 Task: Find connections with filter location Tebesbest with filter topic #healthylifestyle with filter profile language Potuguese with filter current company Arthur D. Little with filter school Chaitanya Bharathi Institute Of Technology with filter industry Retail Florists with filter service category Demand Generation with filter keywords title Help Desk Worker/Desktop Support
Action: Mouse moved to (584, 78)
Screenshot: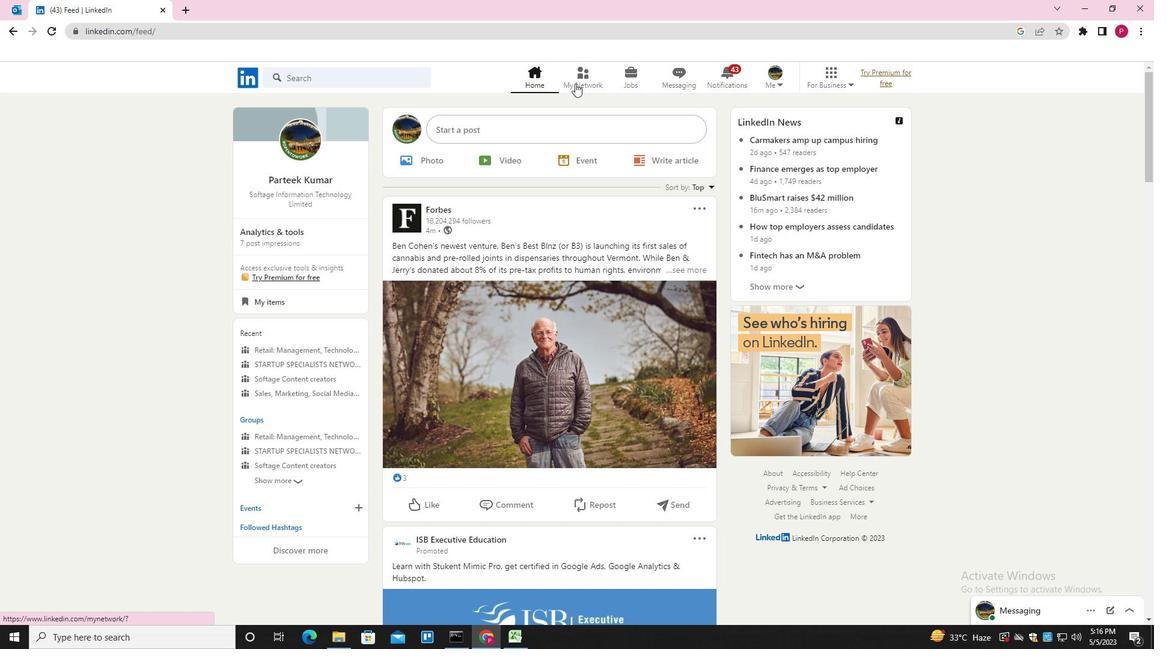 
Action: Mouse pressed left at (584, 78)
Screenshot: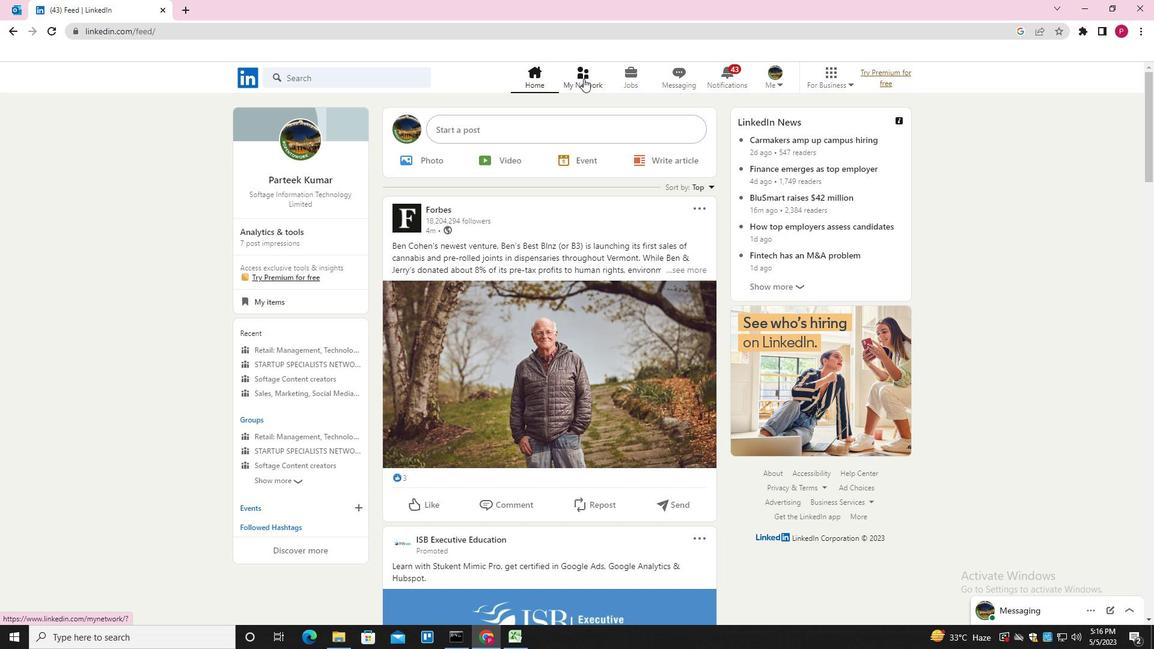 
Action: Mouse moved to (367, 144)
Screenshot: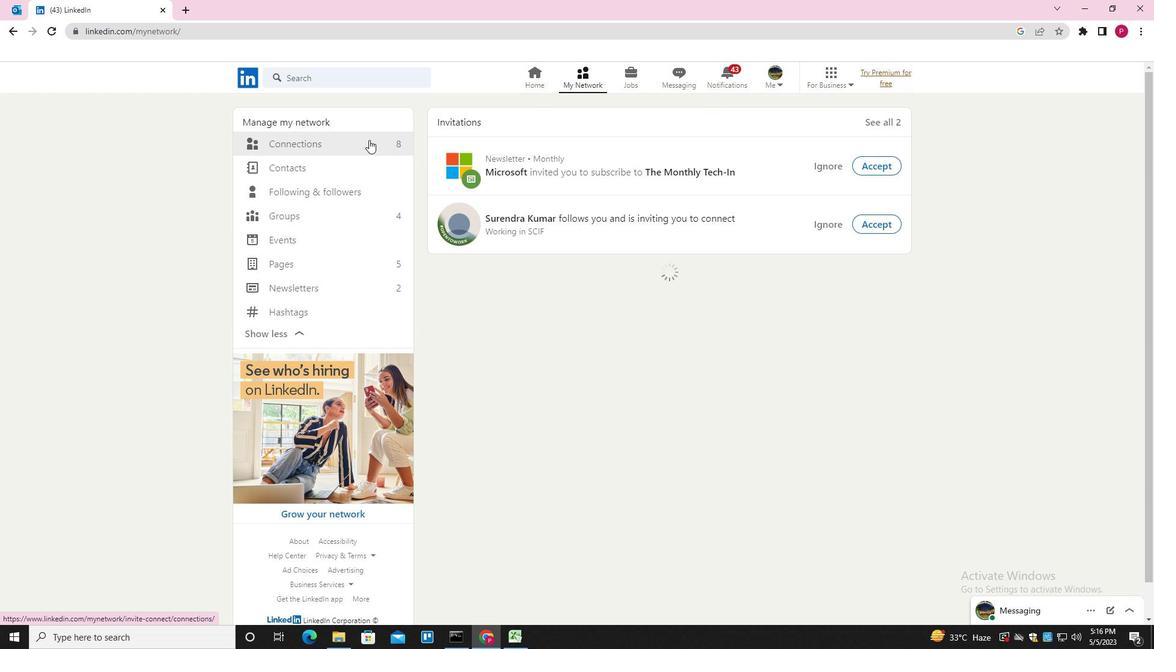 
Action: Mouse pressed left at (367, 144)
Screenshot: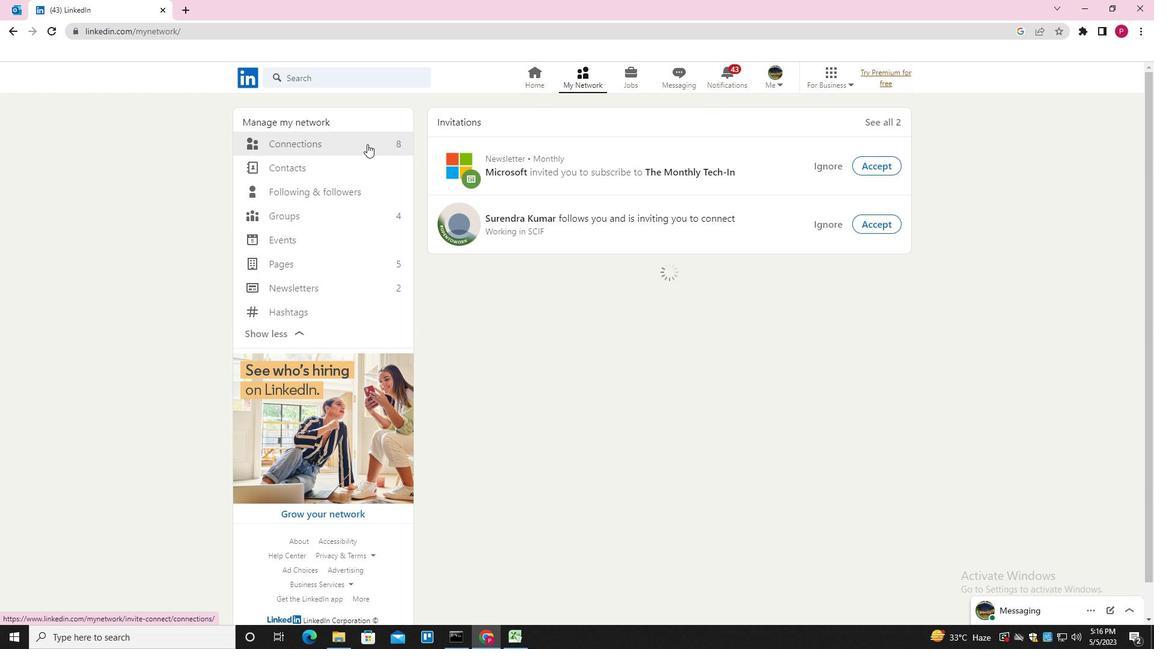 
Action: Mouse moved to (660, 143)
Screenshot: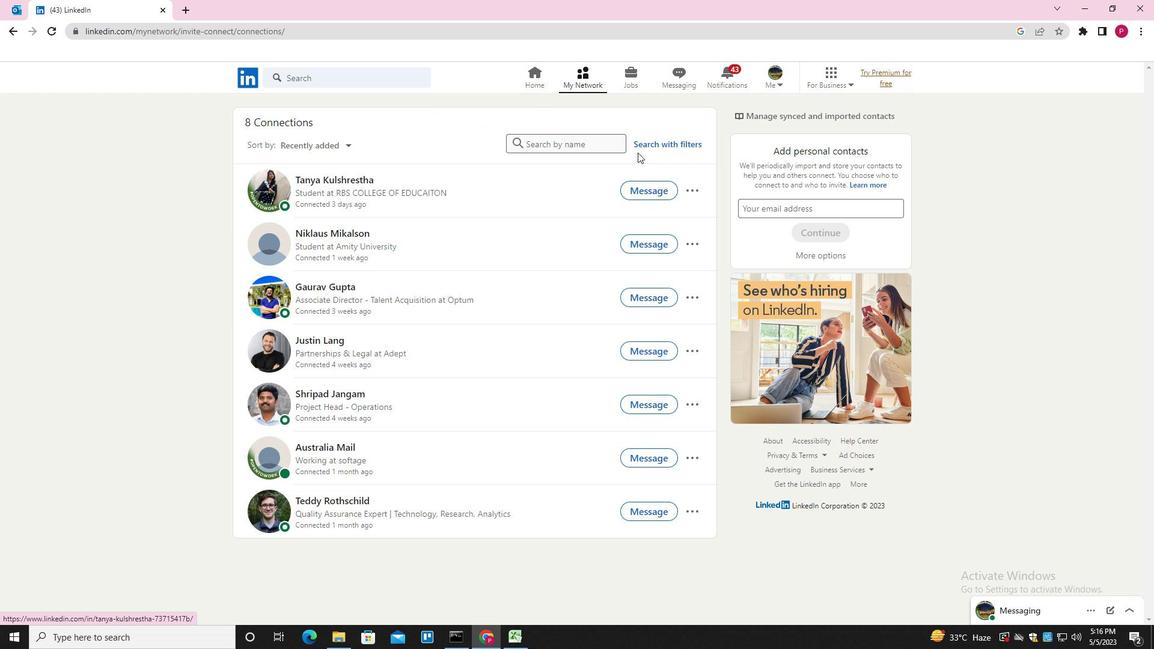 
Action: Mouse pressed left at (660, 143)
Screenshot: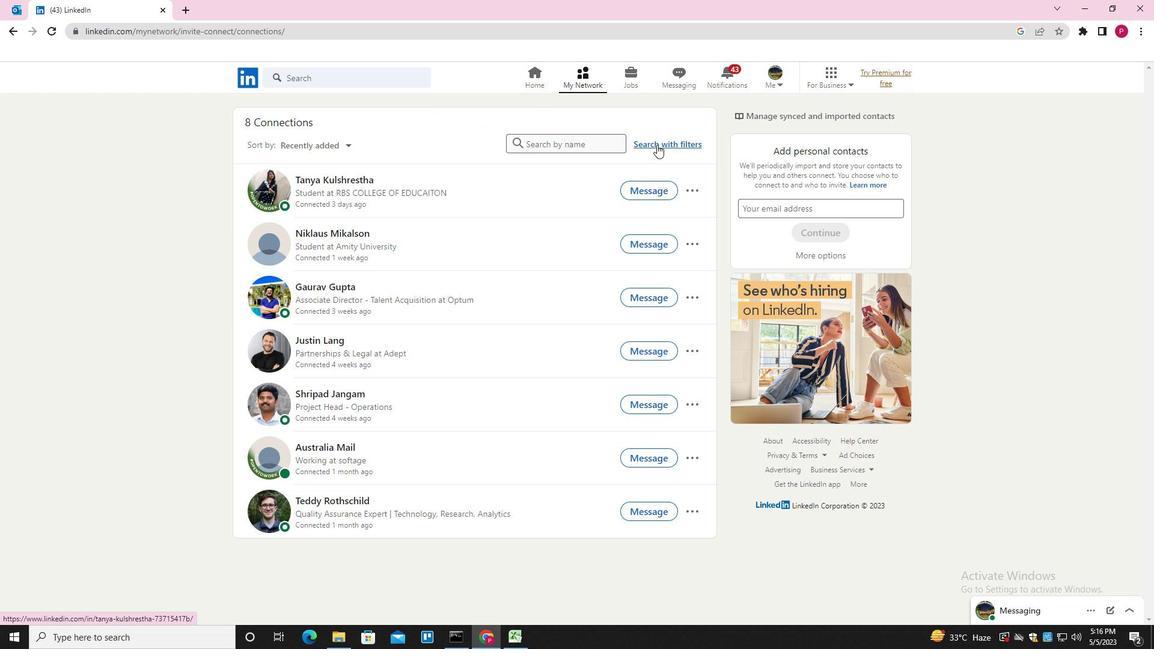 
Action: Mouse moved to (614, 110)
Screenshot: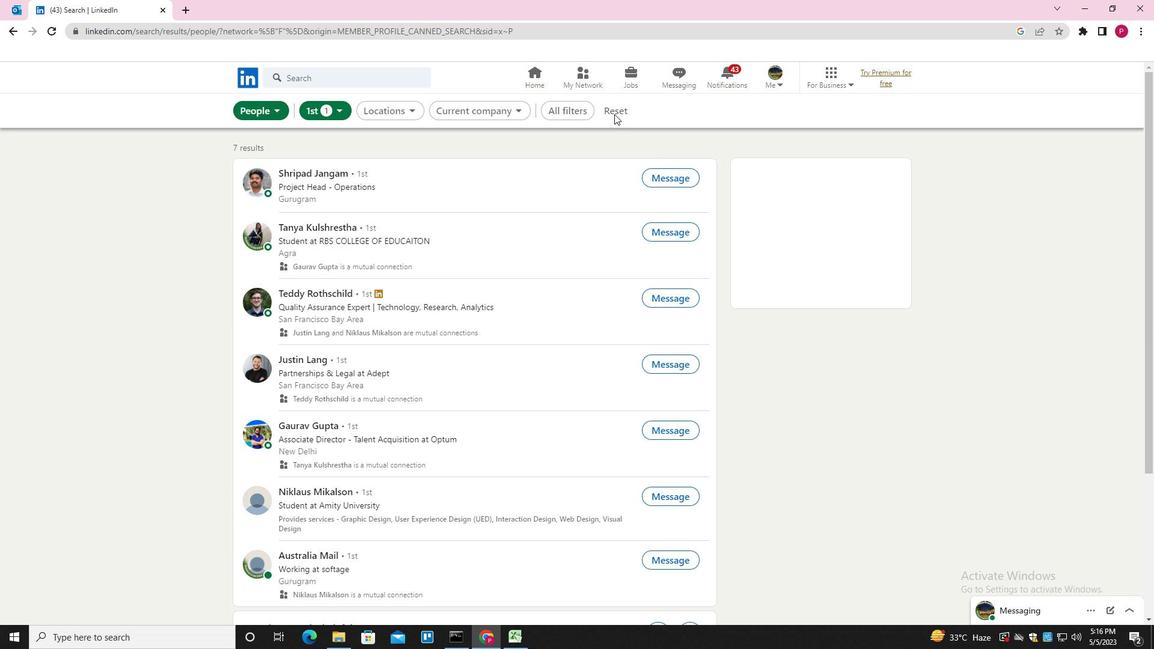
Action: Mouse pressed left at (614, 110)
Screenshot: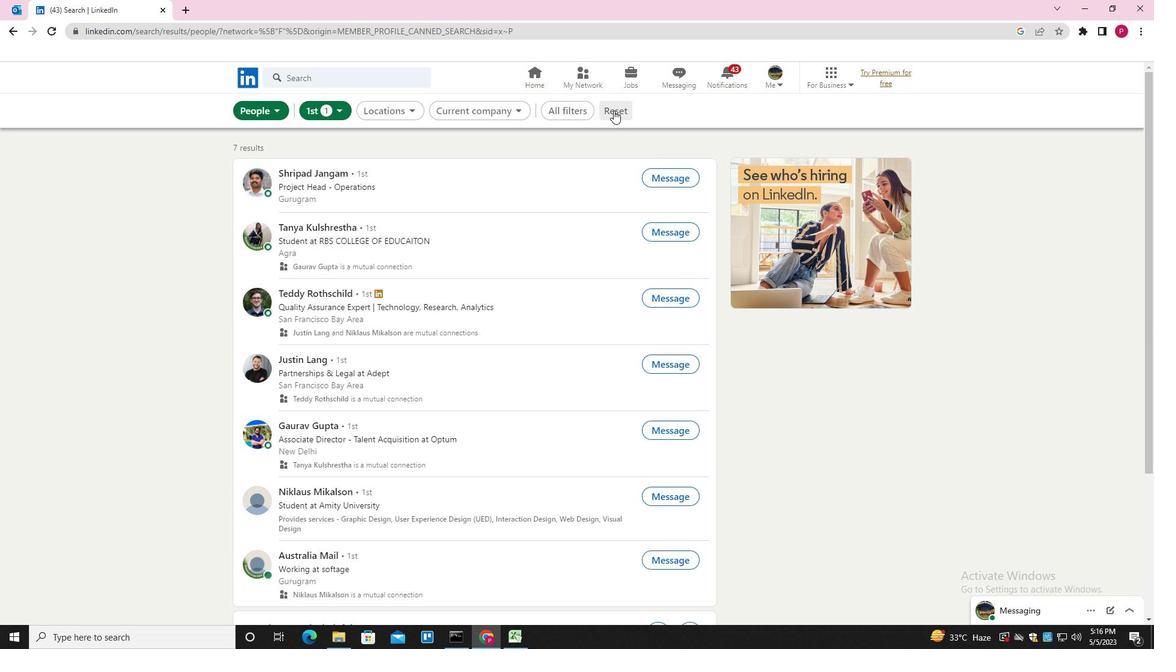 
Action: Mouse moved to (588, 111)
Screenshot: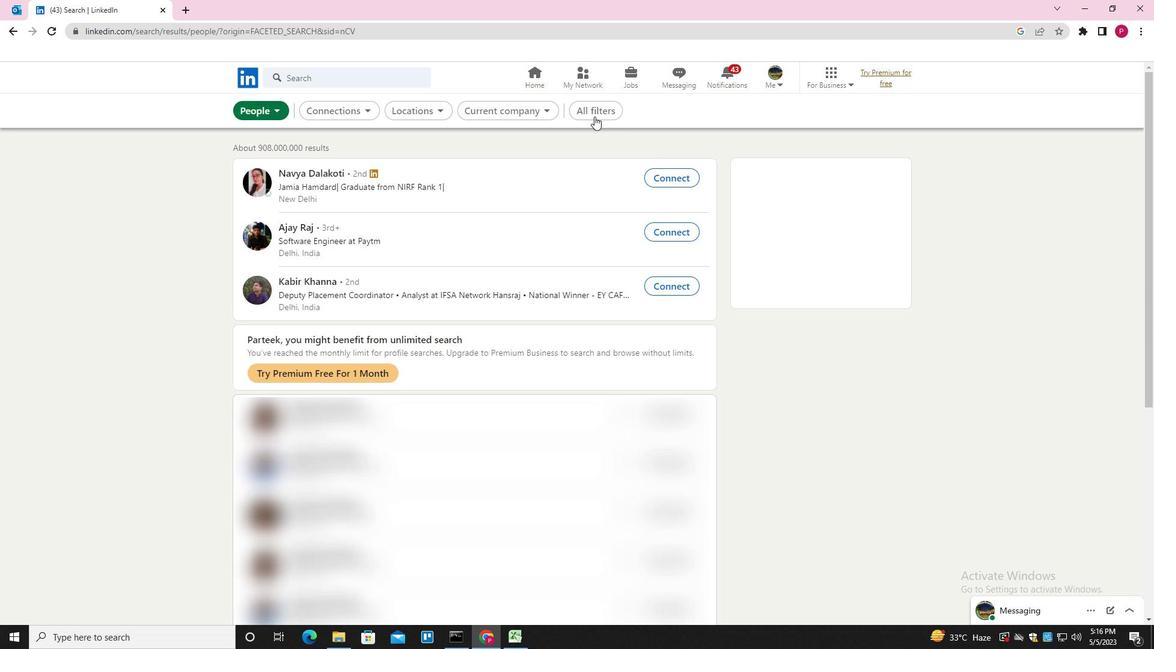 
Action: Mouse pressed left at (588, 111)
Screenshot: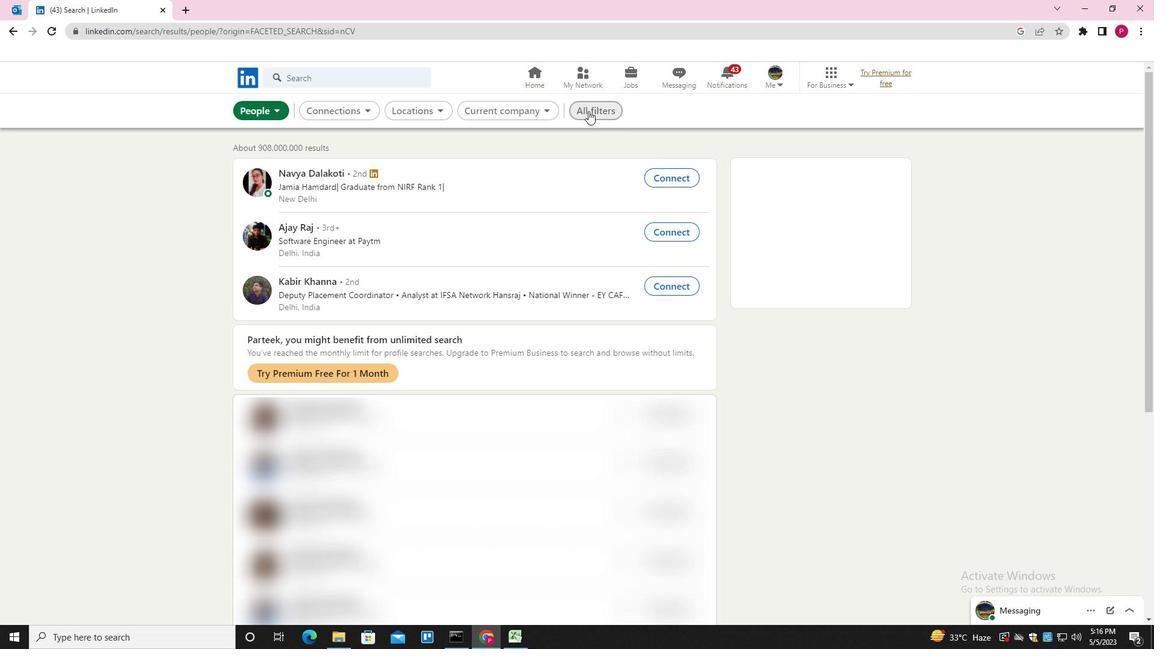 
Action: Mouse moved to (1008, 356)
Screenshot: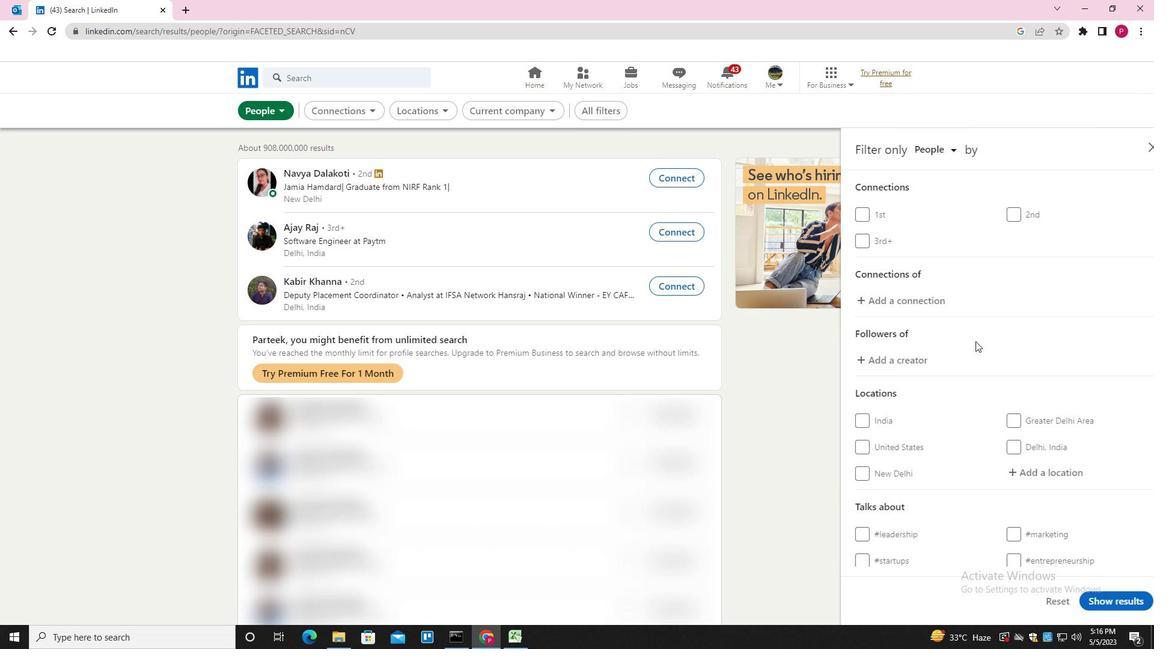 
Action: Mouse scrolled (1008, 355) with delta (0, 0)
Screenshot: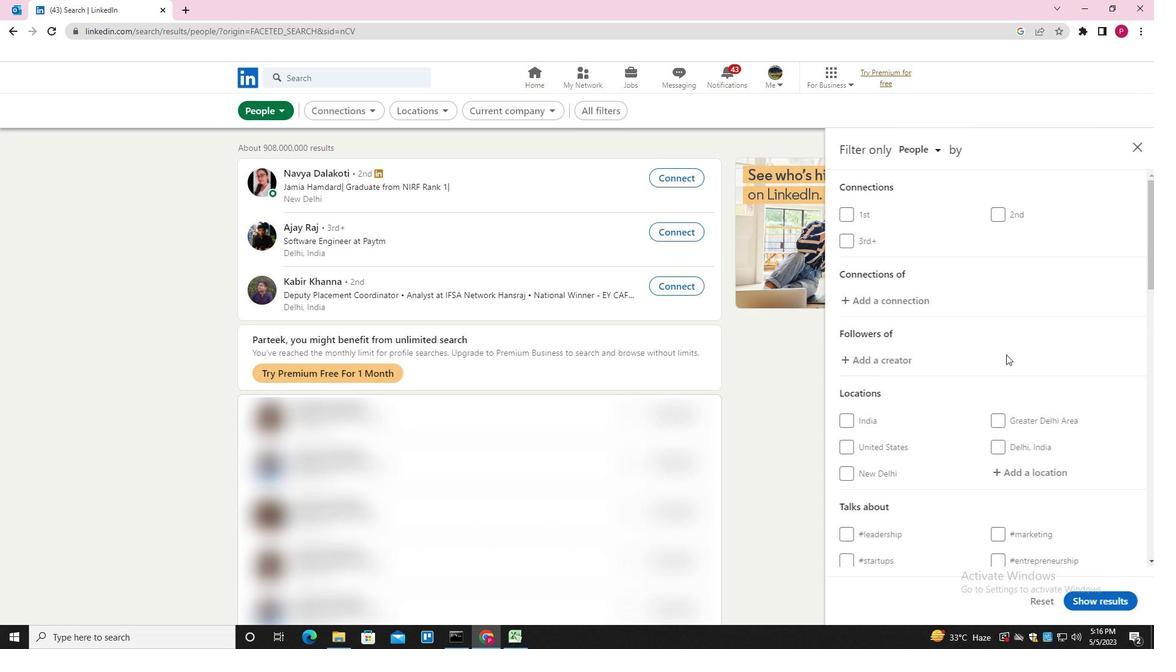
Action: Mouse moved to (1010, 359)
Screenshot: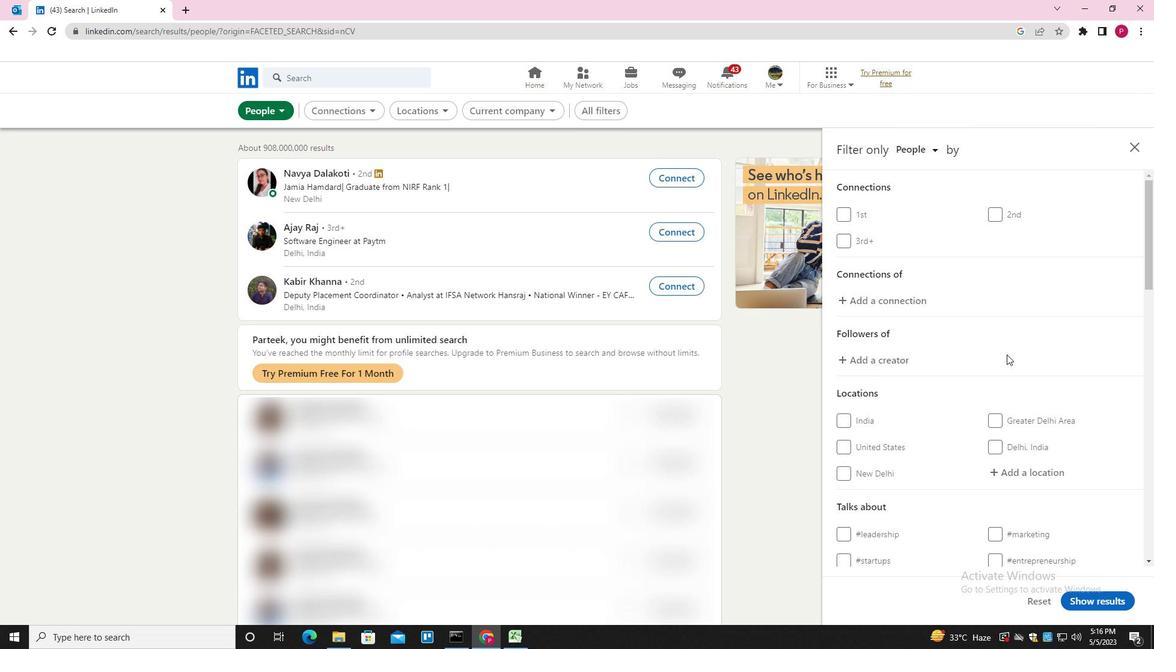 
Action: Mouse scrolled (1010, 359) with delta (0, 0)
Screenshot: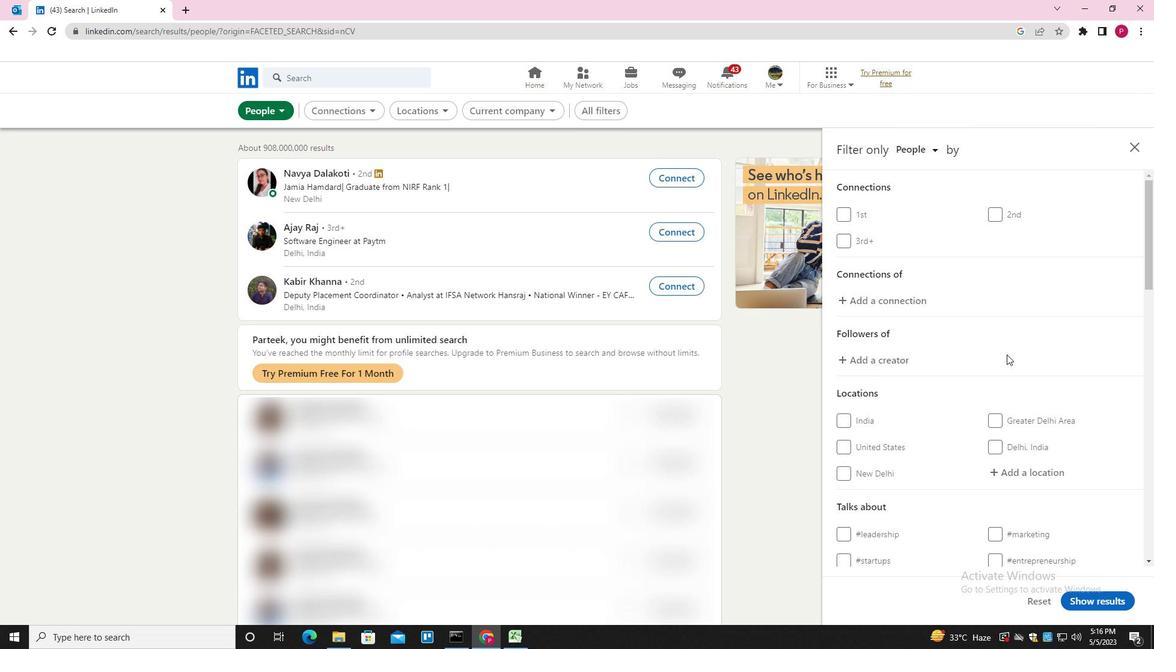 
Action: Mouse moved to (1028, 353)
Screenshot: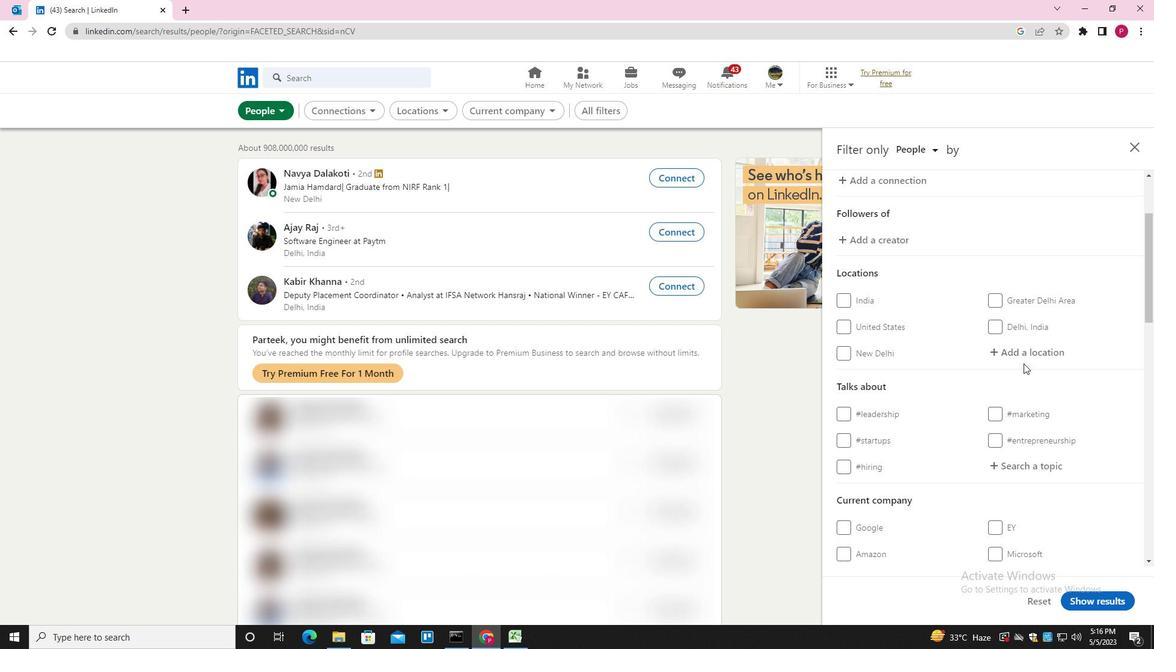 
Action: Mouse pressed left at (1028, 353)
Screenshot: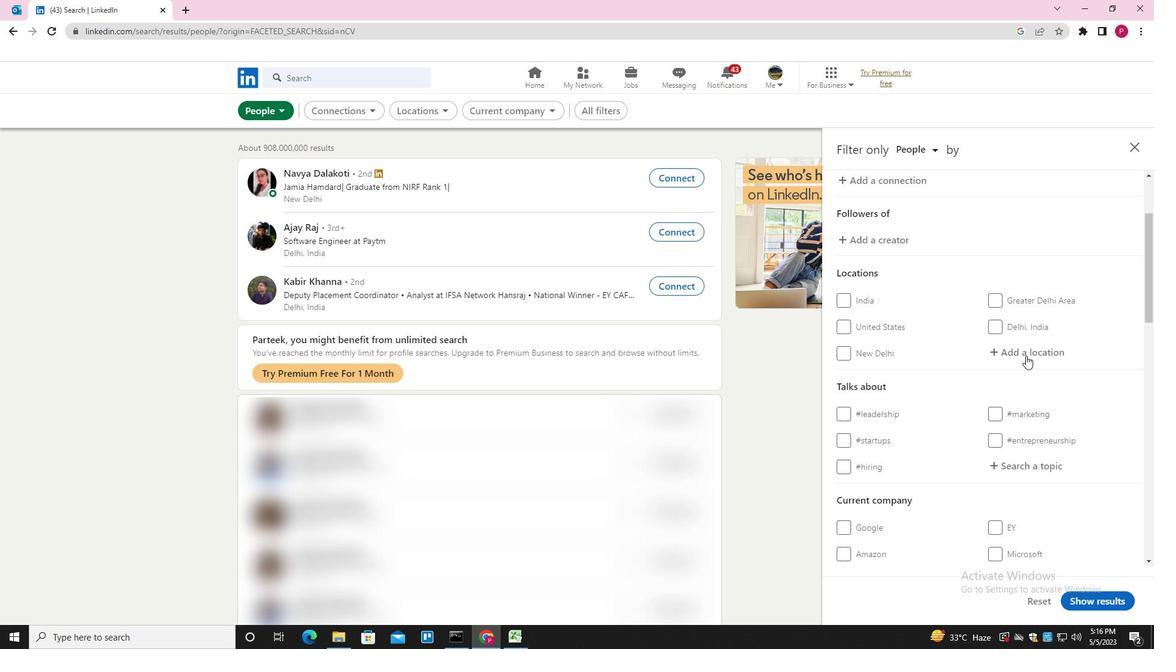 
Action: Mouse moved to (1028, 351)
Screenshot: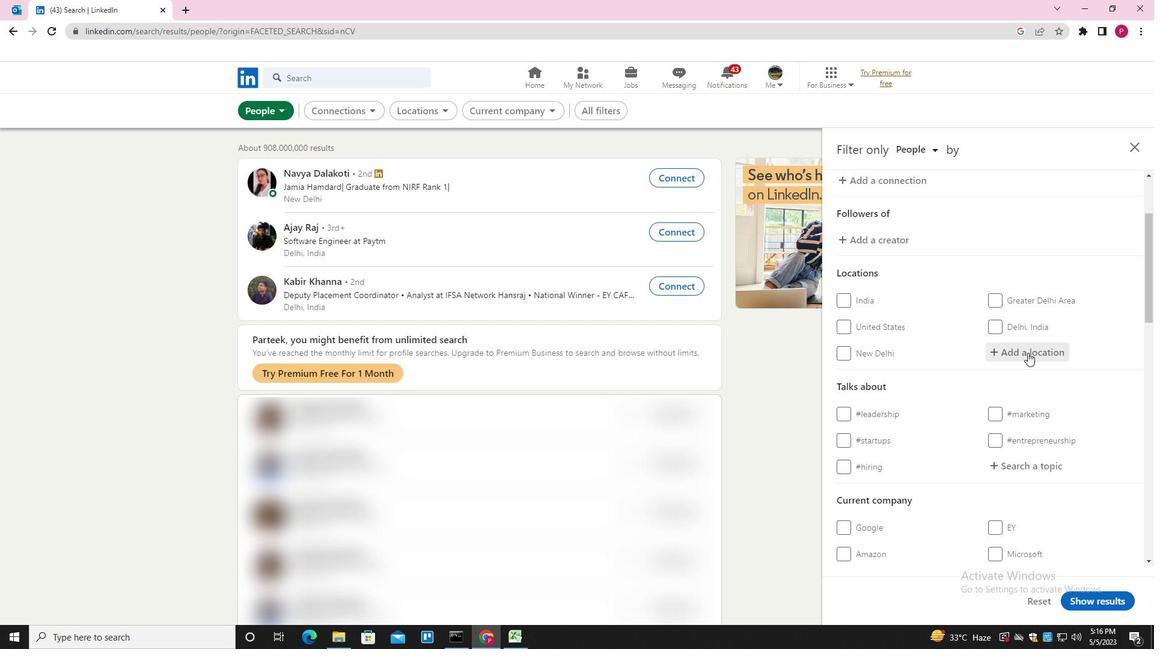 
Action: Key pressed <Key.shift>TEBESBEST<Key.down><Key.enter>
Screenshot: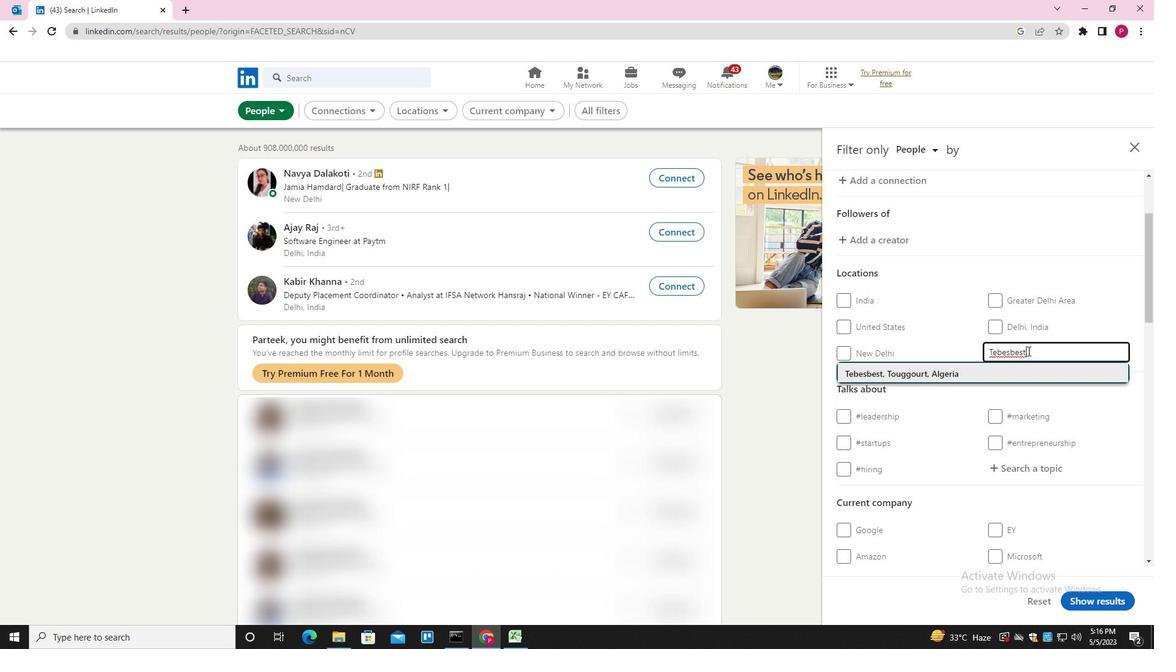 
Action: Mouse moved to (987, 360)
Screenshot: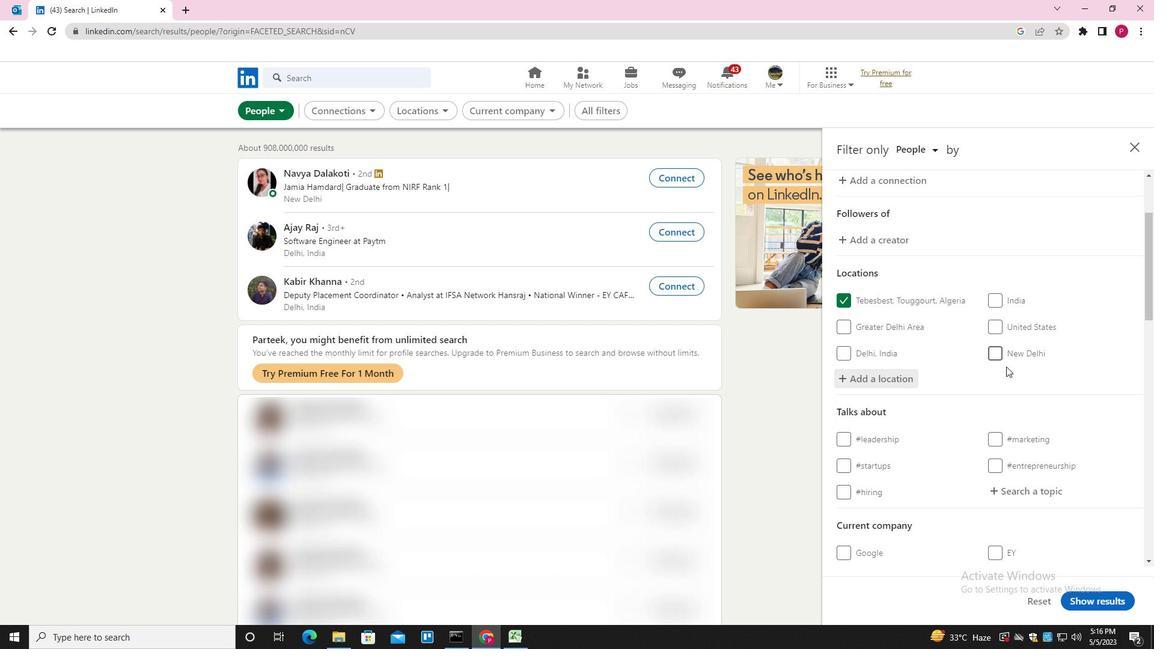 
Action: Mouse scrolled (987, 360) with delta (0, 0)
Screenshot: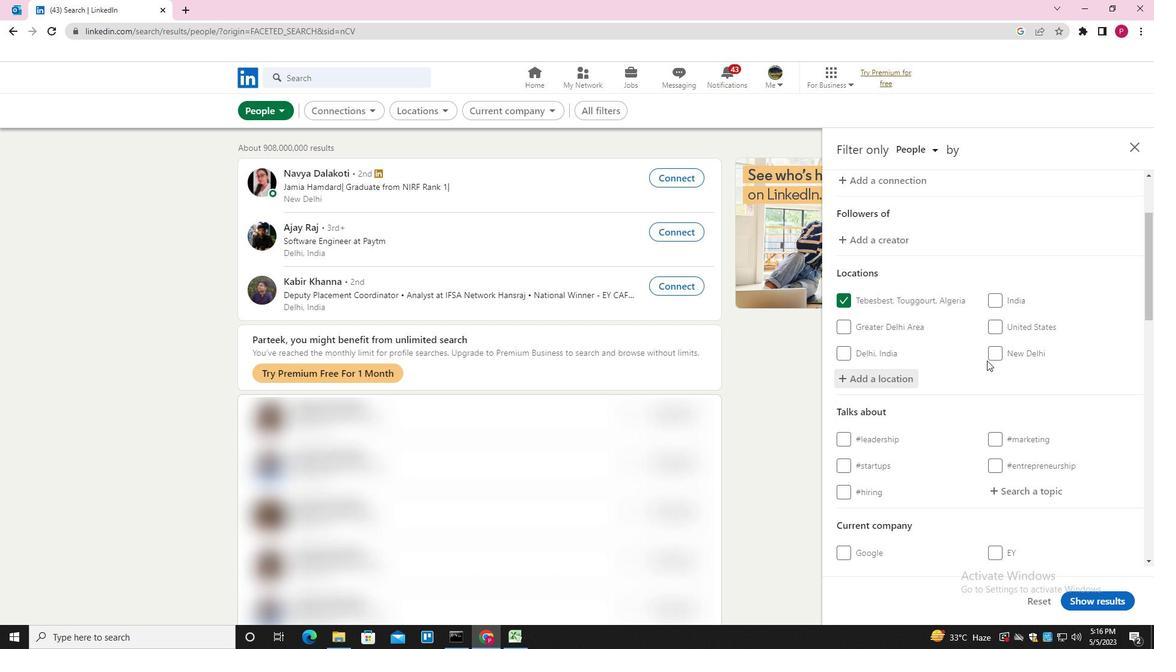 
Action: Mouse scrolled (987, 360) with delta (0, 0)
Screenshot: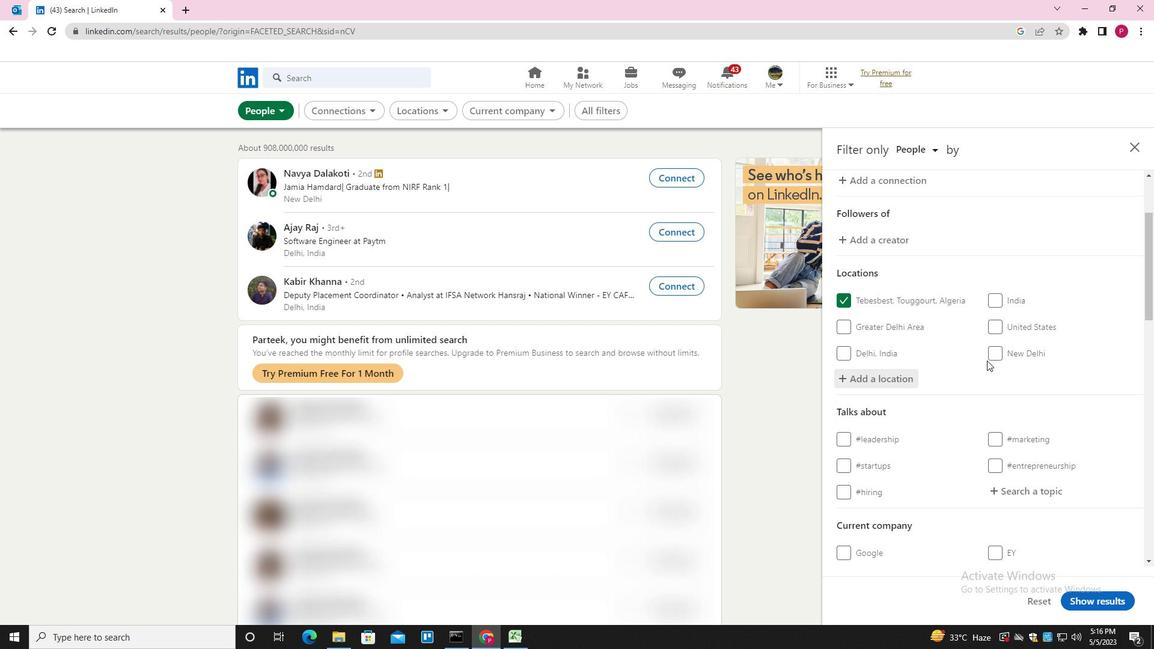 
Action: Mouse scrolled (987, 360) with delta (0, 0)
Screenshot: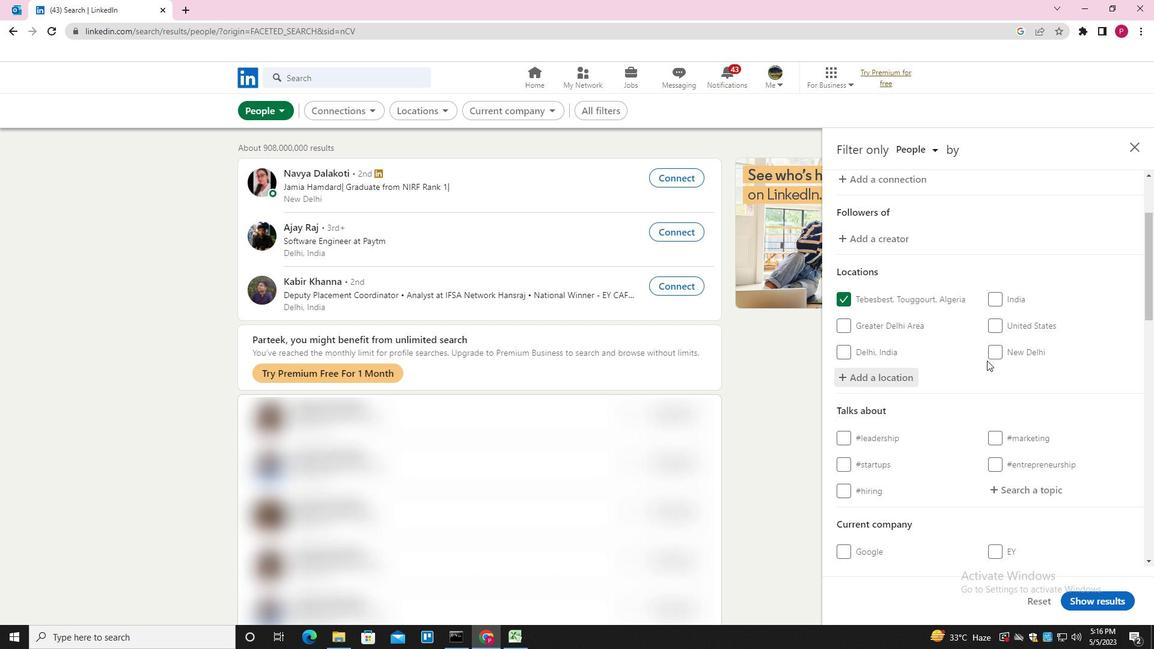
Action: Mouse moved to (1027, 310)
Screenshot: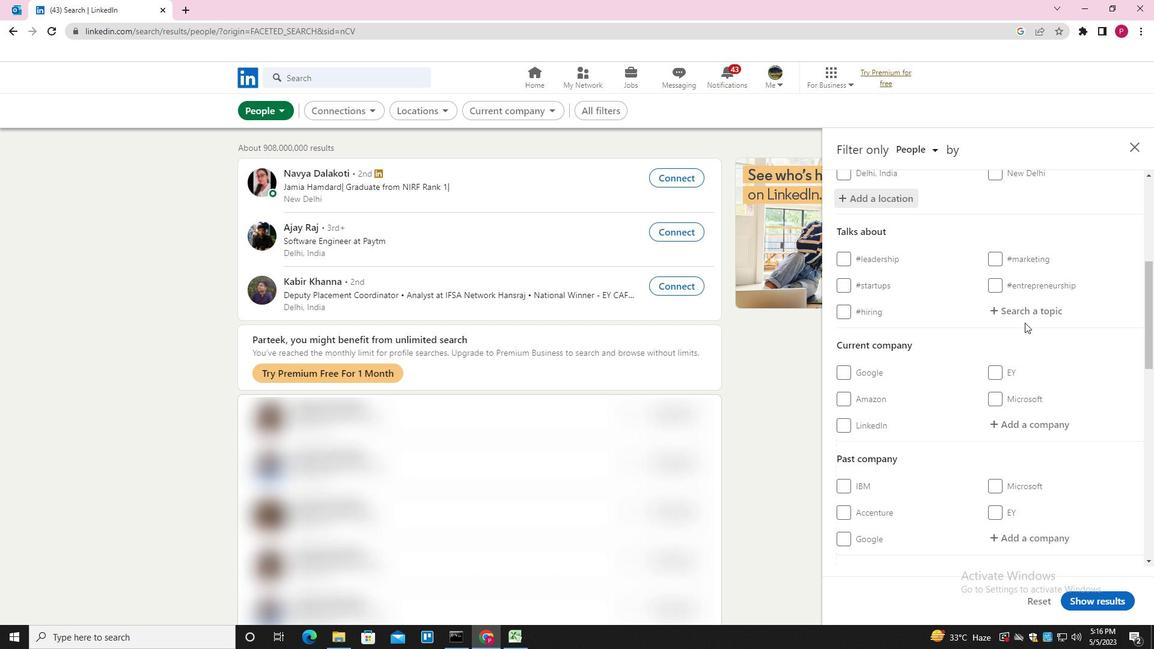 
Action: Mouse pressed left at (1027, 310)
Screenshot: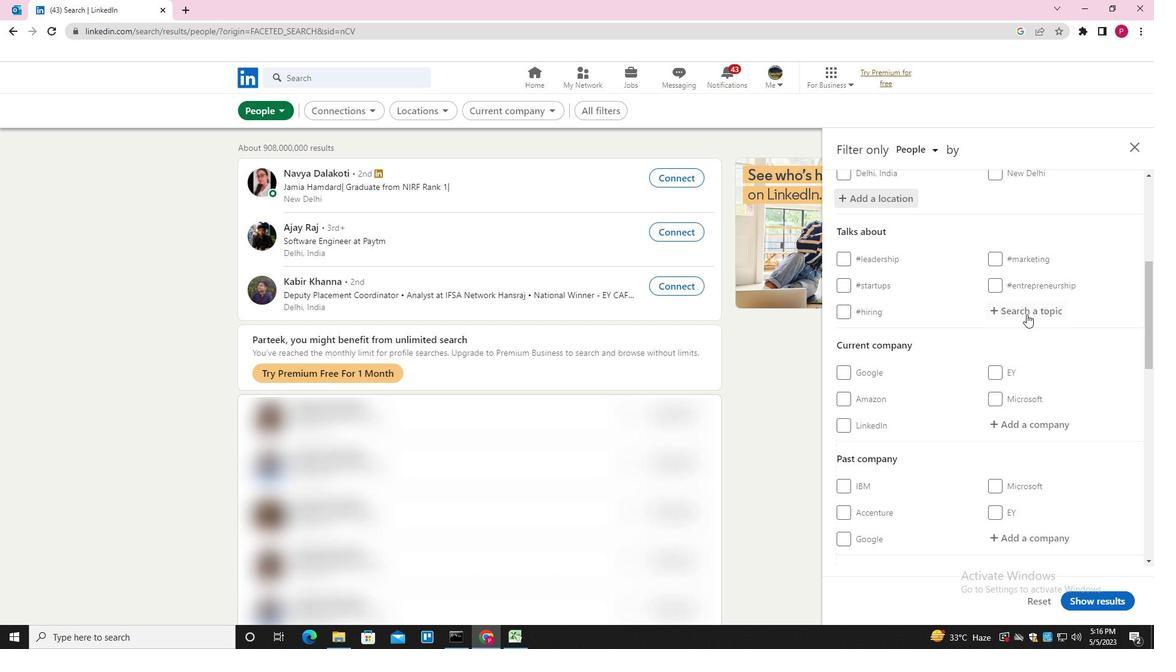 
Action: Key pressed HEALTHYLIFESTYLE<Key.down><Key.enter>
Screenshot: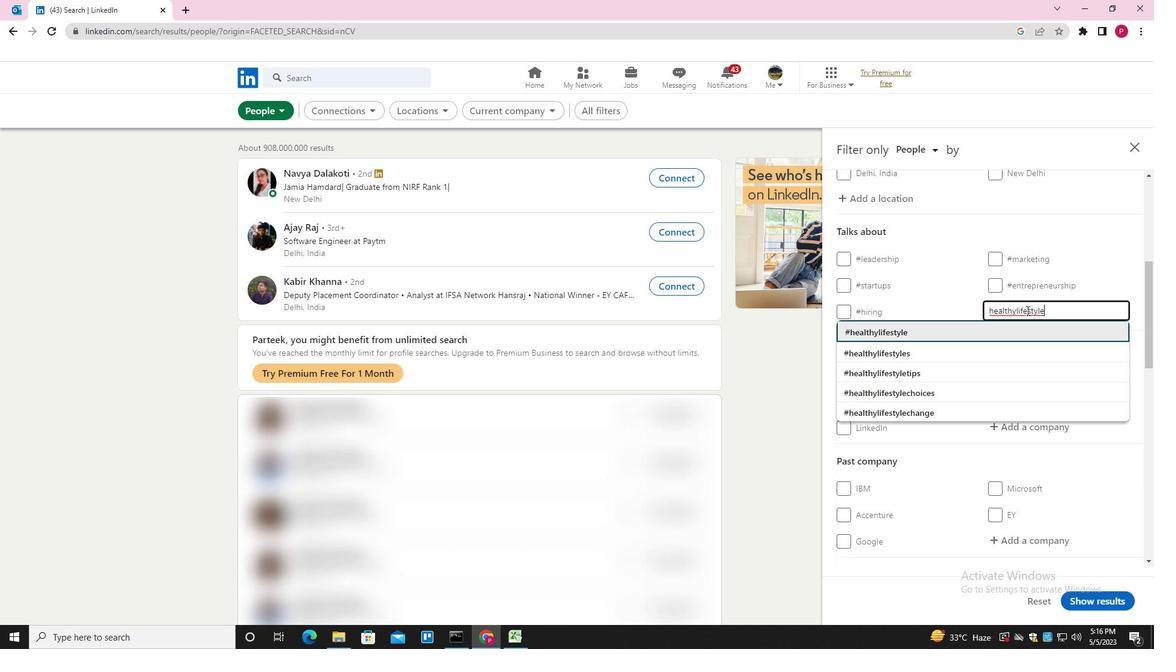 
Action: Mouse moved to (964, 354)
Screenshot: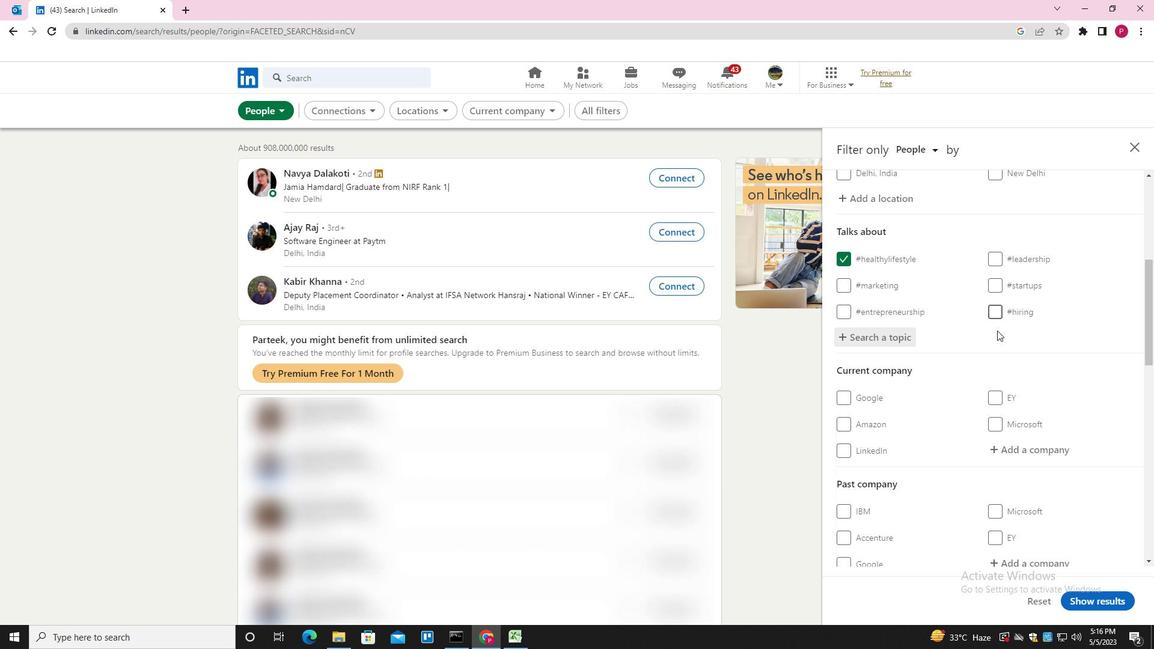 
Action: Mouse scrolled (964, 353) with delta (0, 0)
Screenshot: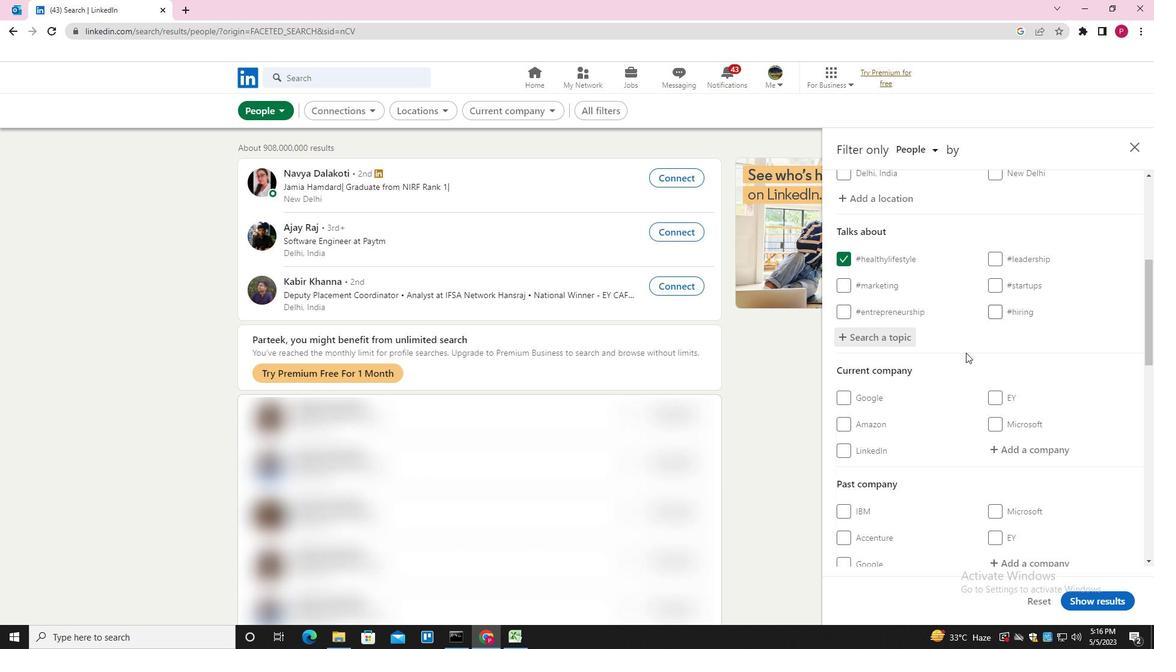 
Action: Mouse scrolled (964, 353) with delta (0, 0)
Screenshot: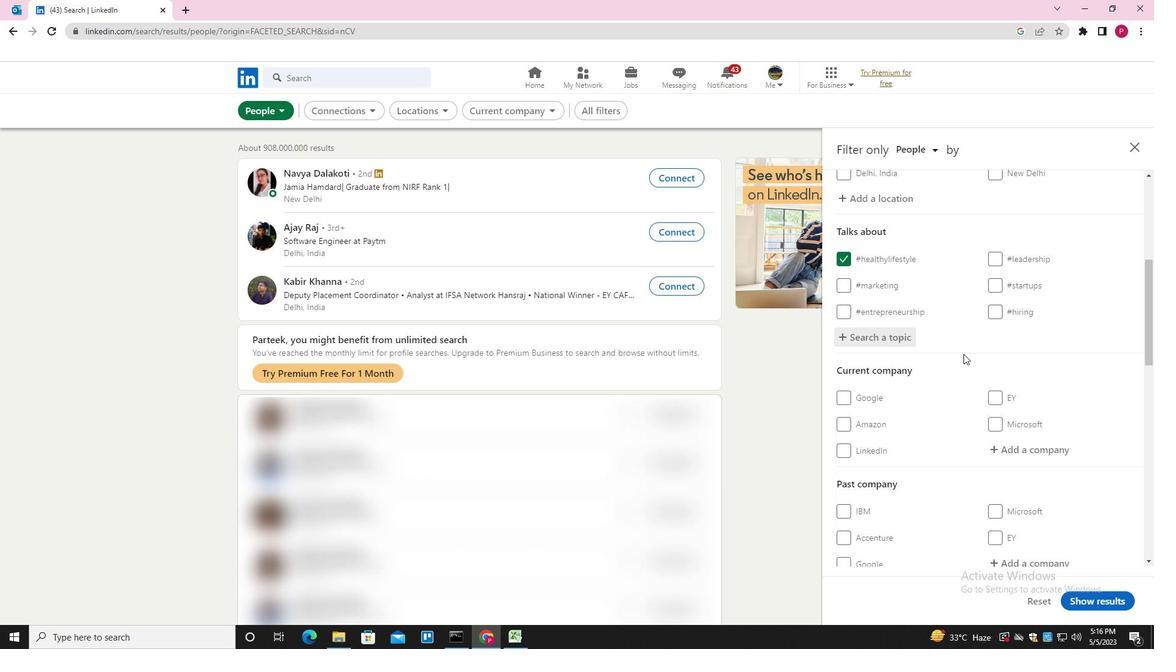 
Action: Mouse scrolled (964, 353) with delta (0, 0)
Screenshot: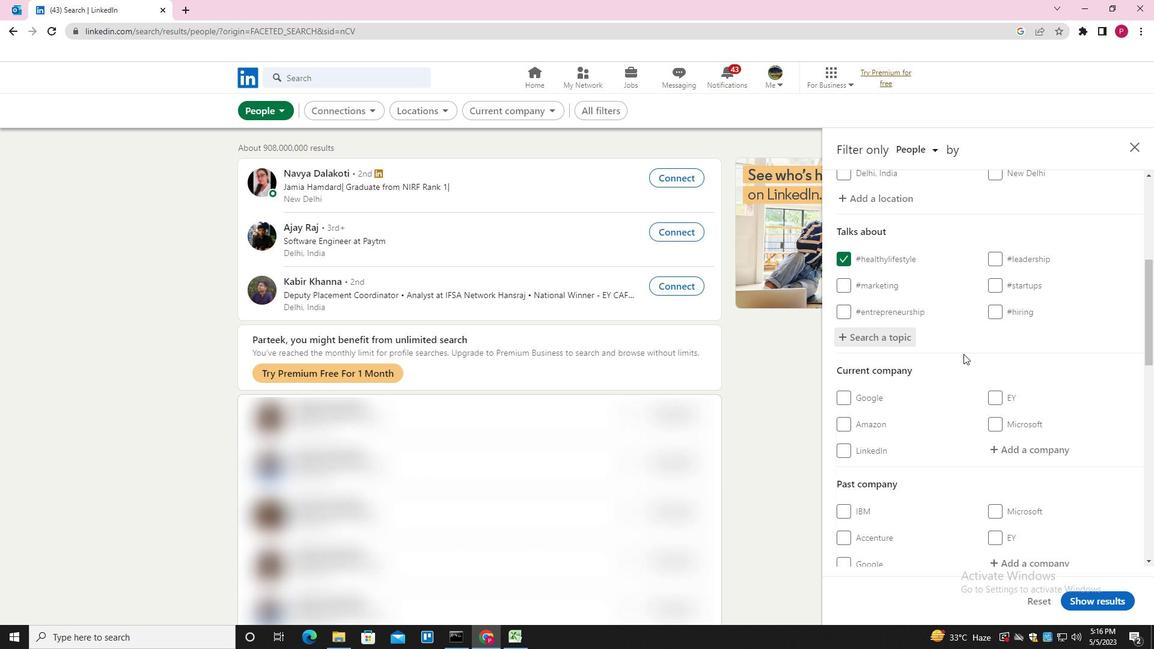 
Action: Mouse moved to (959, 368)
Screenshot: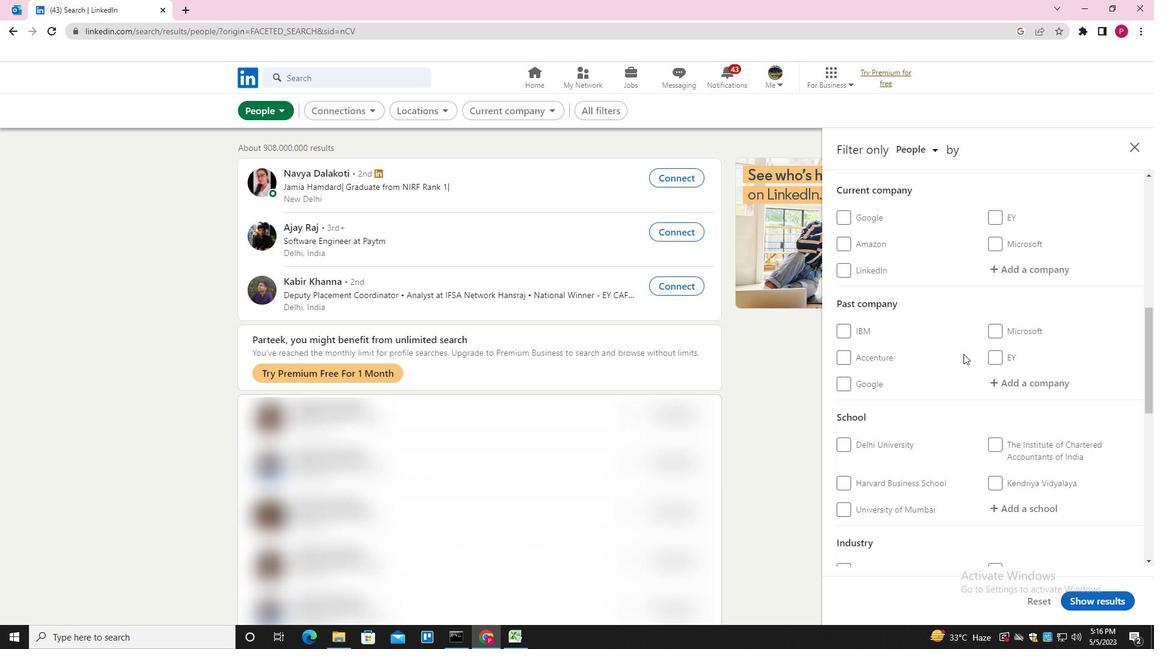 
Action: Mouse scrolled (959, 368) with delta (0, 0)
Screenshot: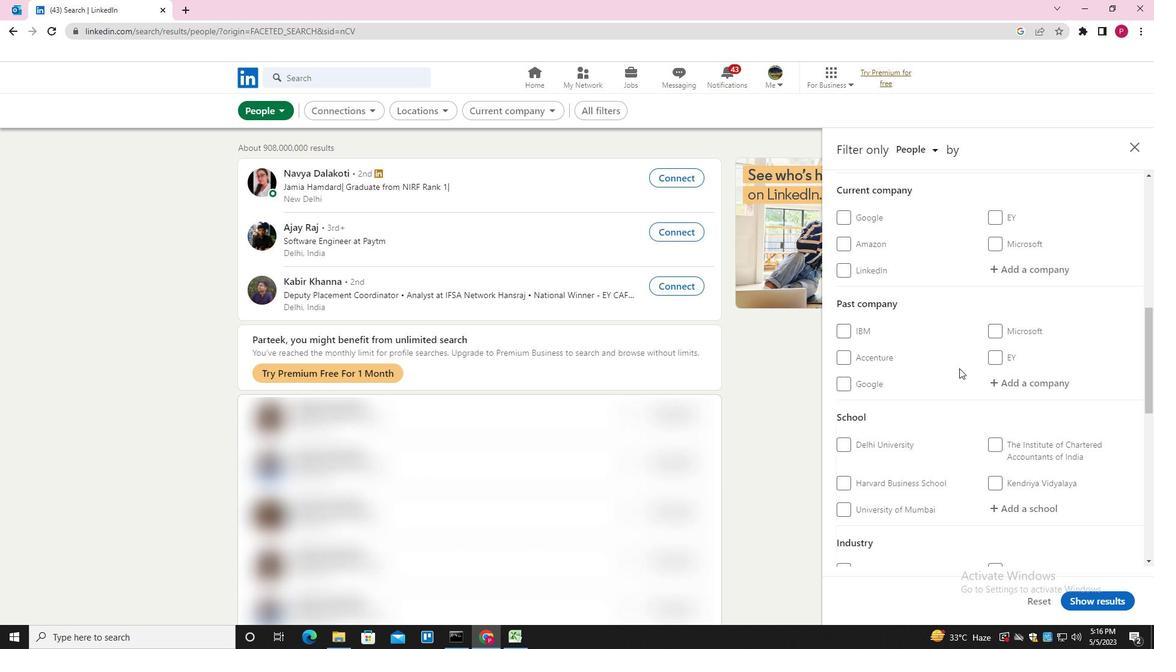
Action: Mouse scrolled (959, 368) with delta (0, 0)
Screenshot: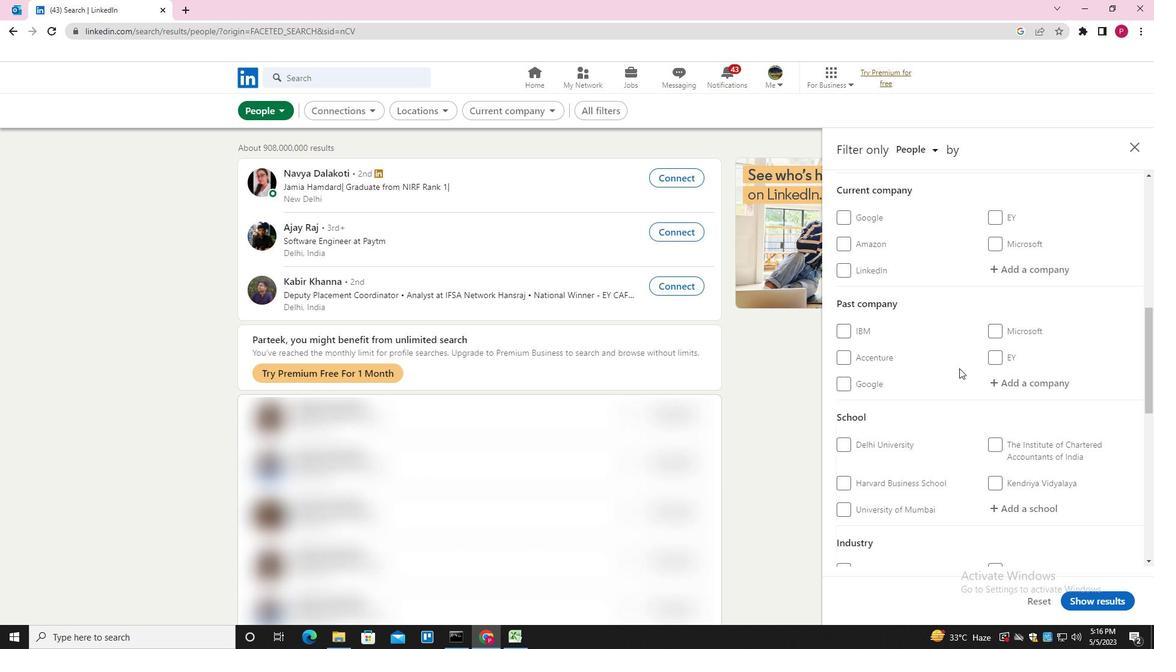 
Action: Mouse moved to (996, 375)
Screenshot: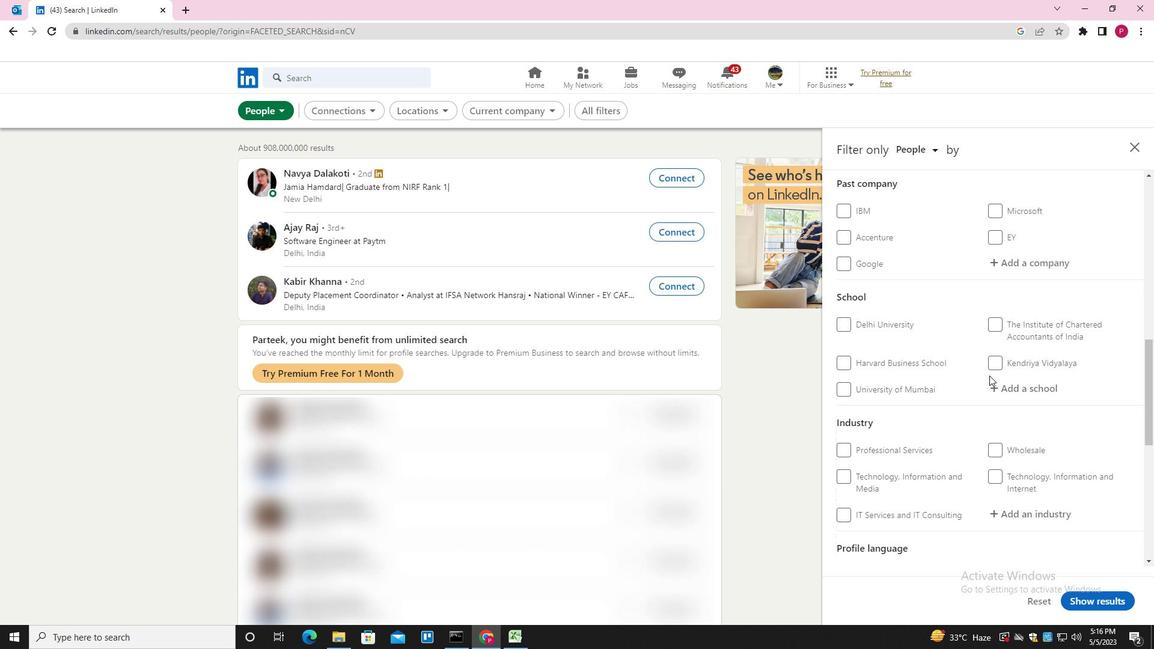 
Action: Mouse scrolled (996, 374) with delta (0, 0)
Screenshot: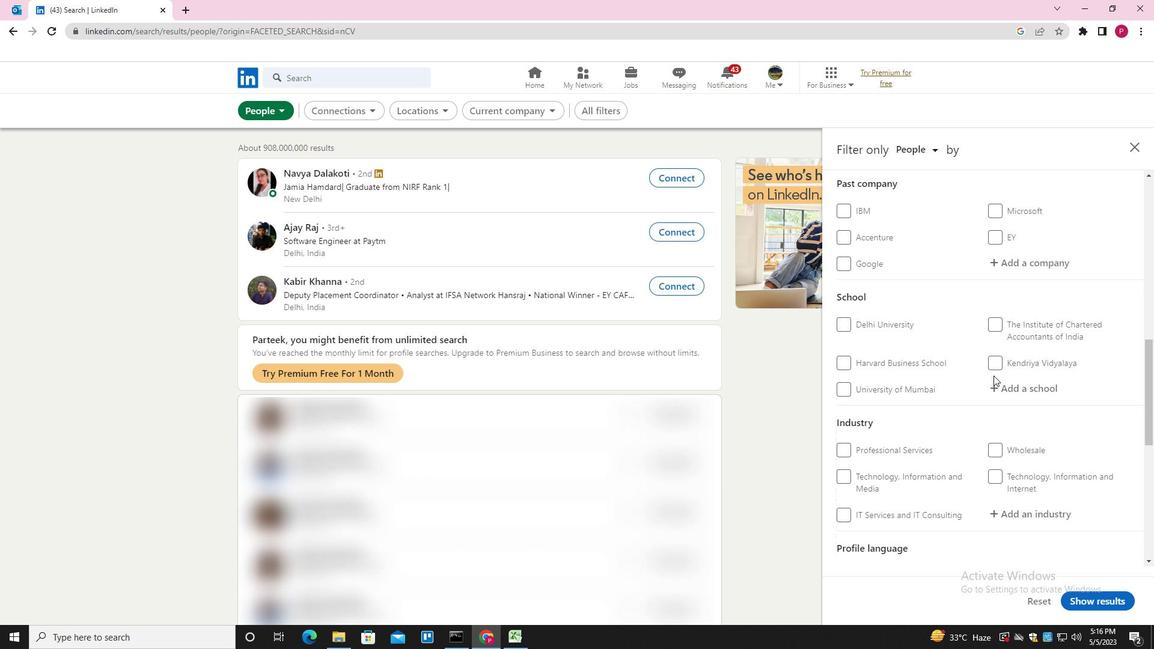 
Action: Mouse scrolled (996, 374) with delta (0, 0)
Screenshot: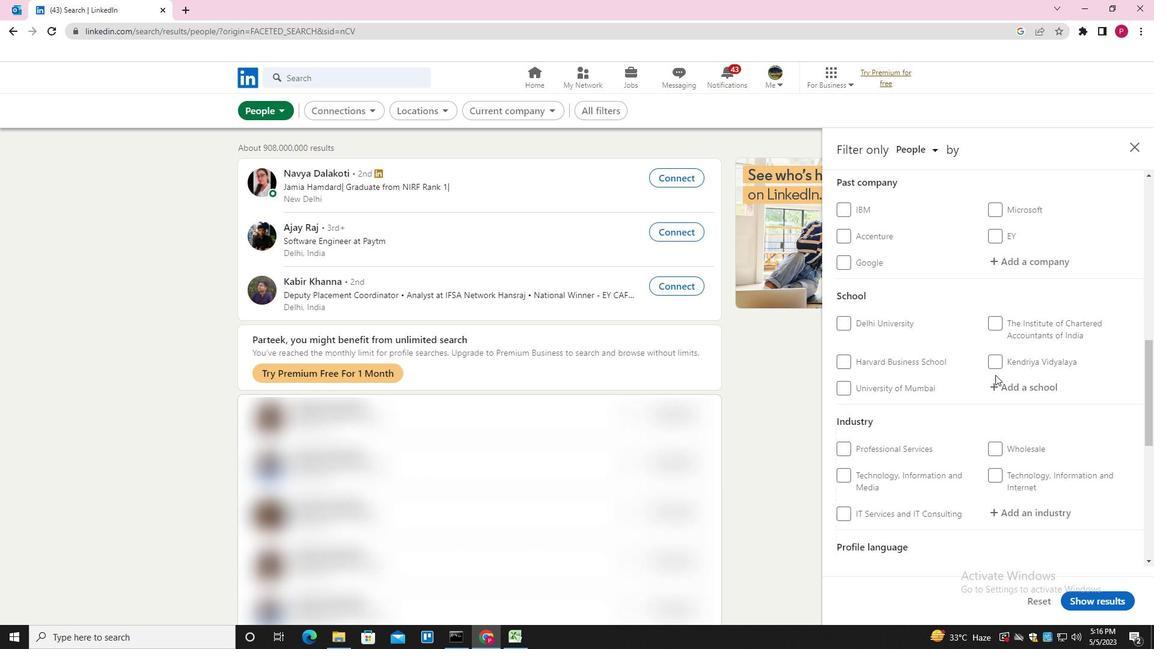 
Action: Mouse scrolled (996, 374) with delta (0, 0)
Screenshot: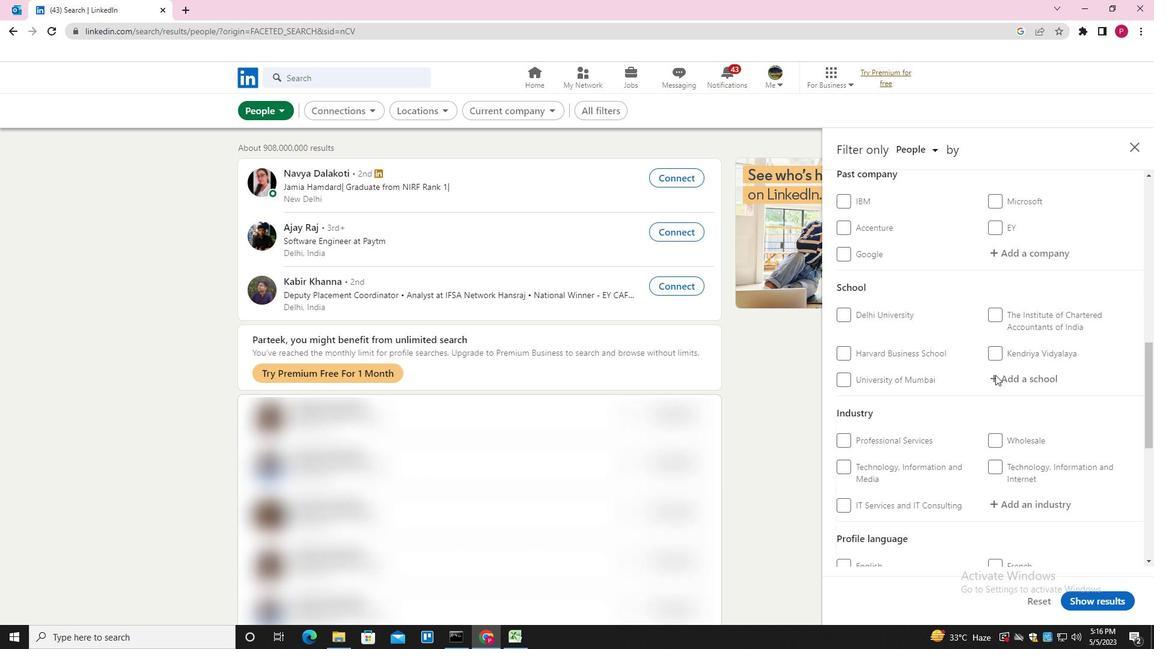 
Action: Mouse scrolled (996, 374) with delta (0, 0)
Screenshot: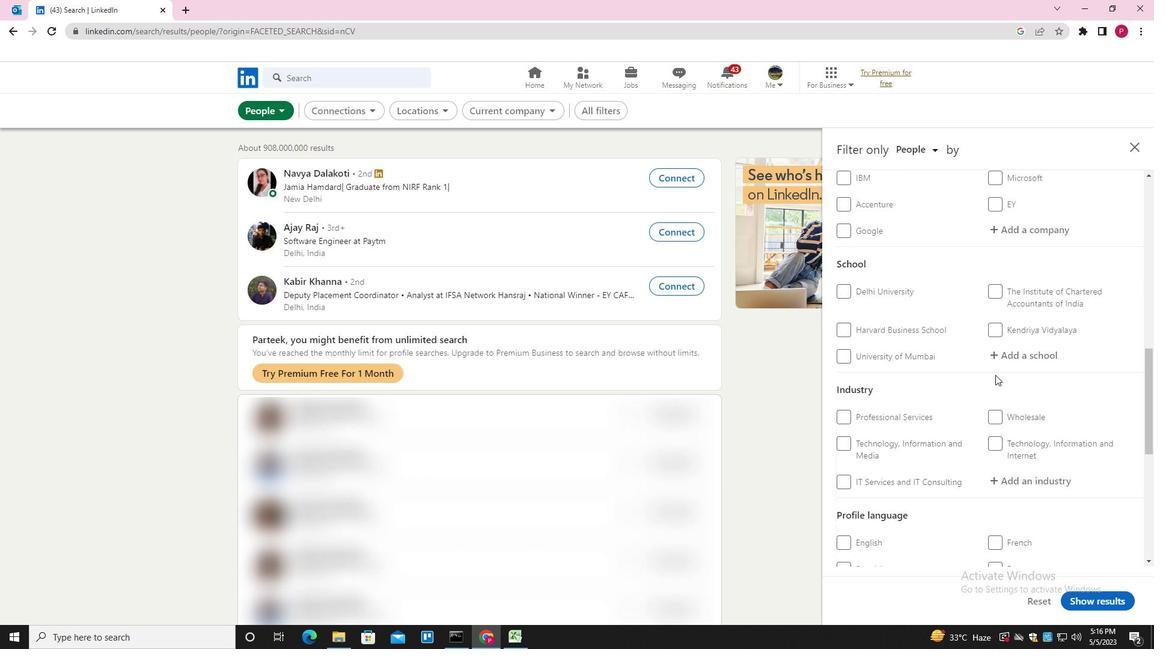 
Action: Mouse moved to (990, 365)
Screenshot: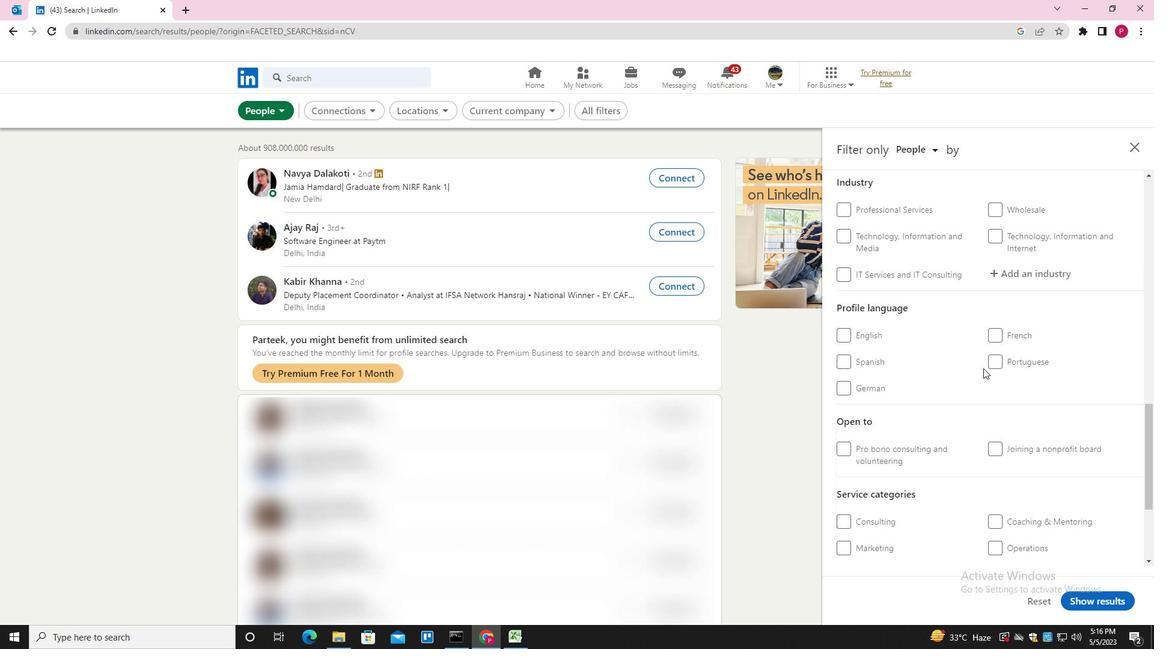 
Action: Mouse pressed left at (990, 365)
Screenshot: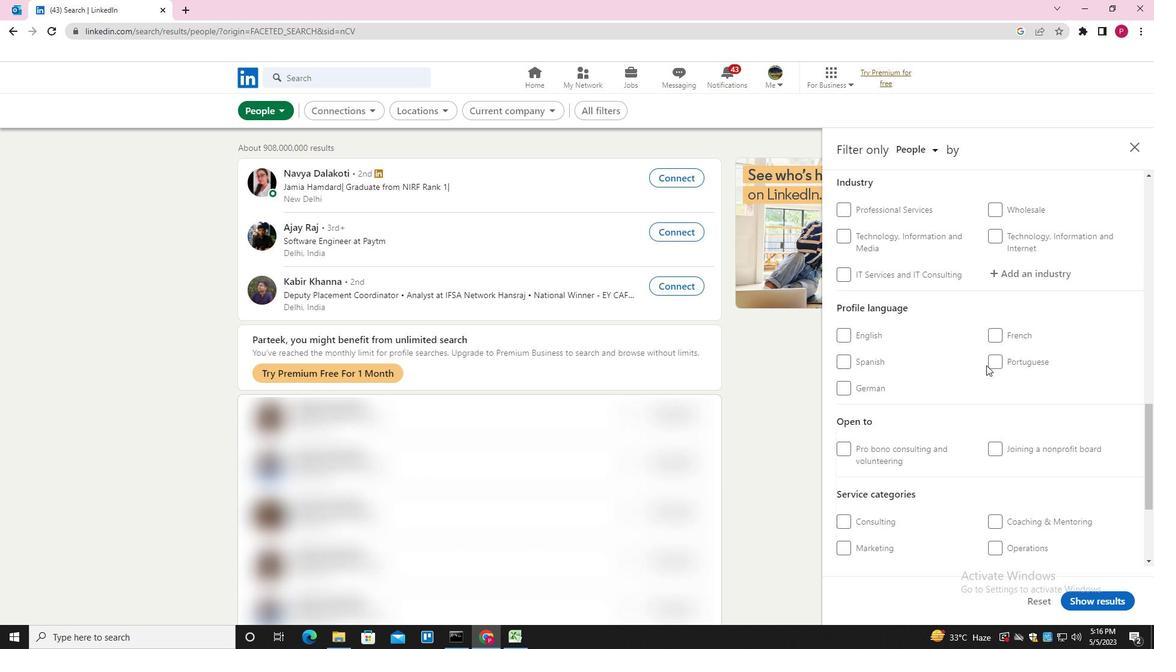 
Action: Mouse moved to (940, 401)
Screenshot: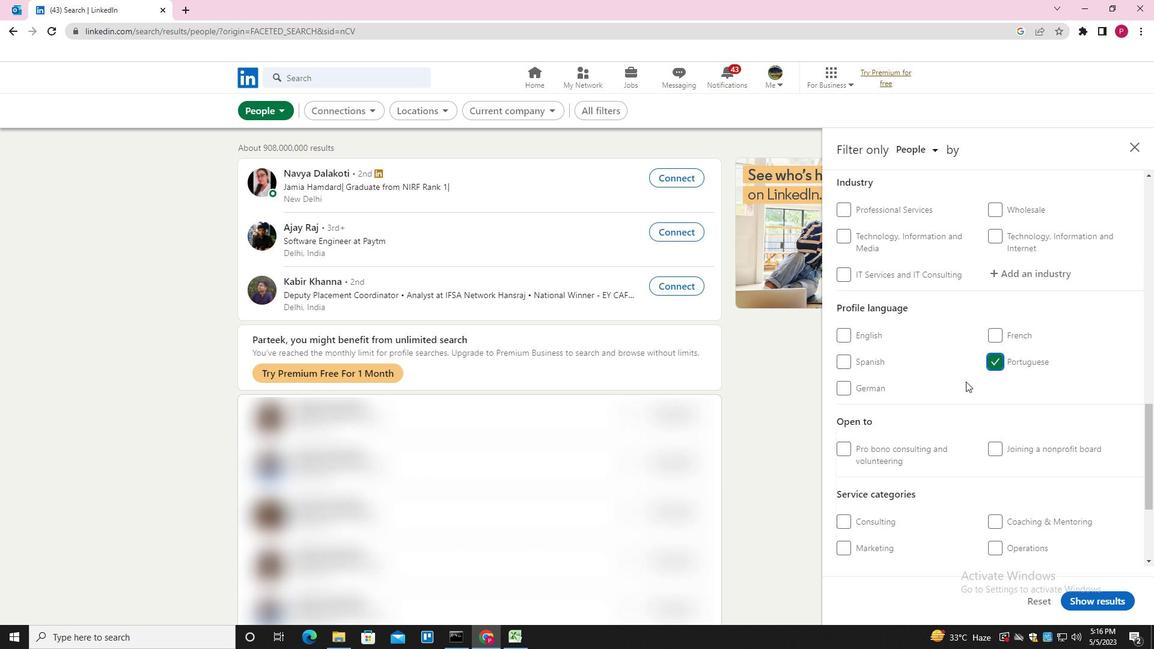 
Action: Mouse scrolled (940, 402) with delta (0, 0)
Screenshot: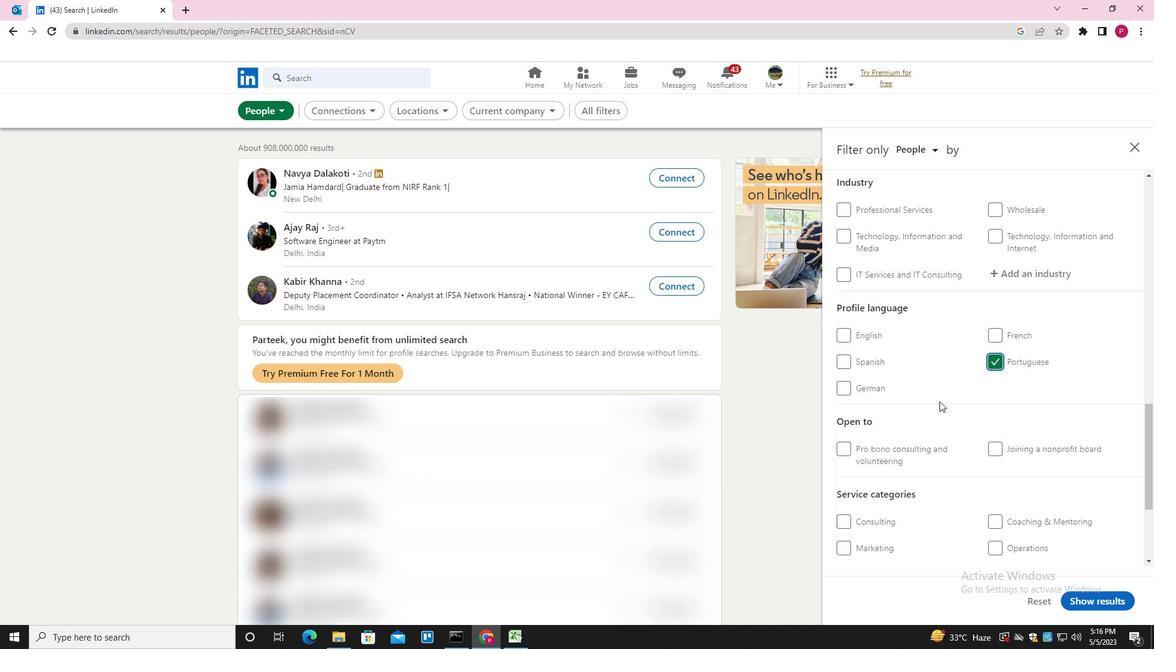 
Action: Mouse scrolled (940, 402) with delta (0, 0)
Screenshot: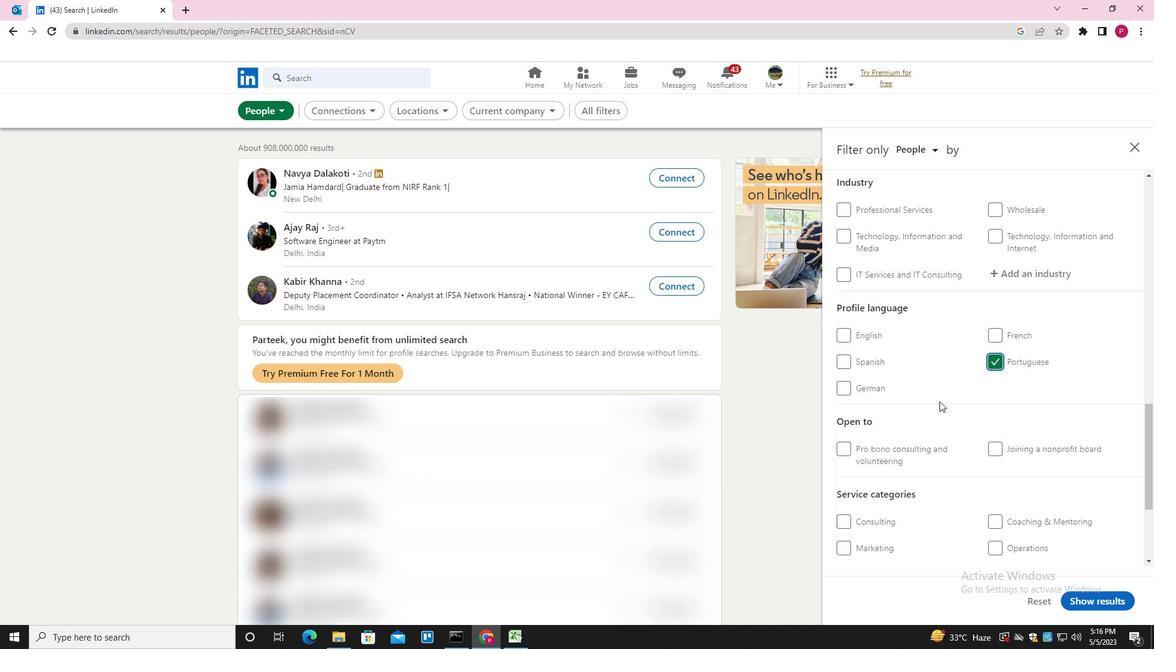 
Action: Mouse scrolled (940, 402) with delta (0, 0)
Screenshot: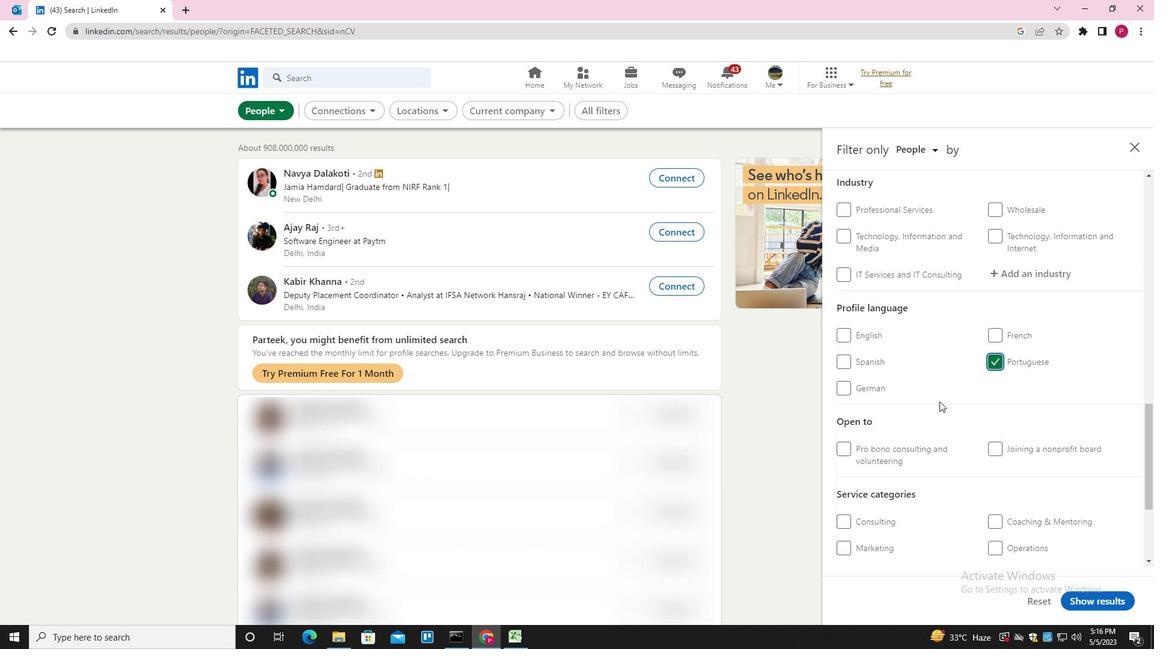 
Action: Mouse scrolled (940, 402) with delta (0, 0)
Screenshot: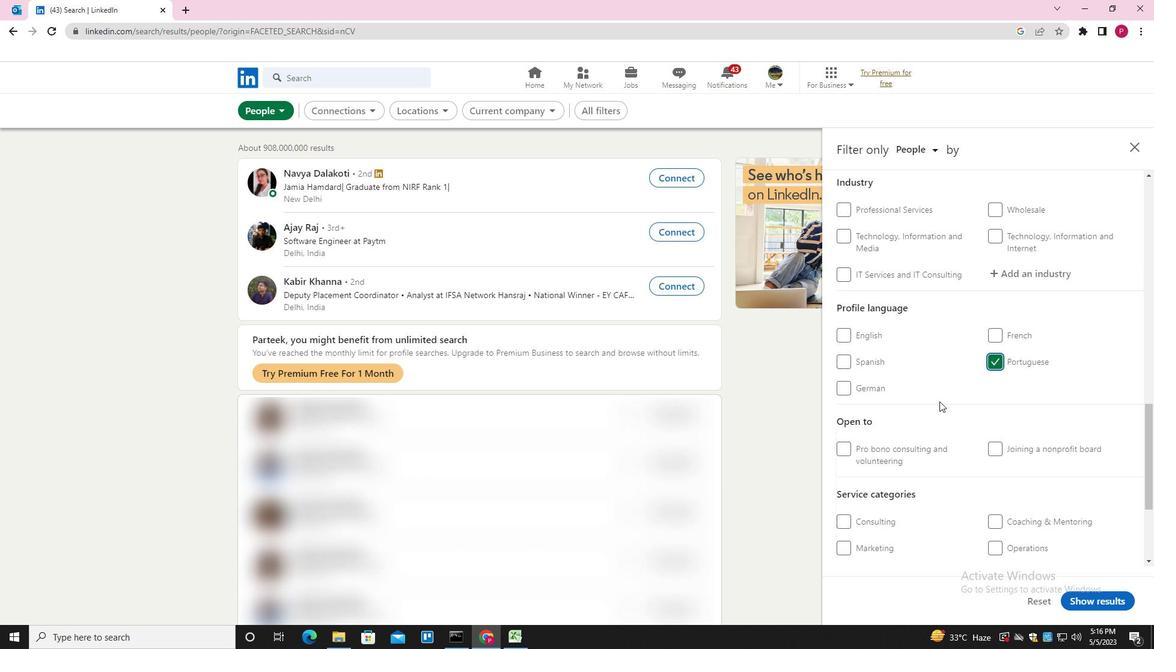 
Action: Mouse scrolled (940, 402) with delta (0, 0)
Screenshot: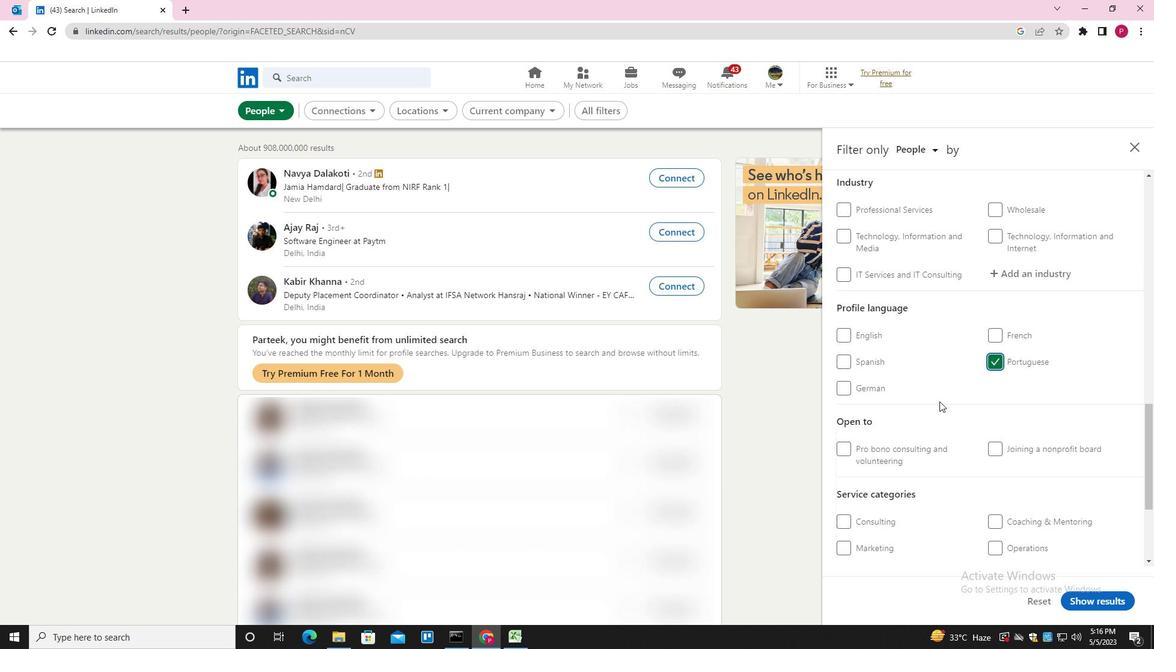 
Action: Mouse scrolled (940, 402) with delta (0, 0)
Screenshot: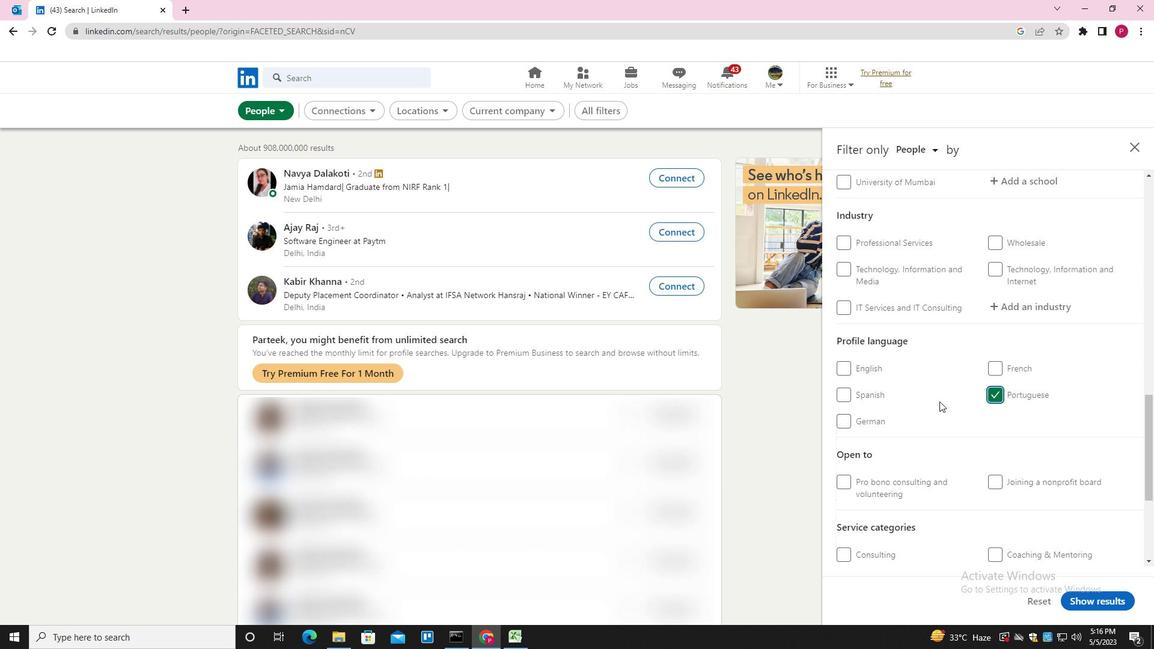 
Action: Mouse moved to (1053, 270)
Screenshot: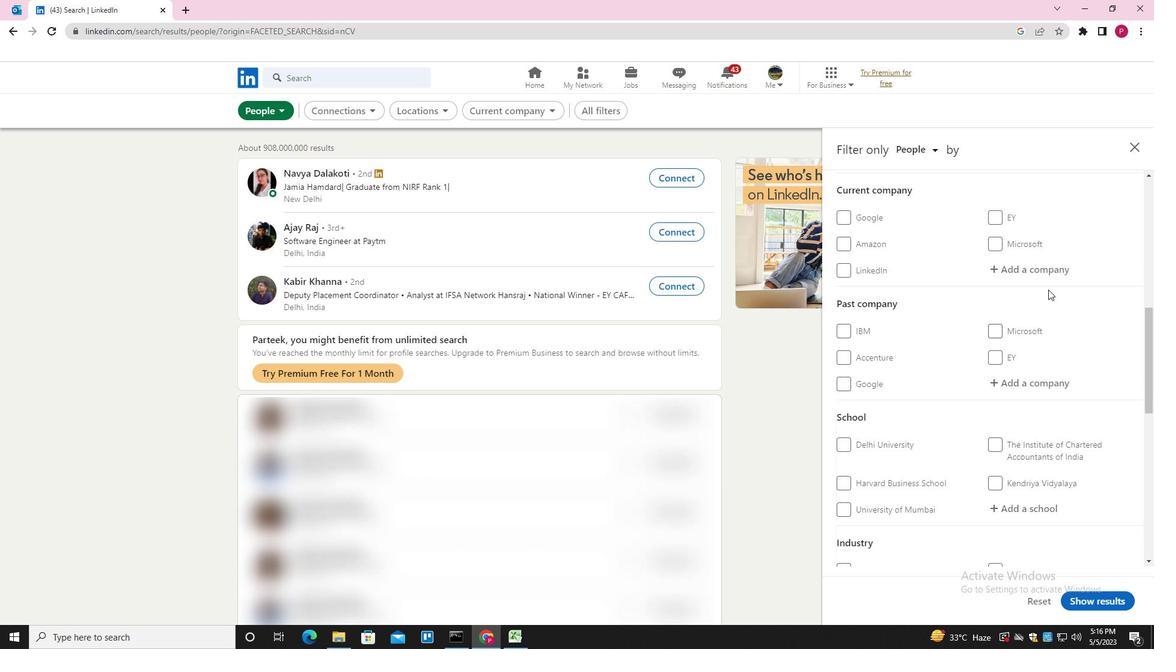 
Action: Mouse pressed left at (1053, 270)
Screenshot: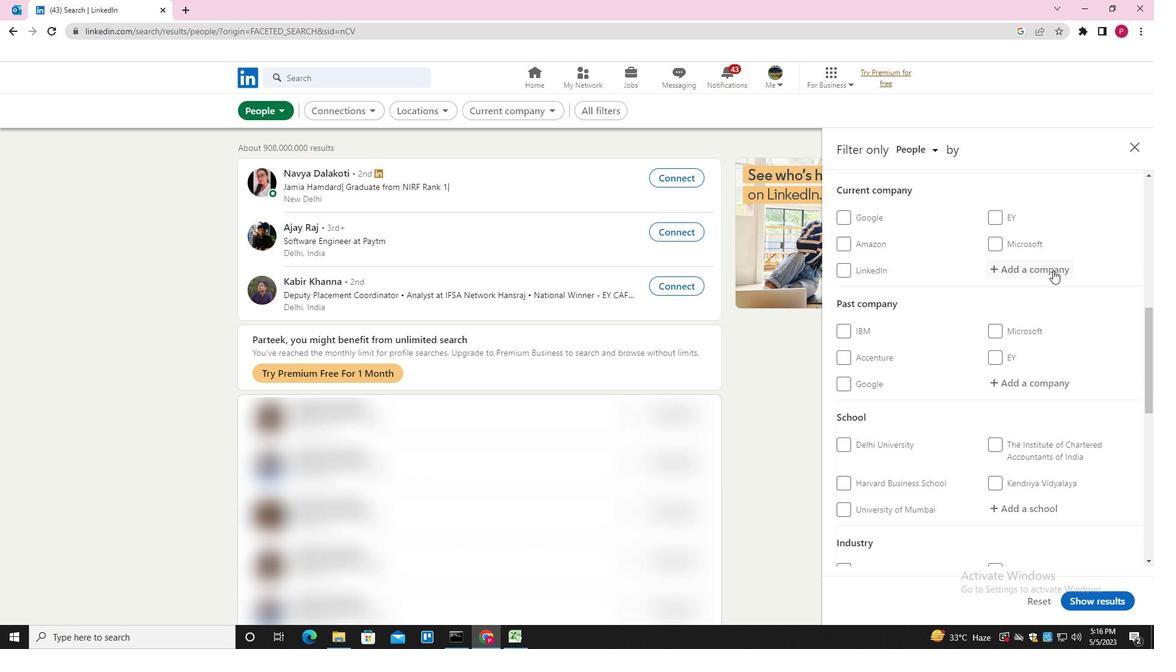 
Action: Key pressed <Key.shift>ARTHUR.<Key.space><Key.backspace><Key.shift>D.<Key.space><Key.backspace><Key.backspace><Key.backspace><Key.backspace><Key.space>D.<Key.space><Key.shift><Key.shift><Key.shift><Key.shift>LITTLE<Key.down><Key.enter>
Screenshot: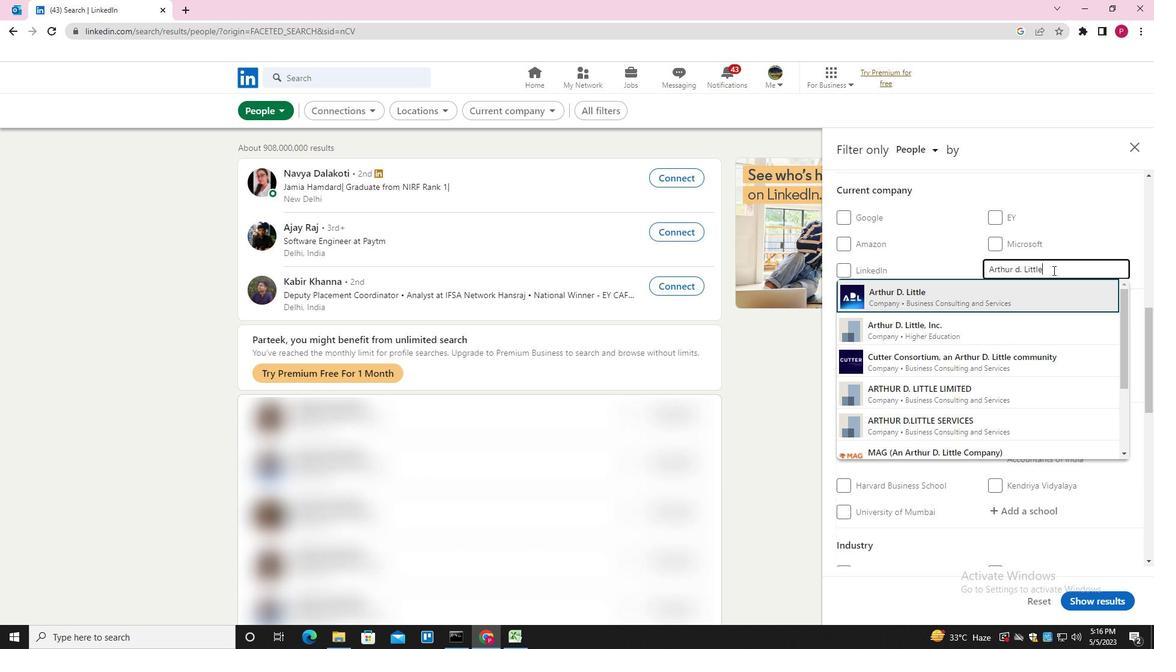 
Action: Mouse moved to (982, 323)
Screenshot: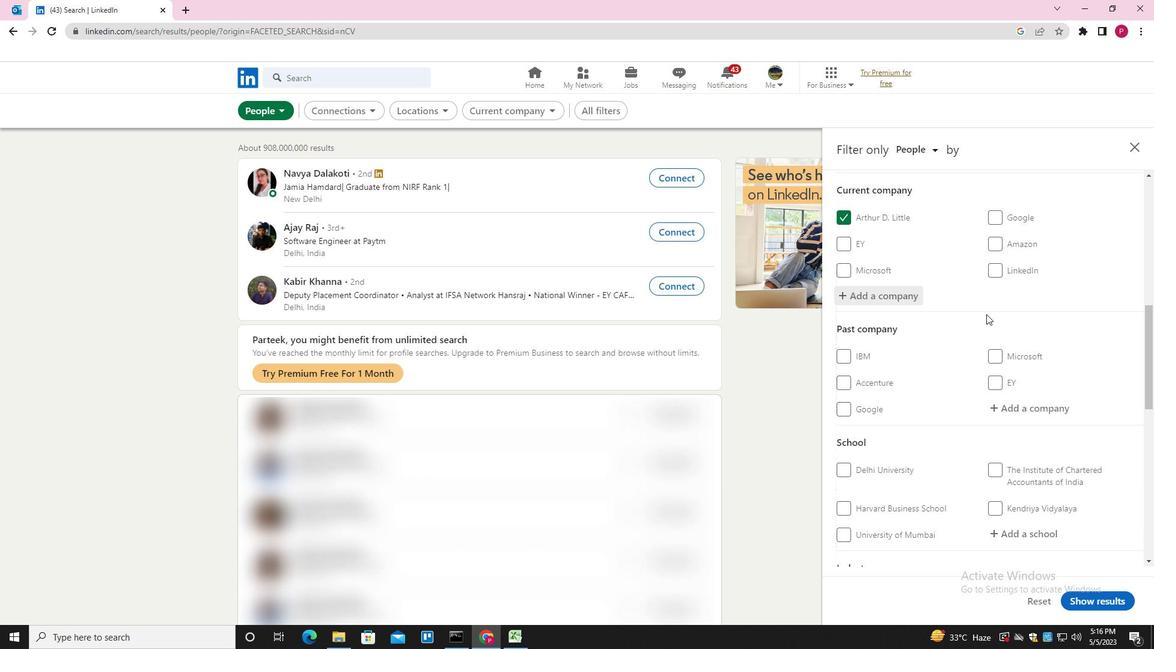 
Action: Mouse scrolled (982, 322) with delta (0, 0)
Screenshot: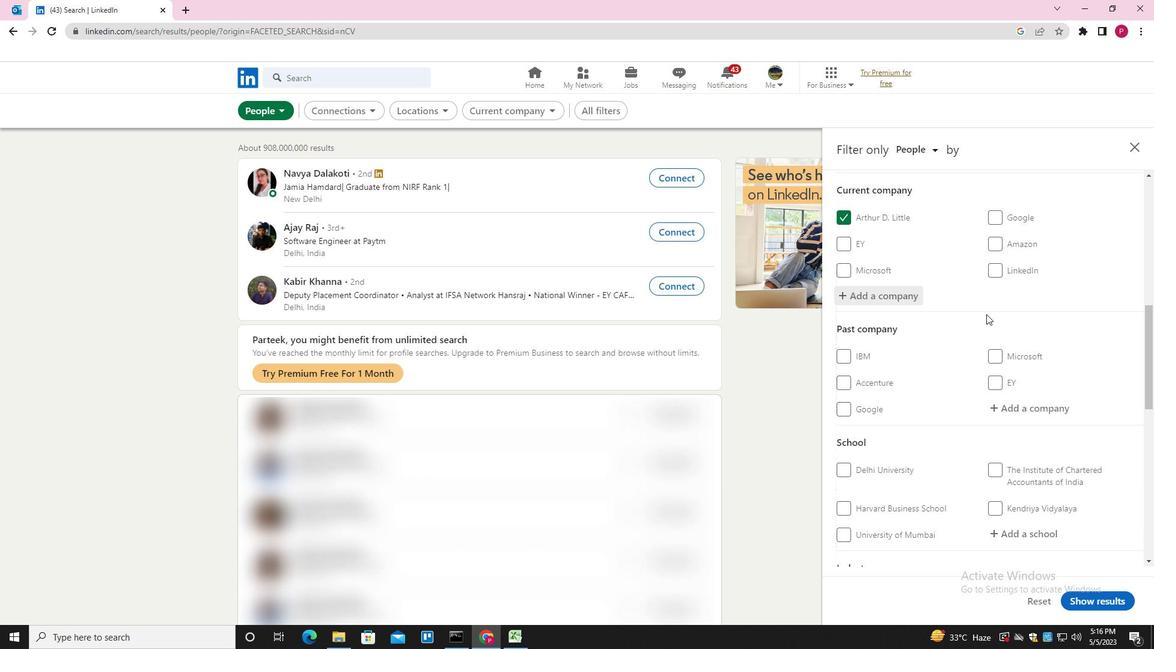 
Action: Mouse moved to (981, 325)
Screenshot: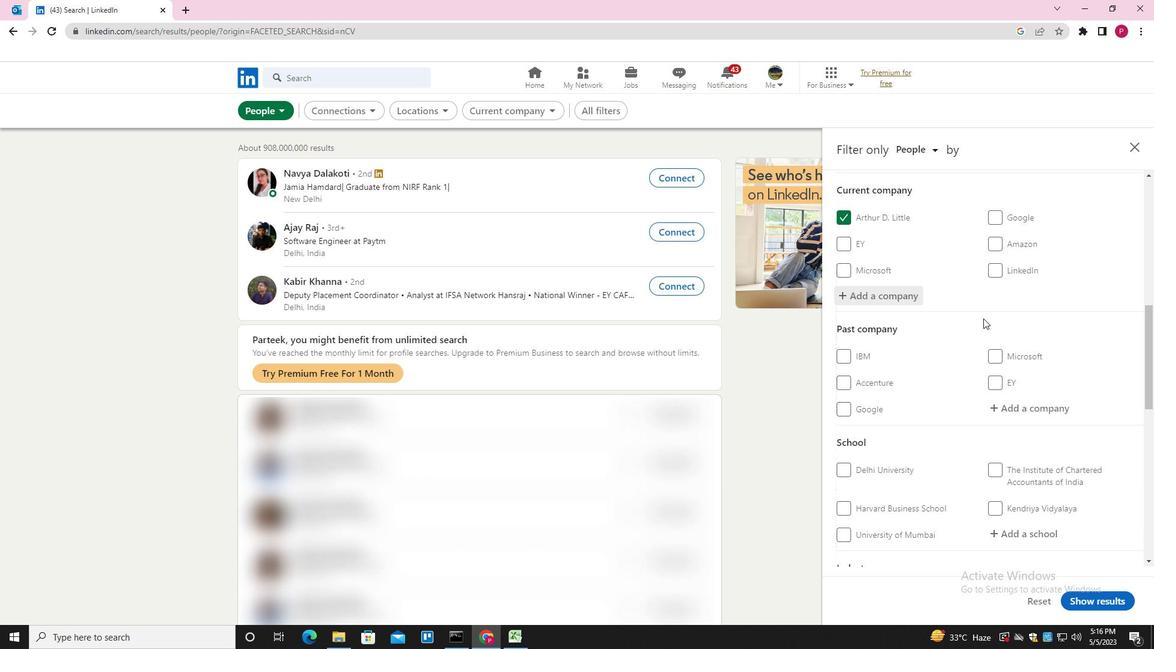 
Action: Mouse scrolled (981, 324) with delta (0, 0)
Screenshot: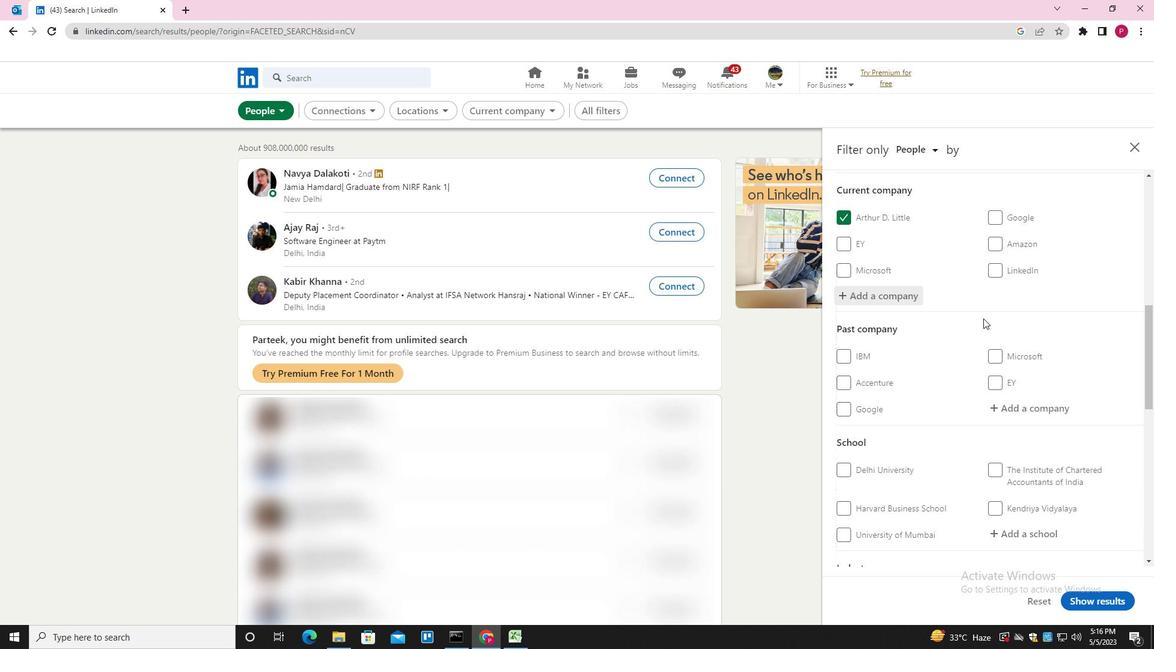 
Action: Mouse moved to (981, 326)
Screenshot: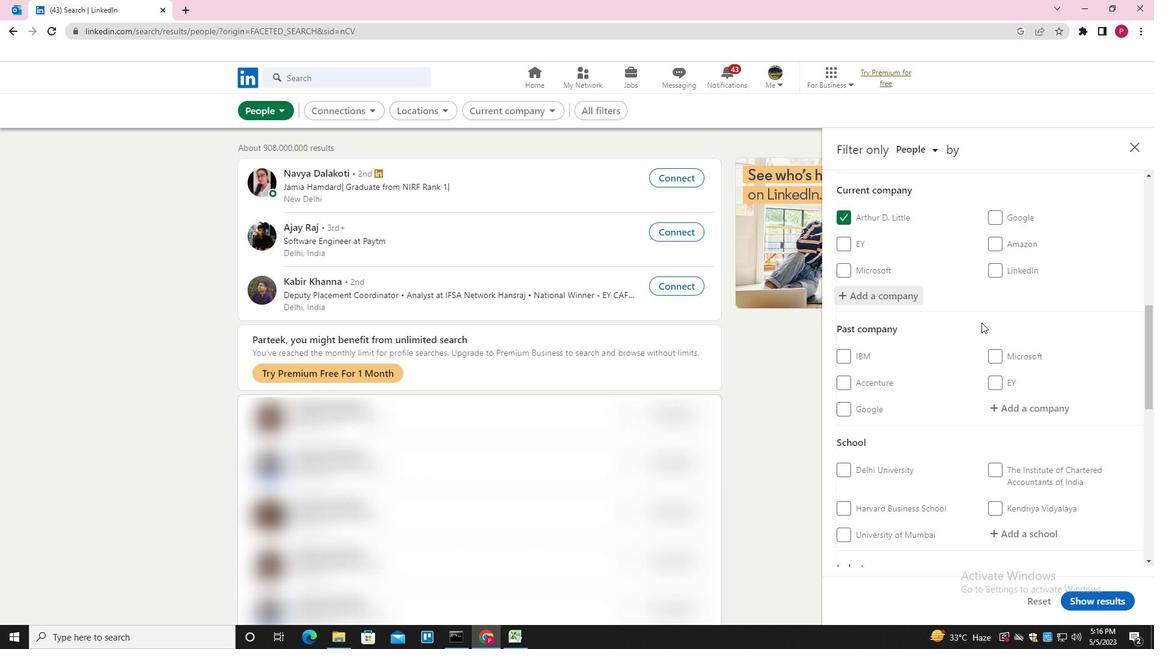 
Action: Mouse scrolled (981, 325) with delta (0, 0)
Screenshot: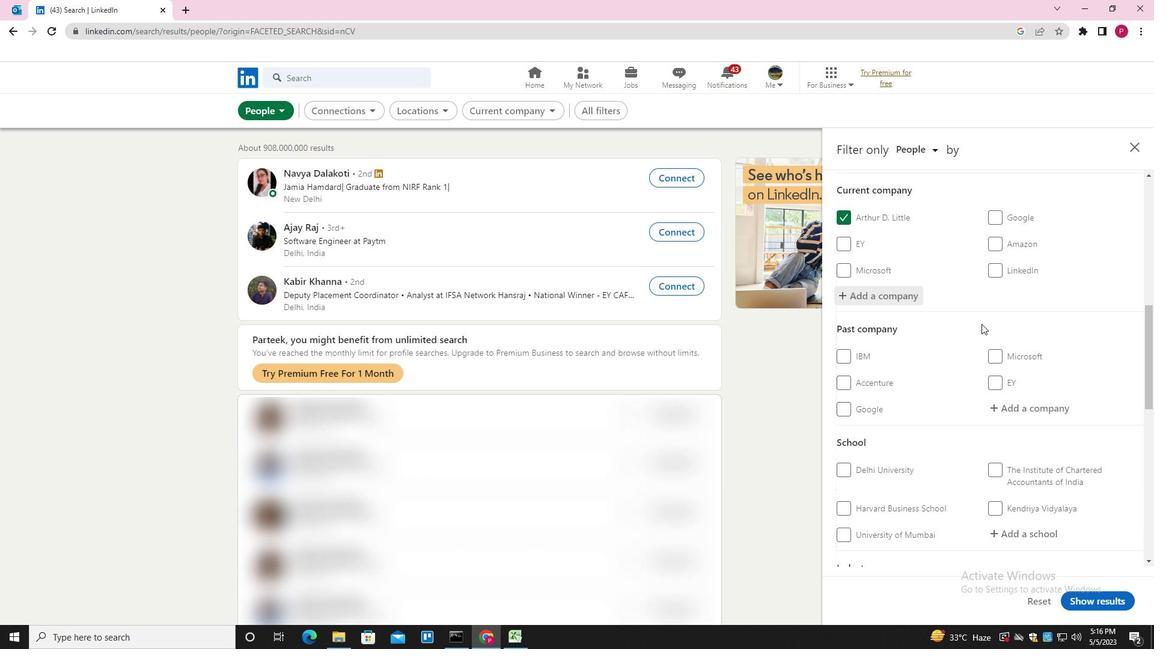 
Action: Mouse moved to (1018, 352)
Screenshot: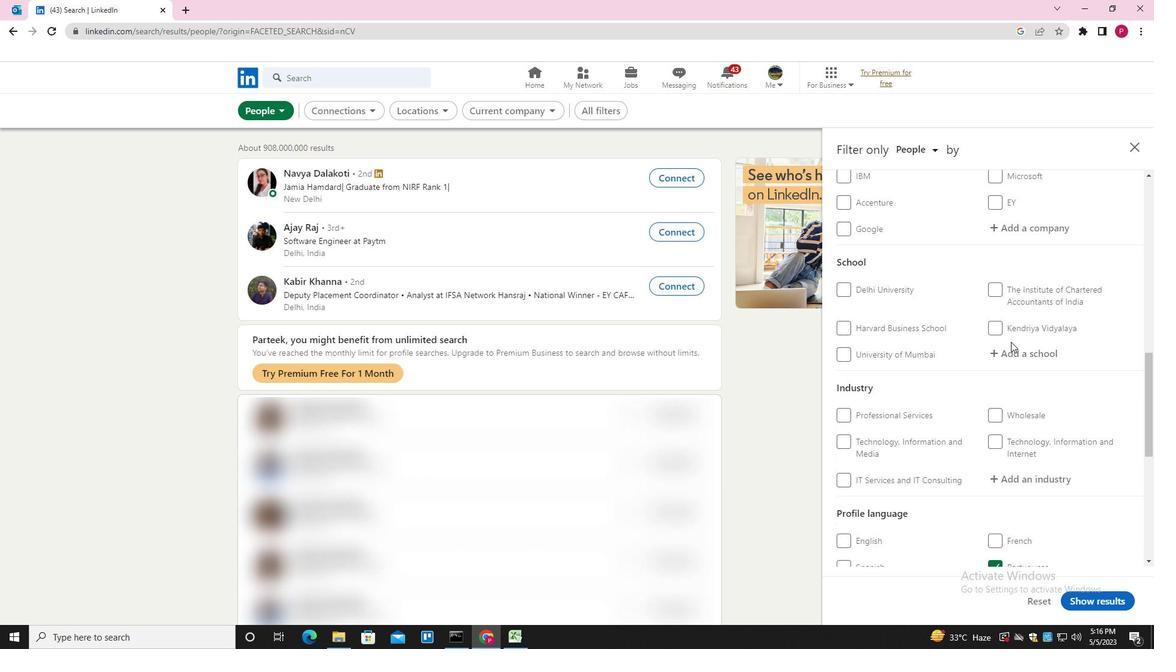
Action: Mouse pressed left at (1018, 352)
Screenshot: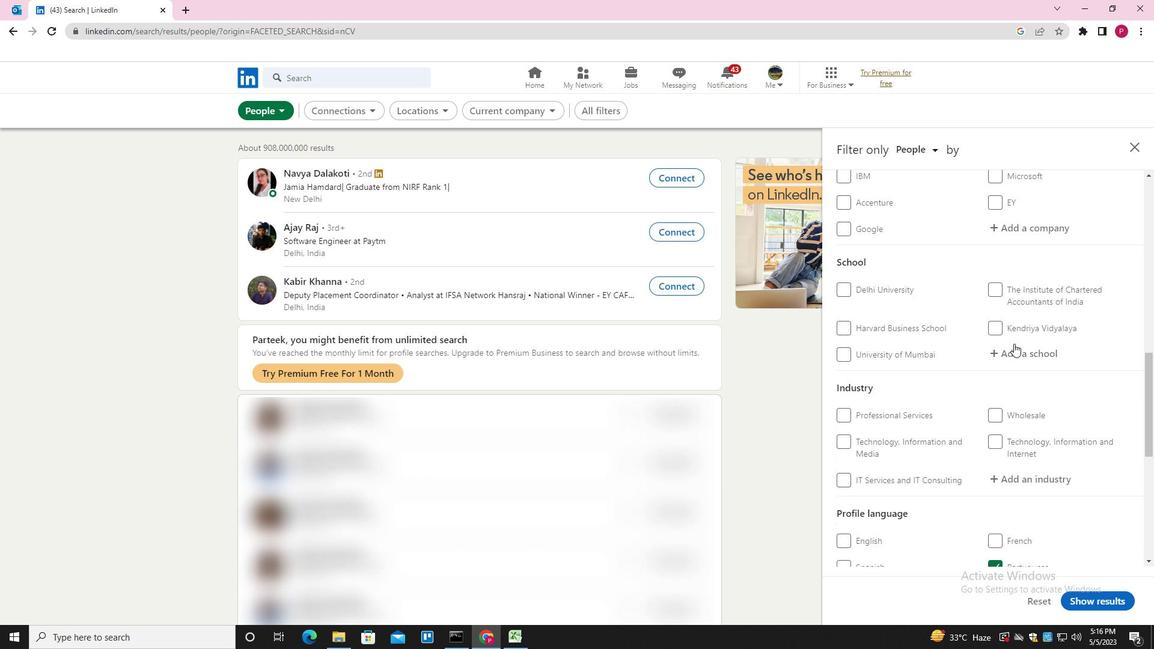 
Action: Key pressed <Key.shift><Key.shift><Key.shift><Key.shift><Key.shift>CHAITANYA<Key.space><Key.down><Key.enter>
Screenshot: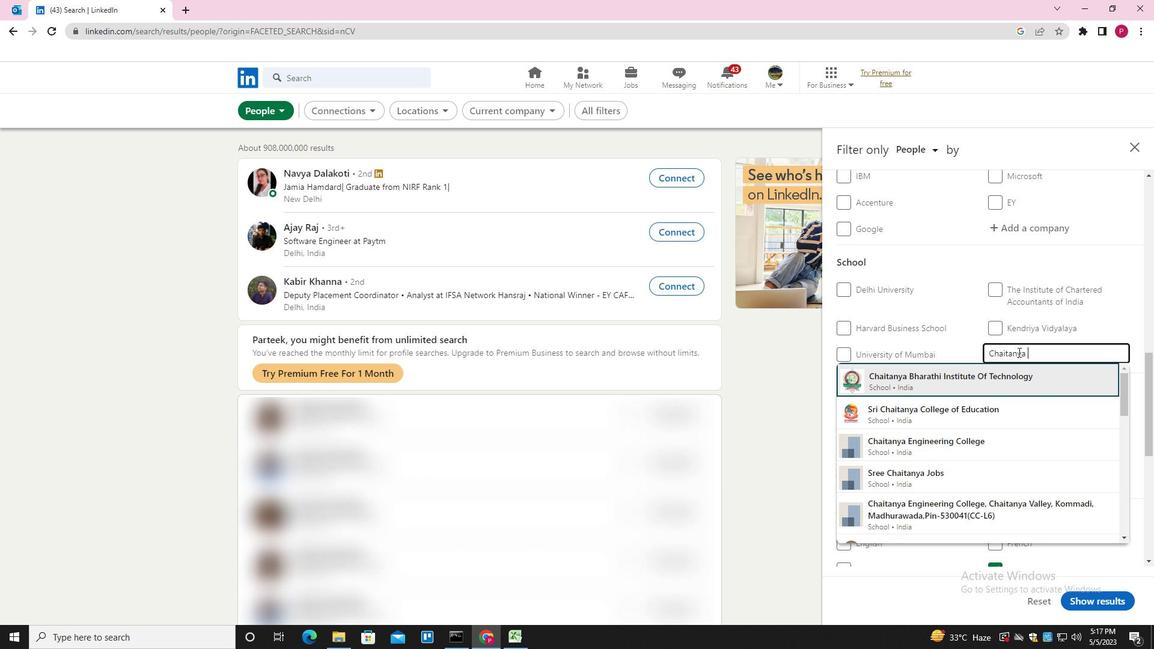
Action: Mouse moved to (991, 344)
Screenshot: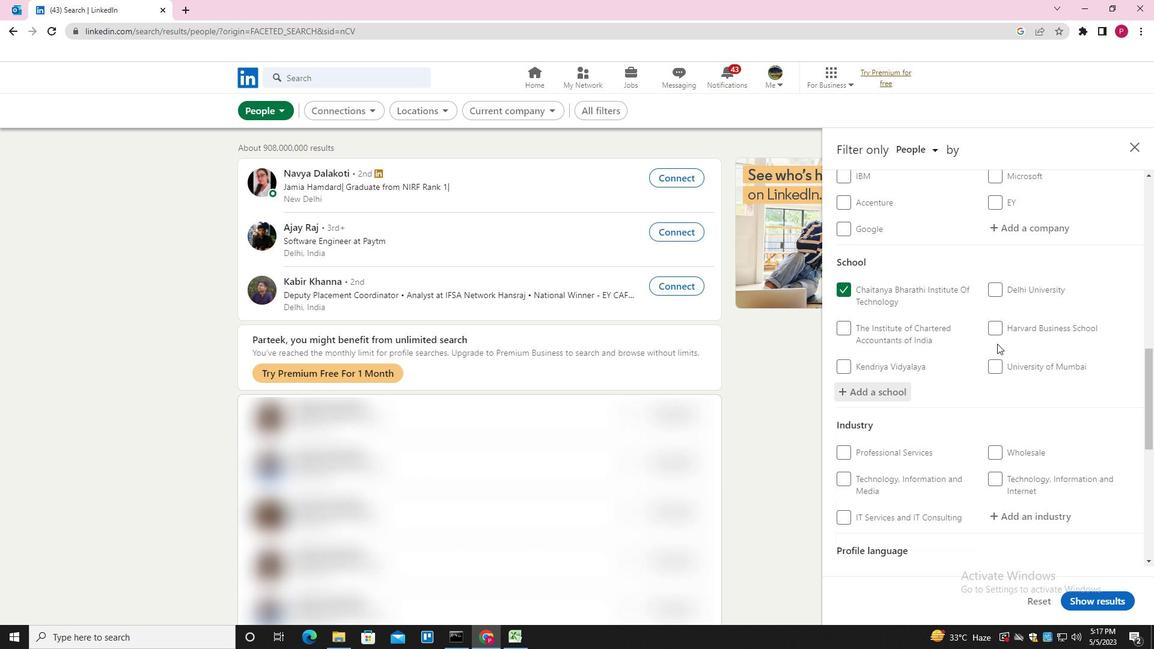
Action: Mouse scrolled (991, 344) with delta (0, 0)
Screenshot: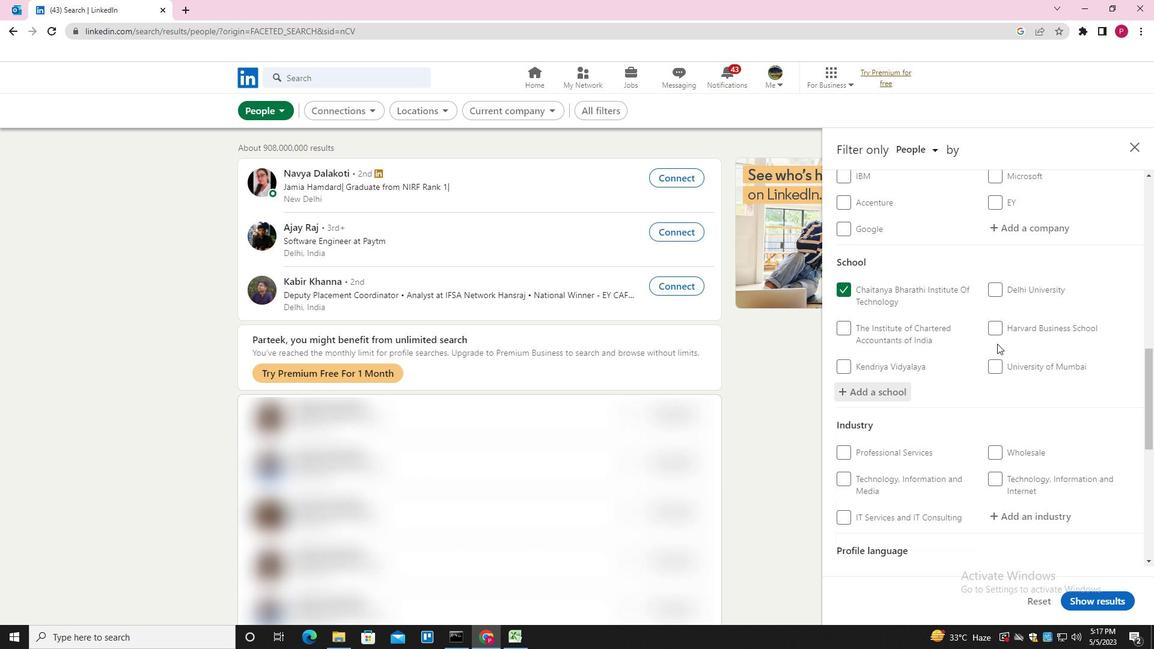 
Action: Mouse moved to (991, 345)
Screenshot: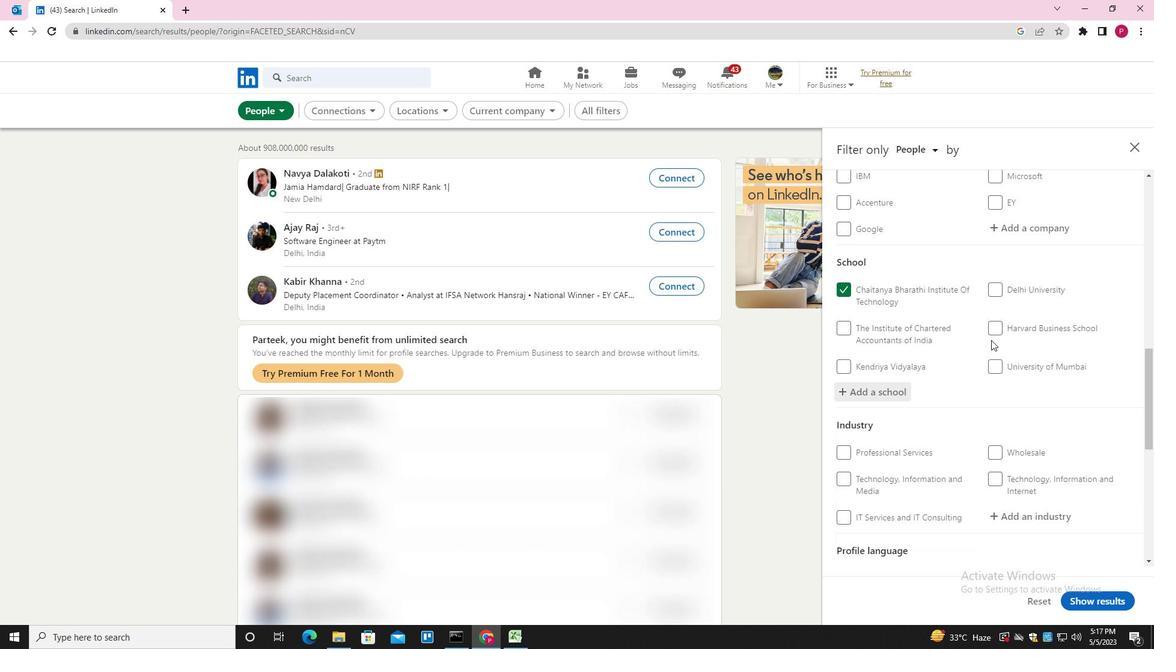 
Action: Mouse scrolled (991, 345) with delta (0, 0)
Screenshot: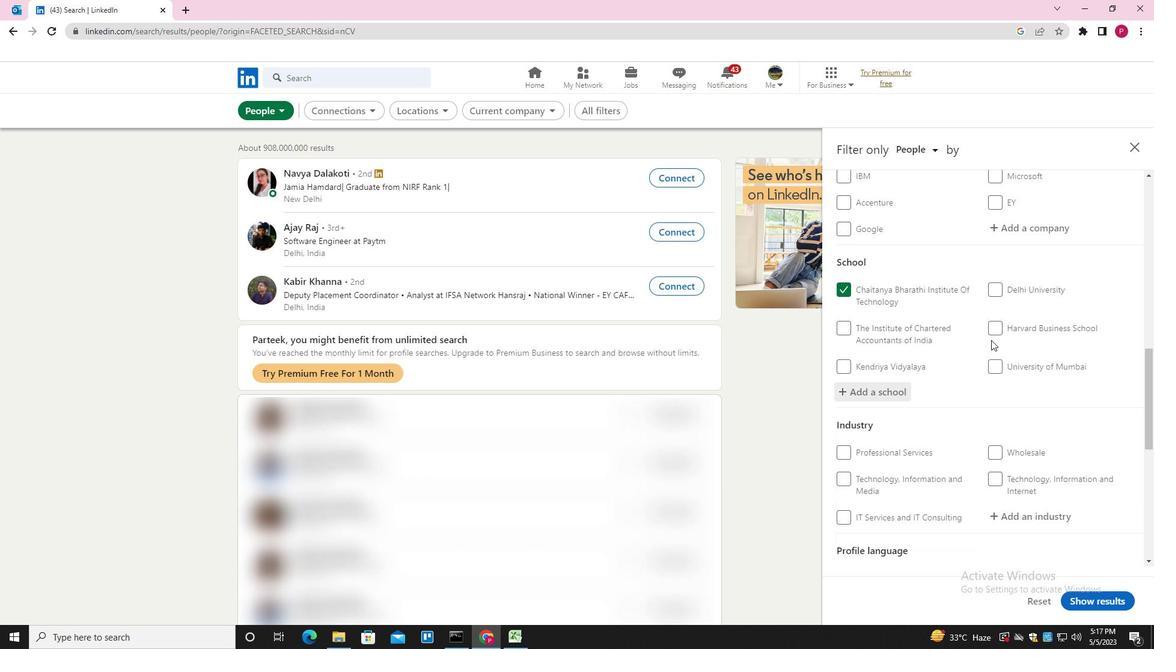 
Action: Mouse moved to (991, 347)
Screenshot: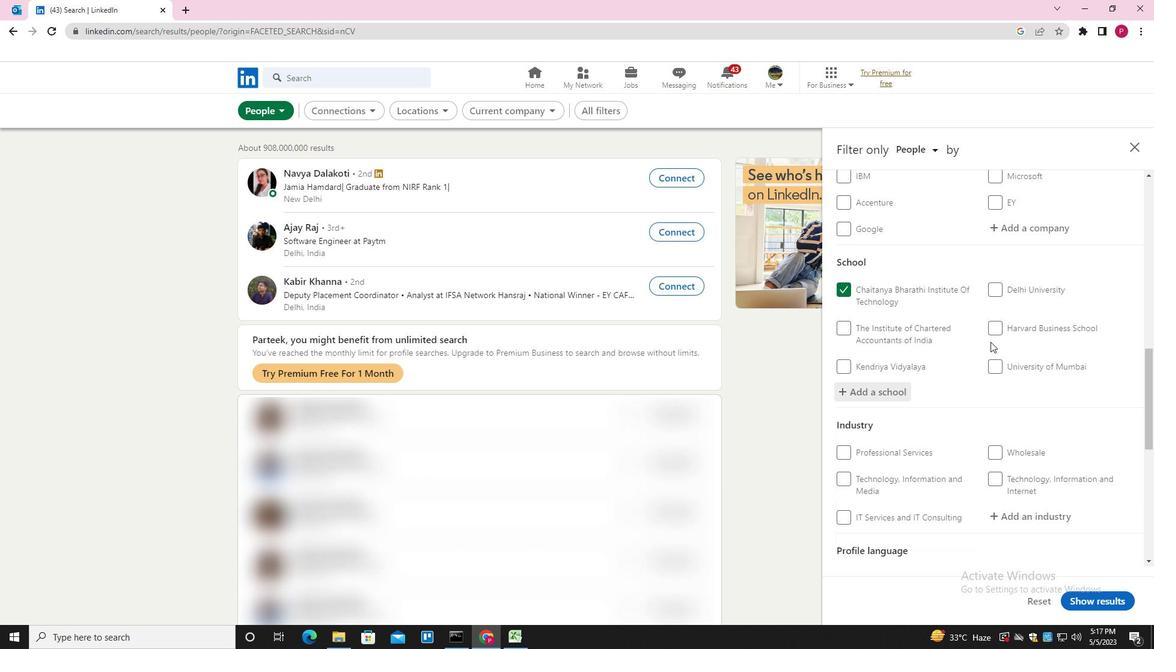
Action: Mouse scrolled (991, 347) with delta (0, 0)
Screenshot: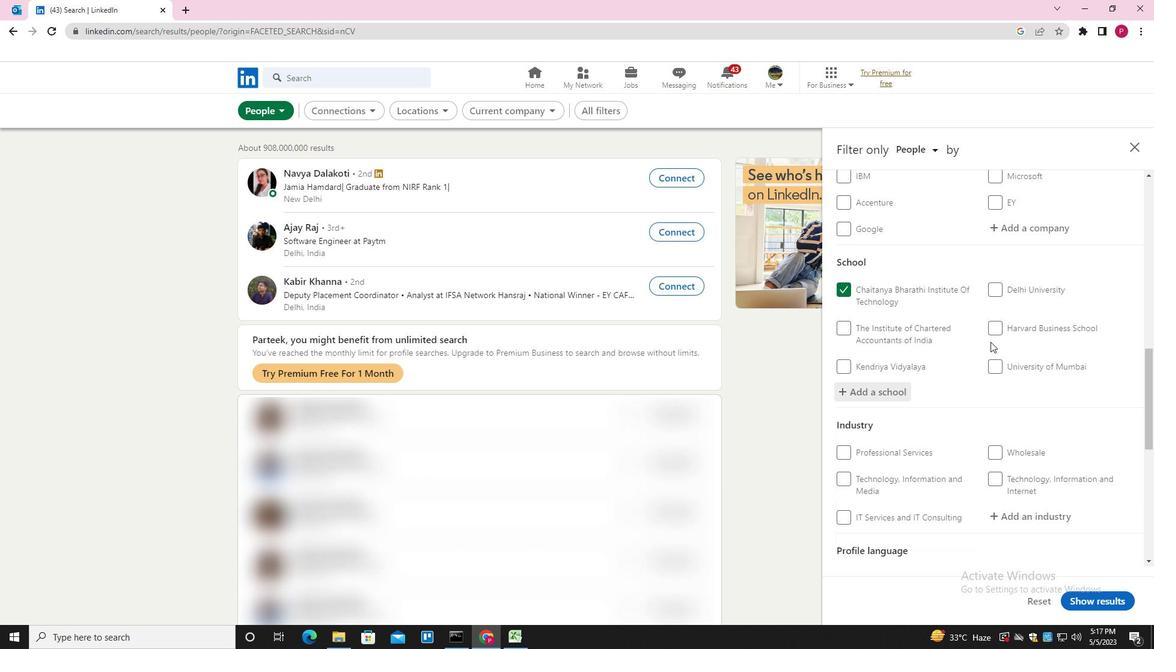 
Action: Mouse moved to (991, 348)
Screenshot: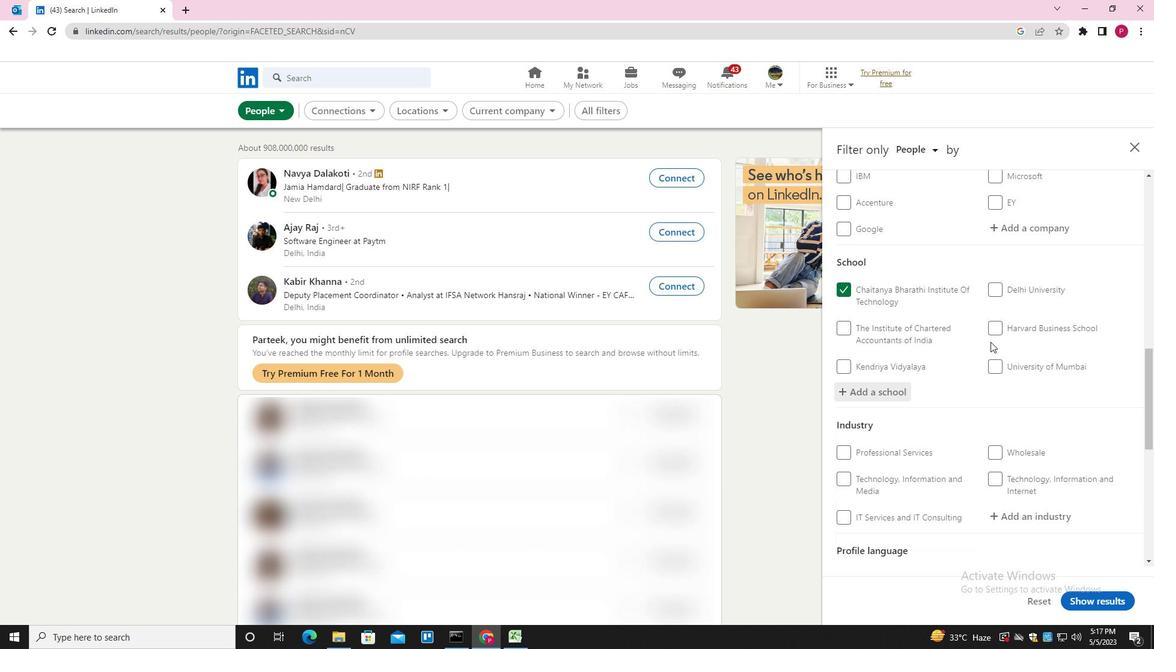 
Action: Mouse scrolled (991, 348) with delta (0, 0)
Screenshot: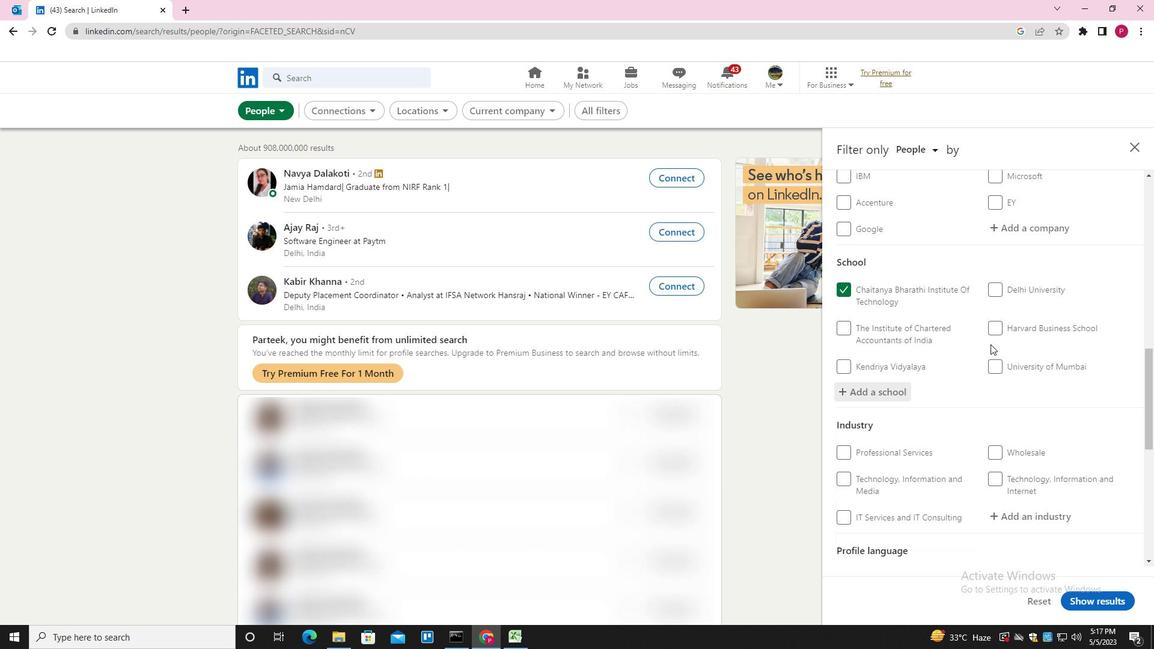 
Action: Mouse moved to (1036, 282)
Screenshot: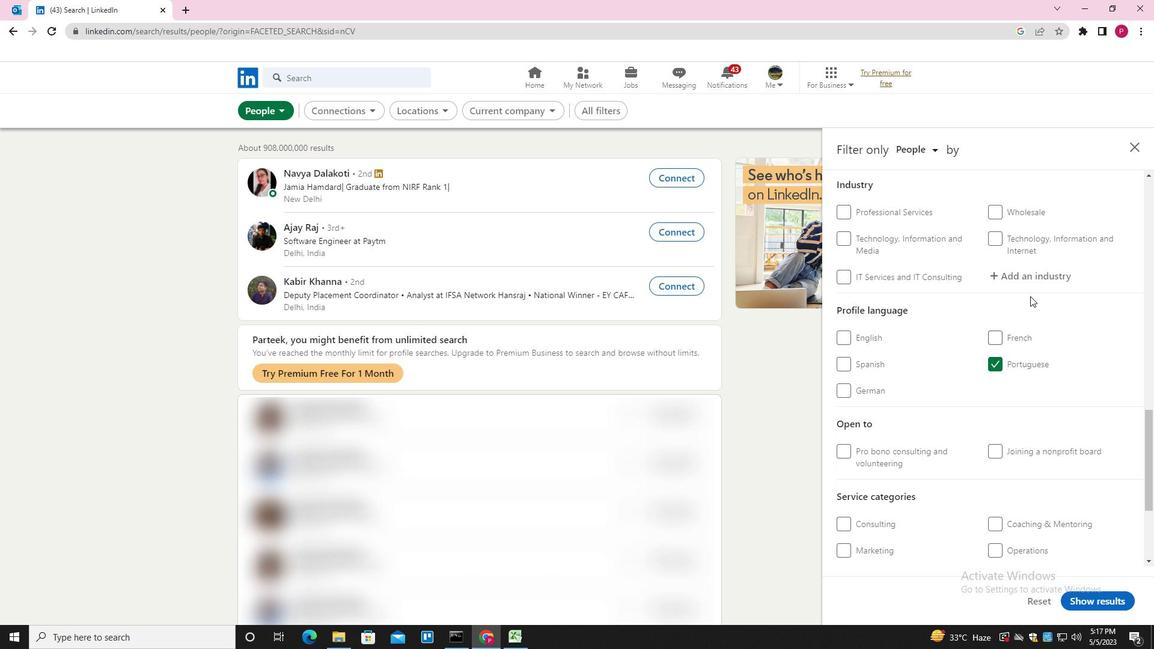 
Action: Mouse pressed left at (1036, 282)
Screenshot: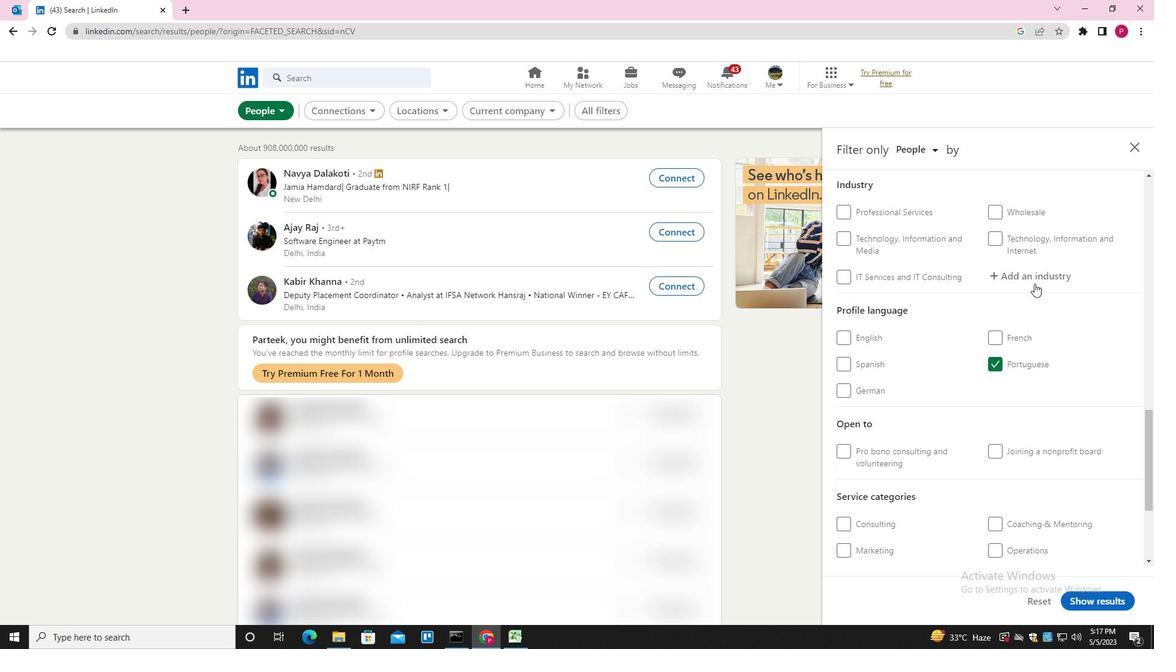 
Action: Key pressed <Key.shift><Key.shift><Key.shift><Key.shift><Key.shift><Key.shift><Key.shift>RETAIL<Key.space><Key.shift><Key.shift>FLORIST<Key.space><Key.backspace><Key.backspace><Key.down><Key.enter>
Screenshot: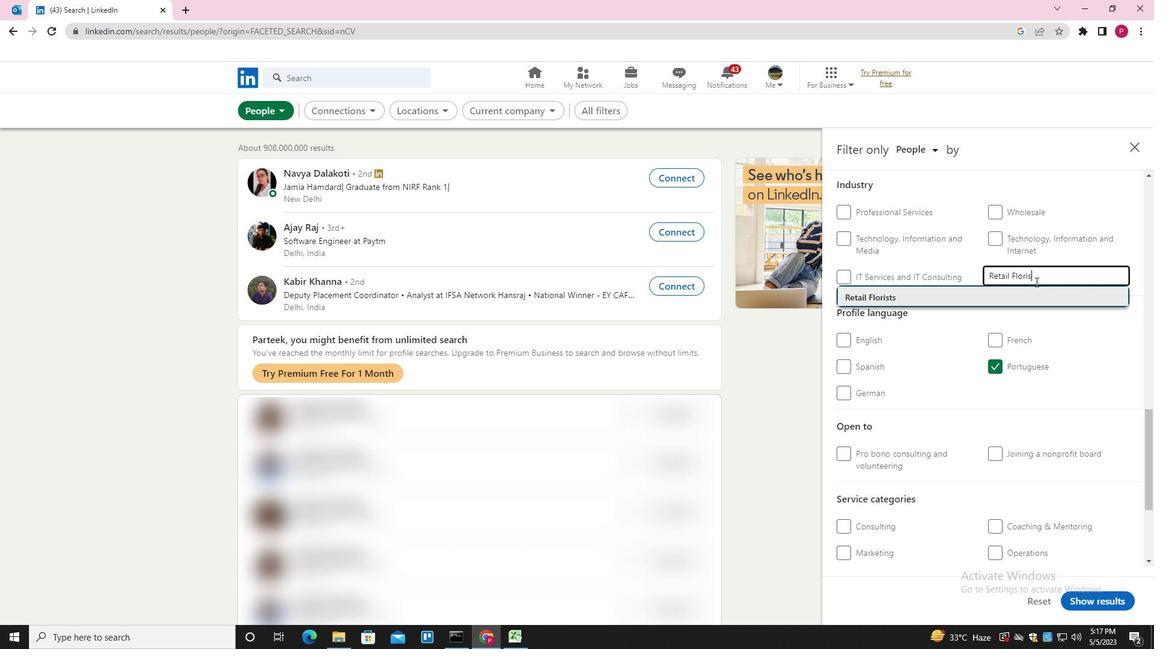 
Action: Mouse moved to (995, 318)
Screenshot: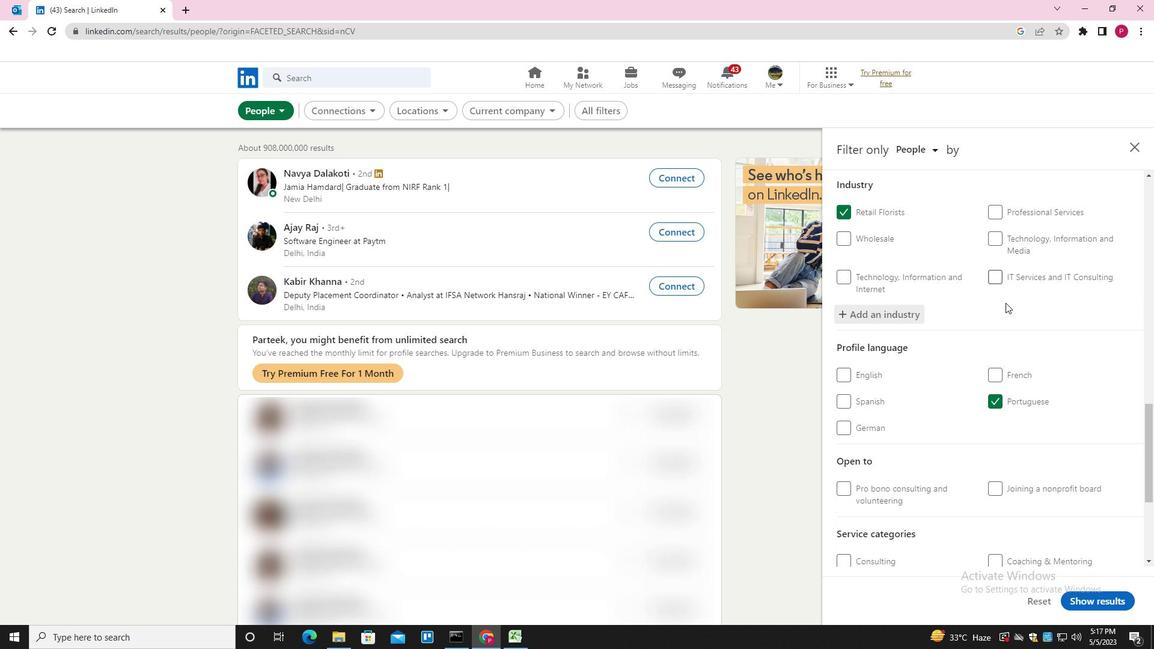 
Action: Mouse scrolled (995, 318) with delta (0, 0)
Screenshot: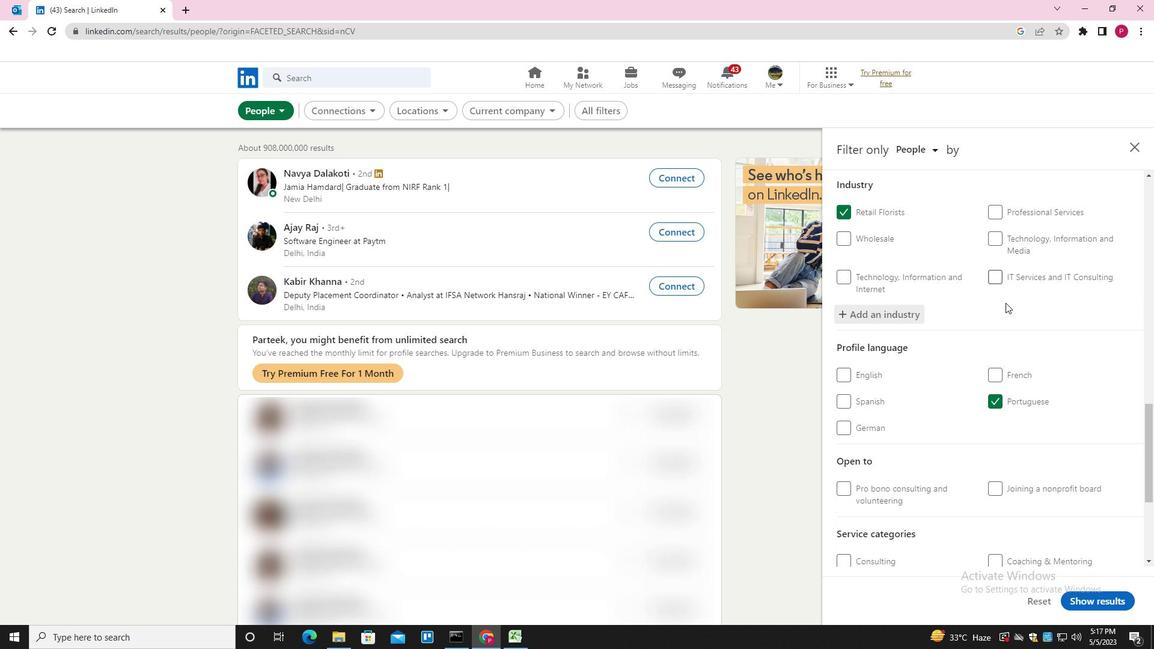 
Action: Mouse moved to (995, 319)
Screenshot: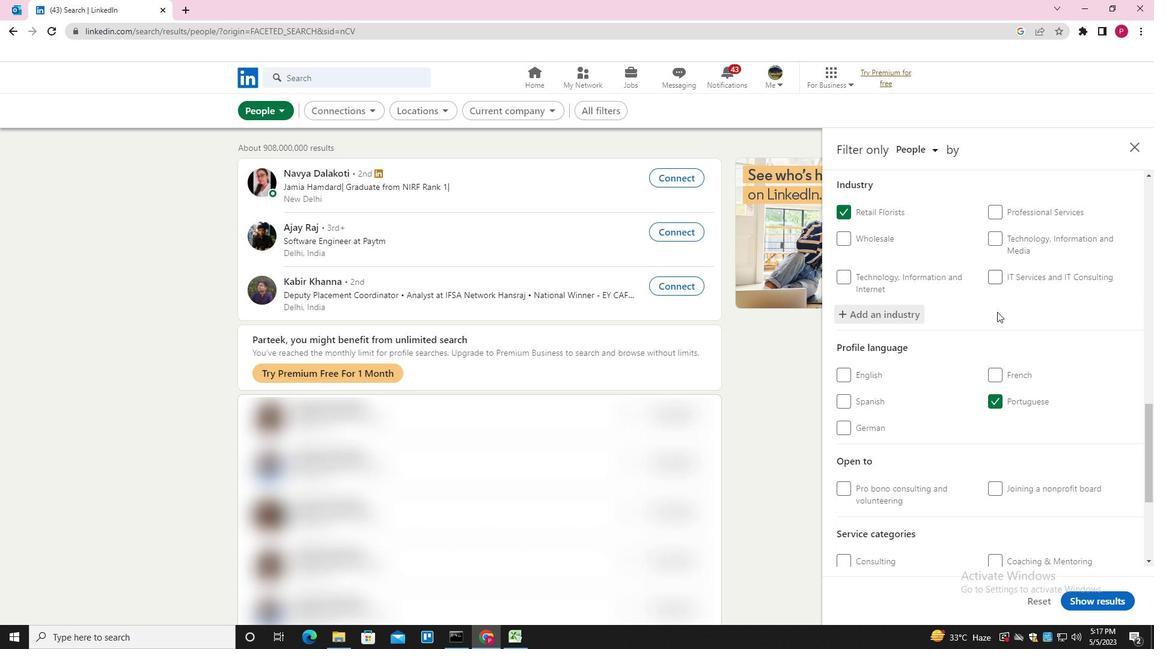 
Action: Mouse scrolled (995, 318) with delta (0, 0)
Screenshot: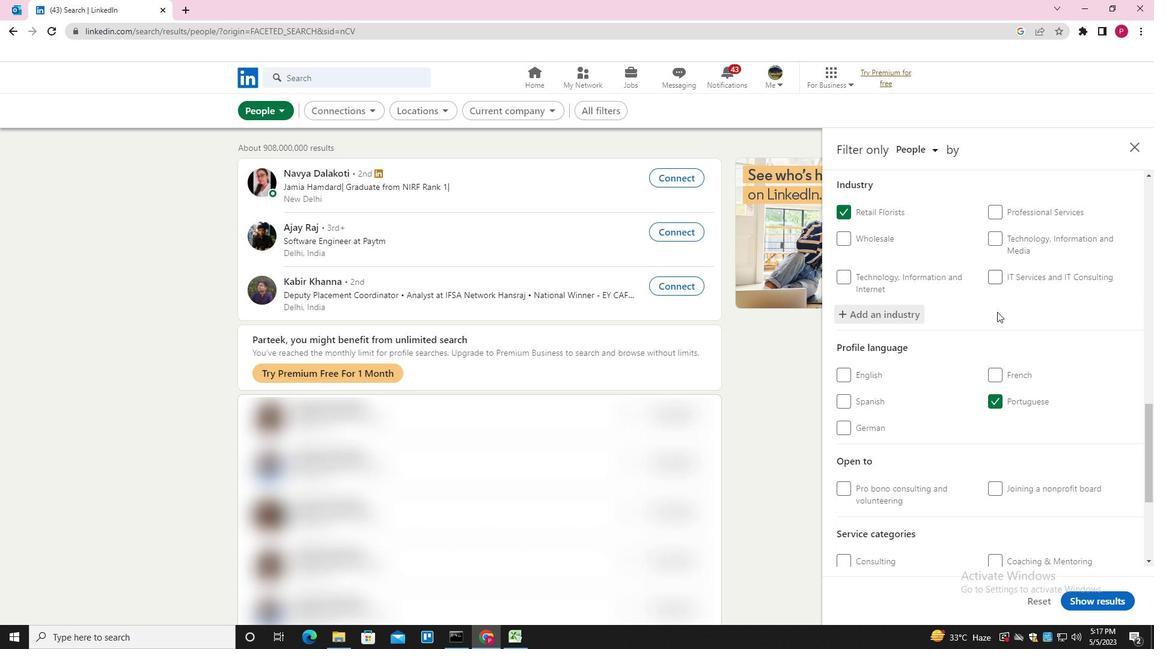 
Action: Mouse scrolled (995, 318) with delta (0, 0)
Screenshot: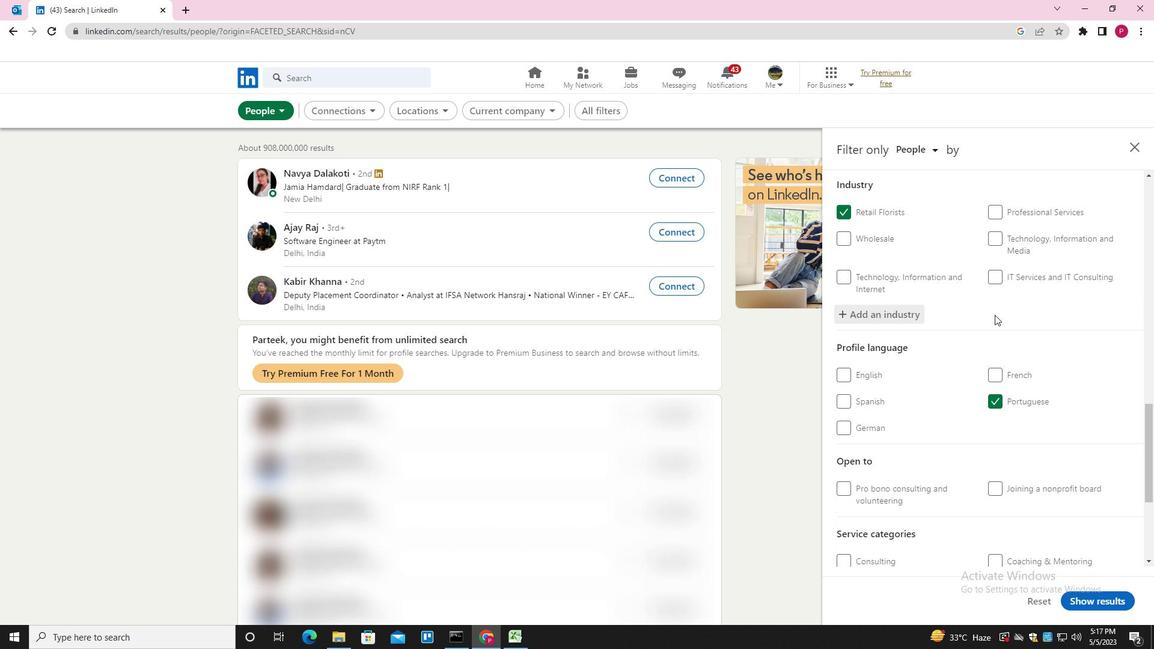 
Action: Mouse moved to (996, 319)
Screenshot: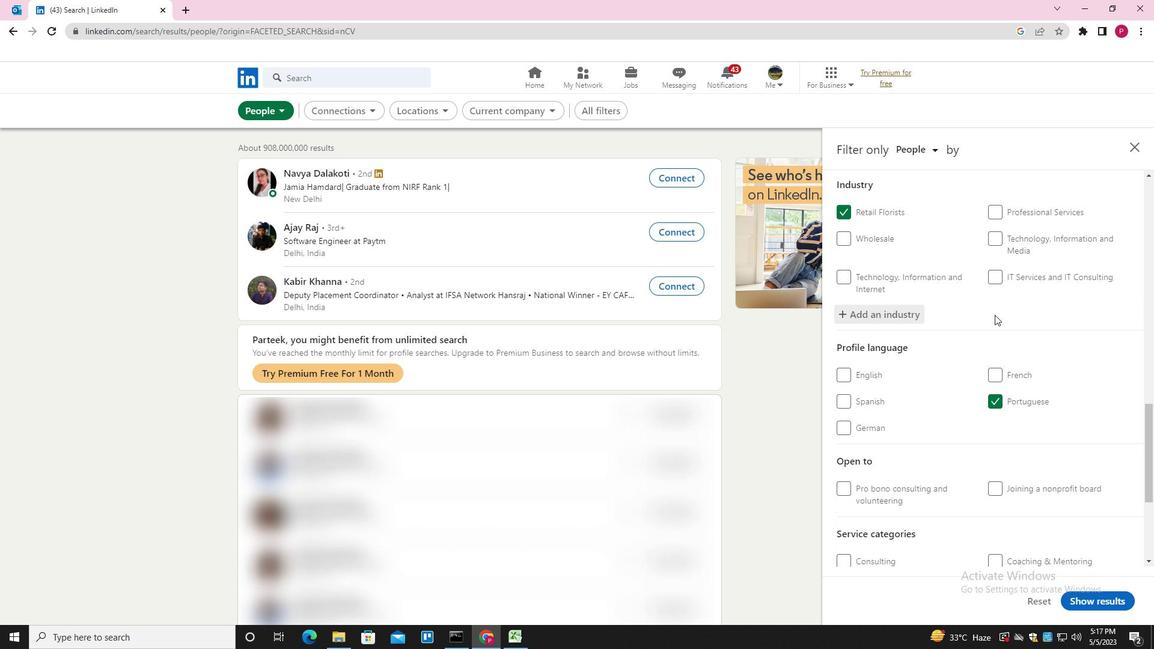 
Action: Mouse scrolled (996, 319) with delta (0, 0)
Screenshot: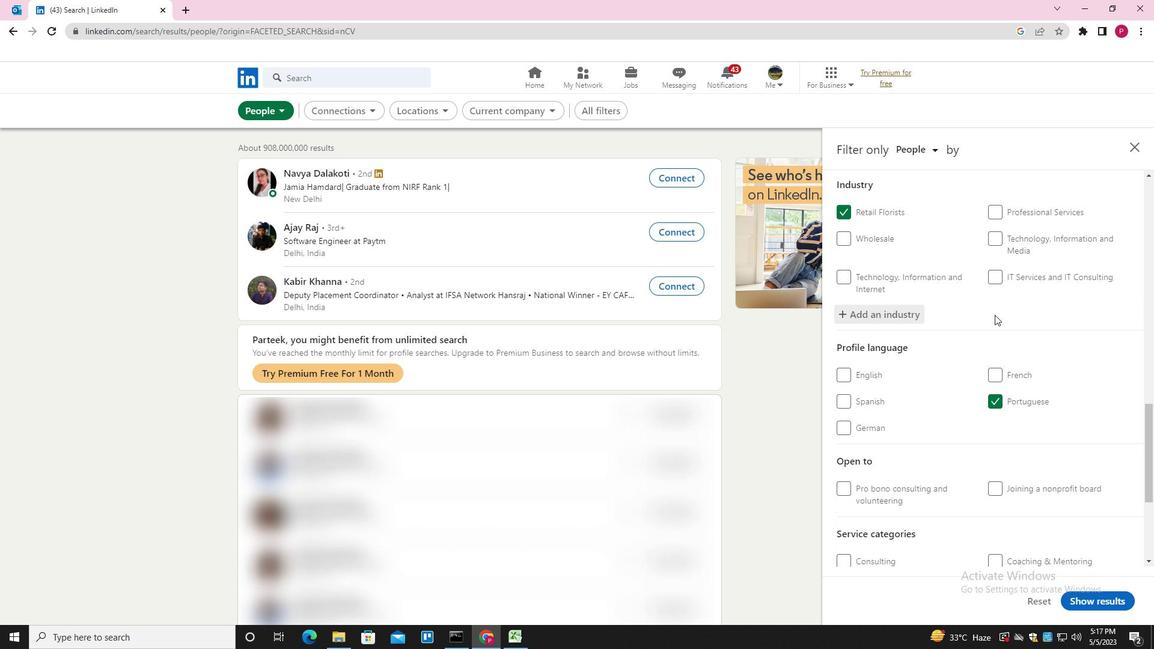 
Action: Mouse moved to (996, 325)
Screenshot: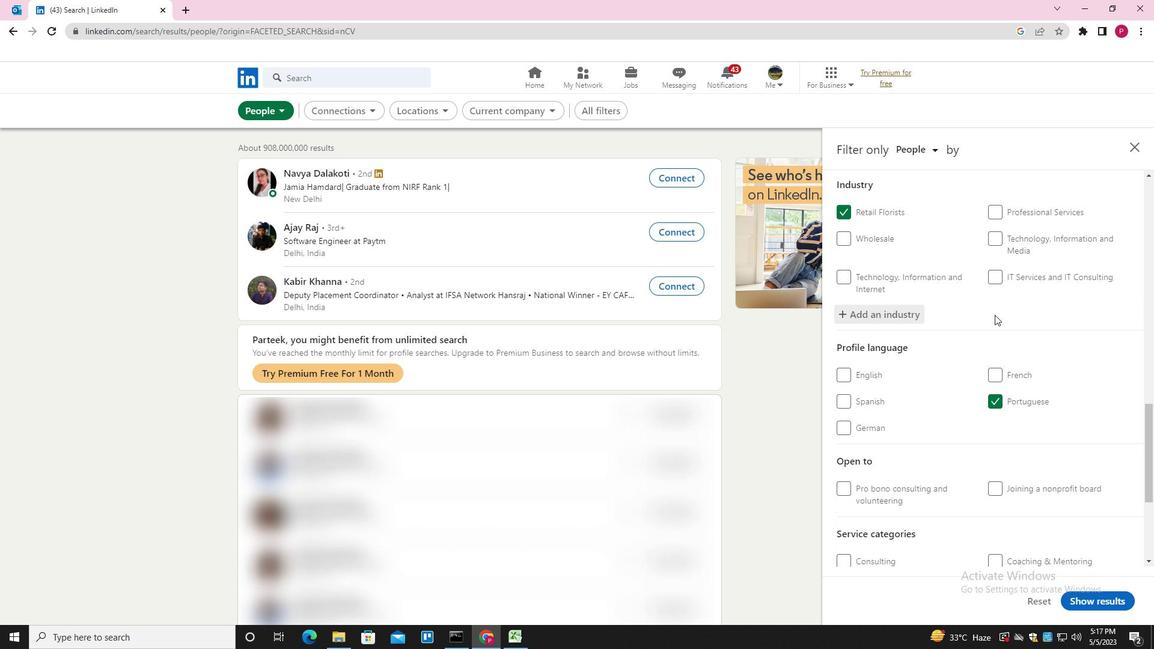 
Action: Mouse scrolled (996, 324) with delta (0, 0)
Screenshot: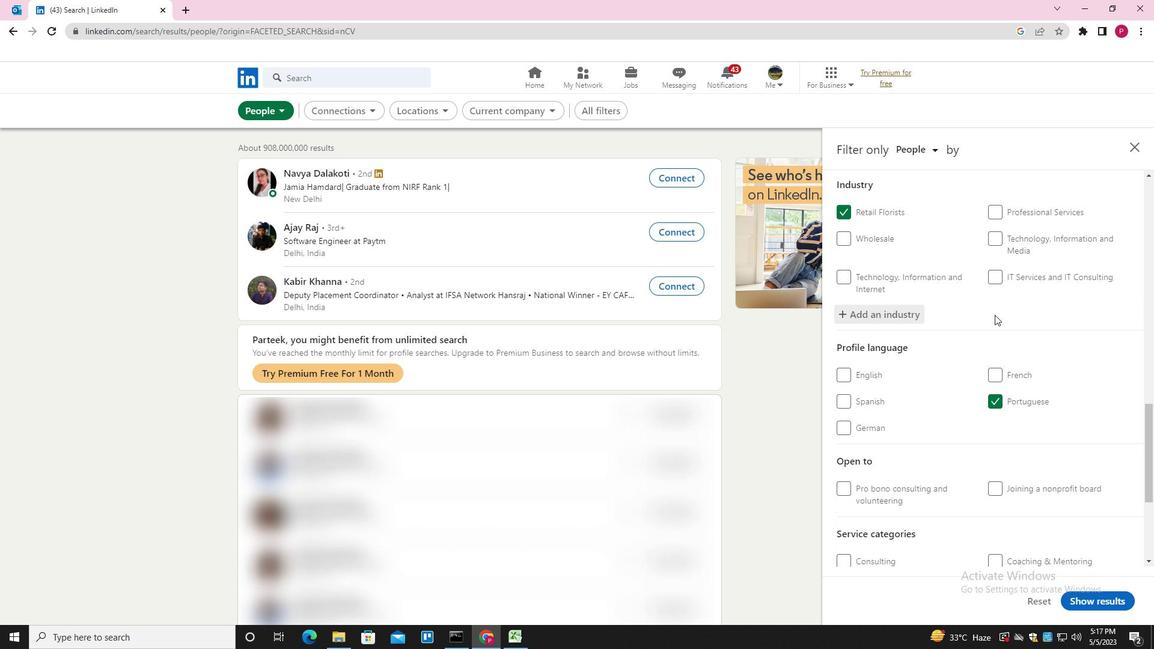 
Action: Mouse moved to (1027, 401)
Screenshot: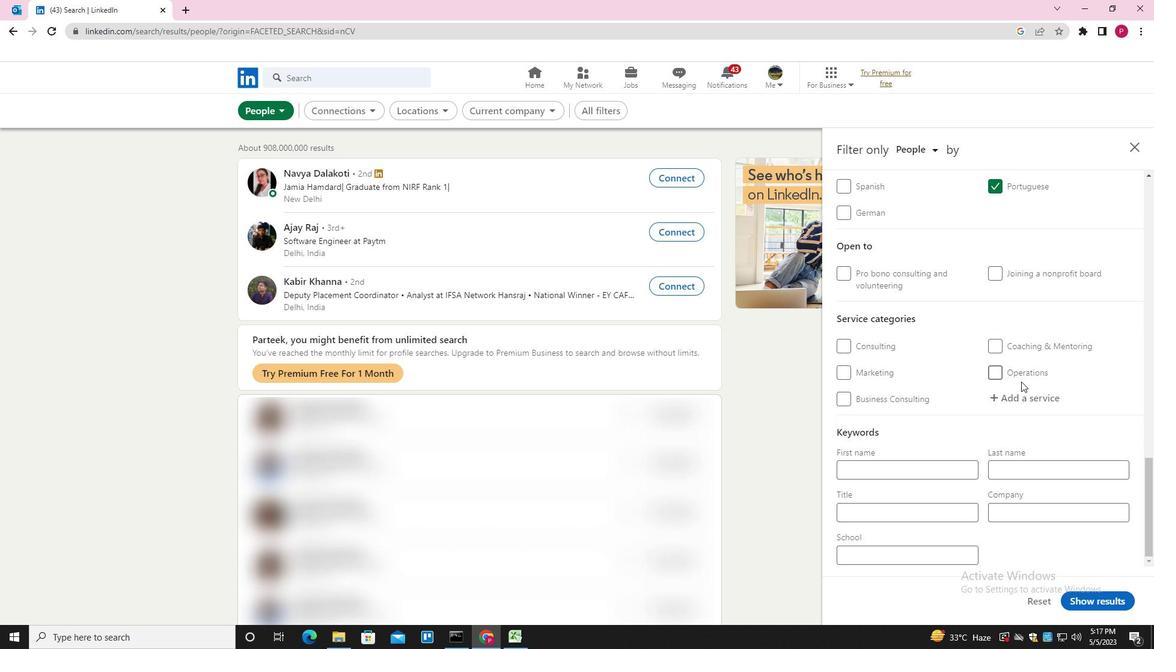 
Action: Mouse pressed left at (1027, 401)
Screenshot: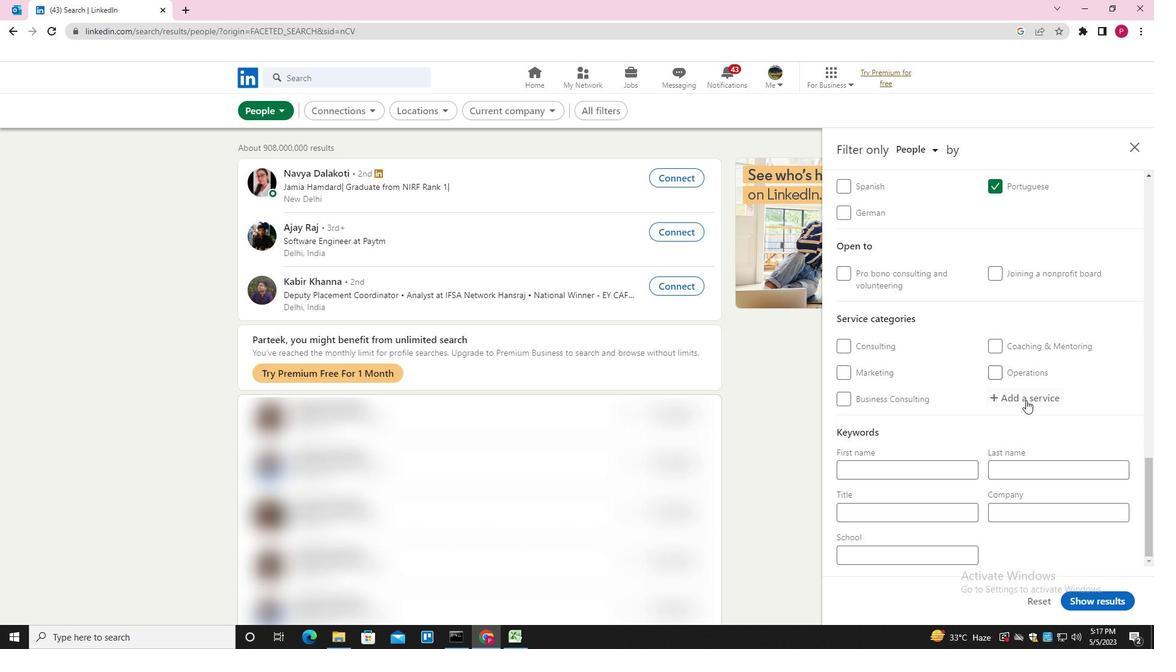 
Action: Mouse moved to (1027, 401)
Screenshot: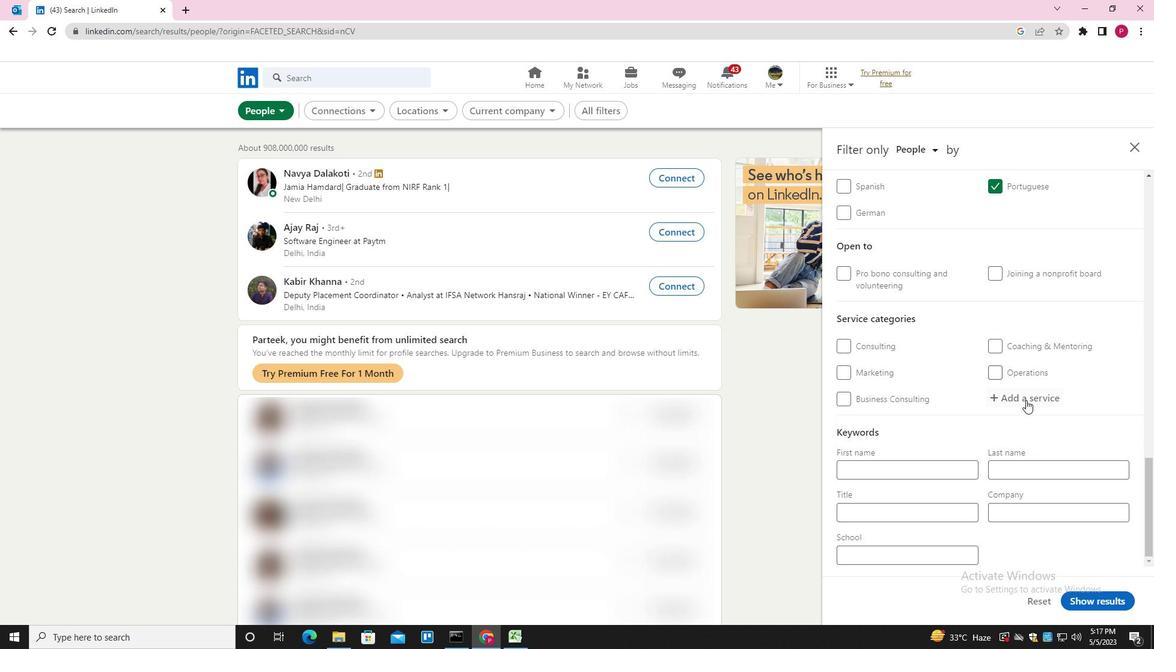 
Action: Key pressed <Key.shift>DEMAND<Key.space><Key.shift>GENERATION<Key.down><Key.enter>
Screenshot: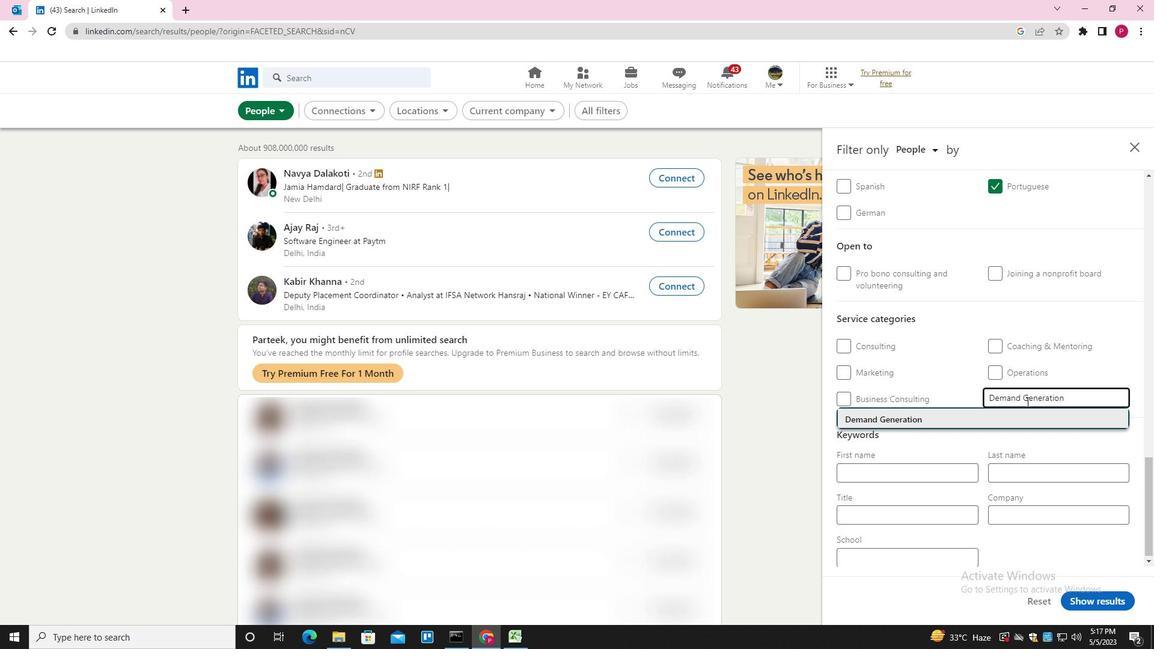 
Action: Mouse moved to (1021, 406)
Screenshot: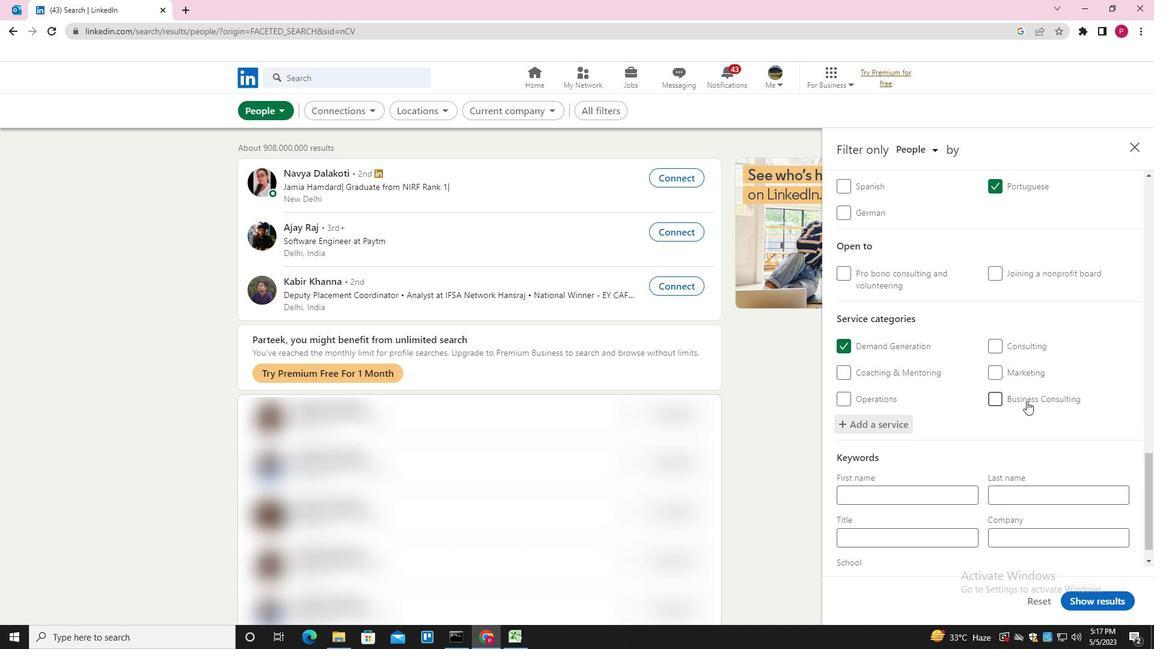 
Action: Mouse scrolled (1021, 405) with delta (0, 0)
Screenshot: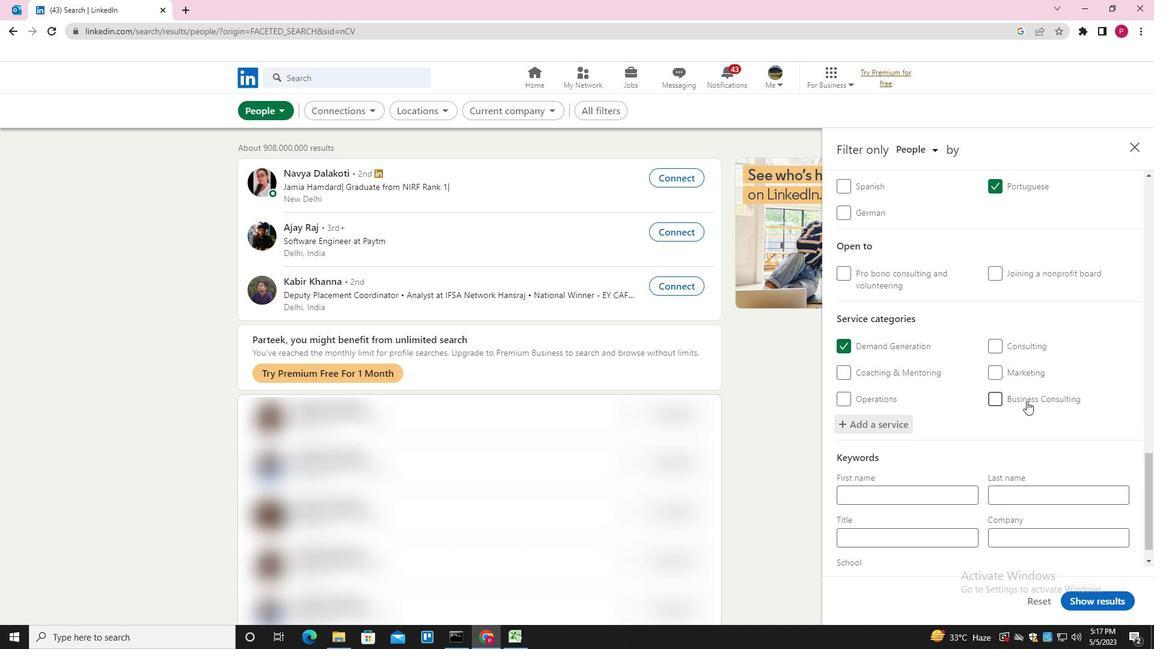 
Action: Mouse moved to (1005, 437)
Screenshot: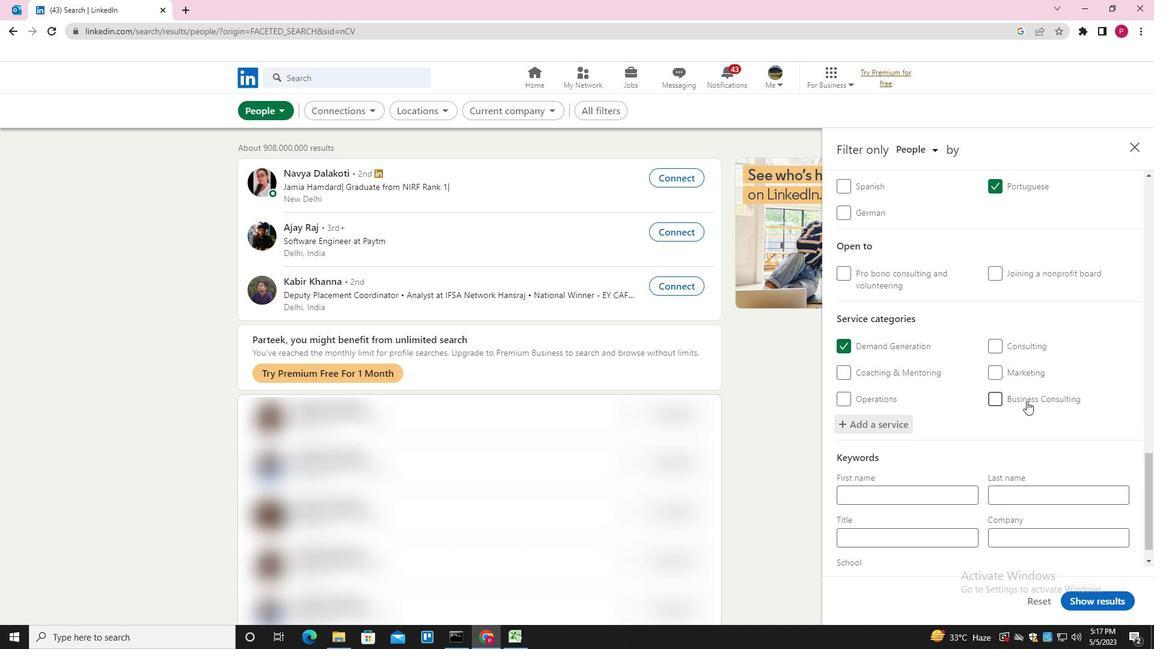 
Action: Mouse scrolled (1005, 437) with delta (0, 0)
Screenshot: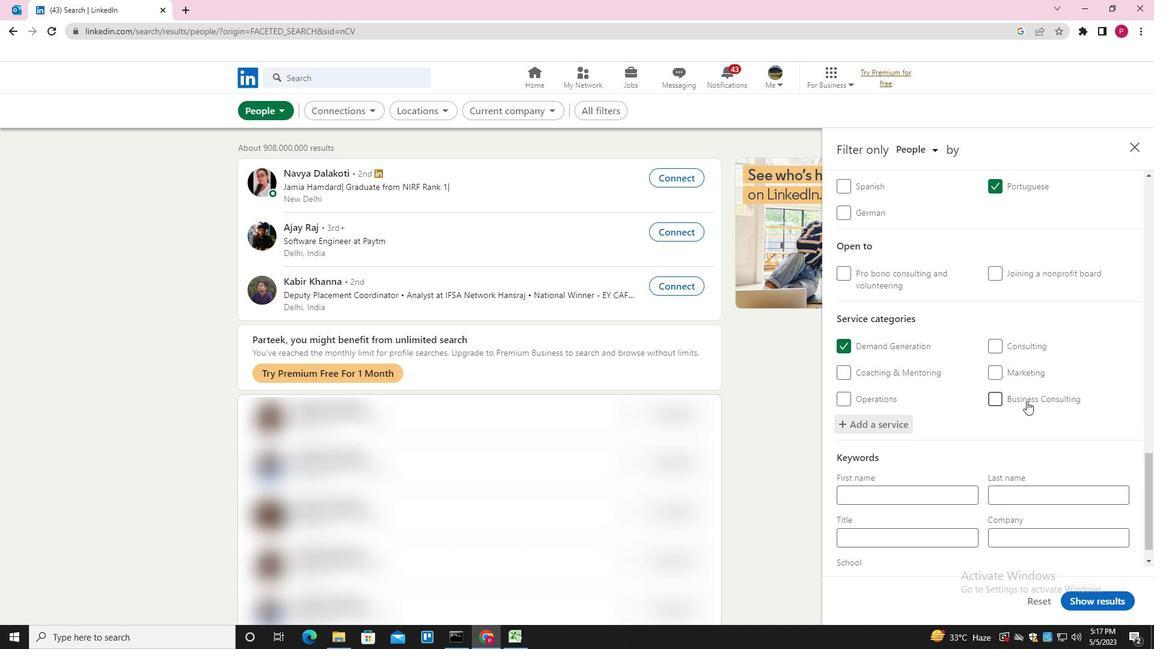 
Action: Mouse moved to (993, 457)
Screenshot: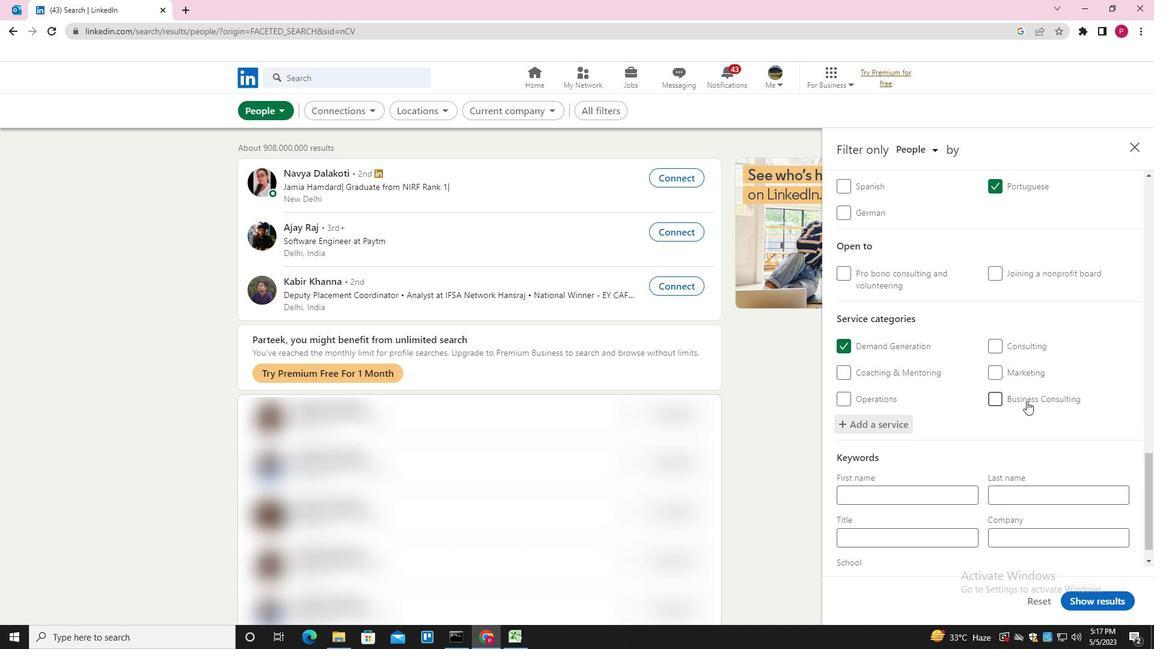 
Action: Mouse scrolled (993, 457) with delta (0, 0)
Screenshot: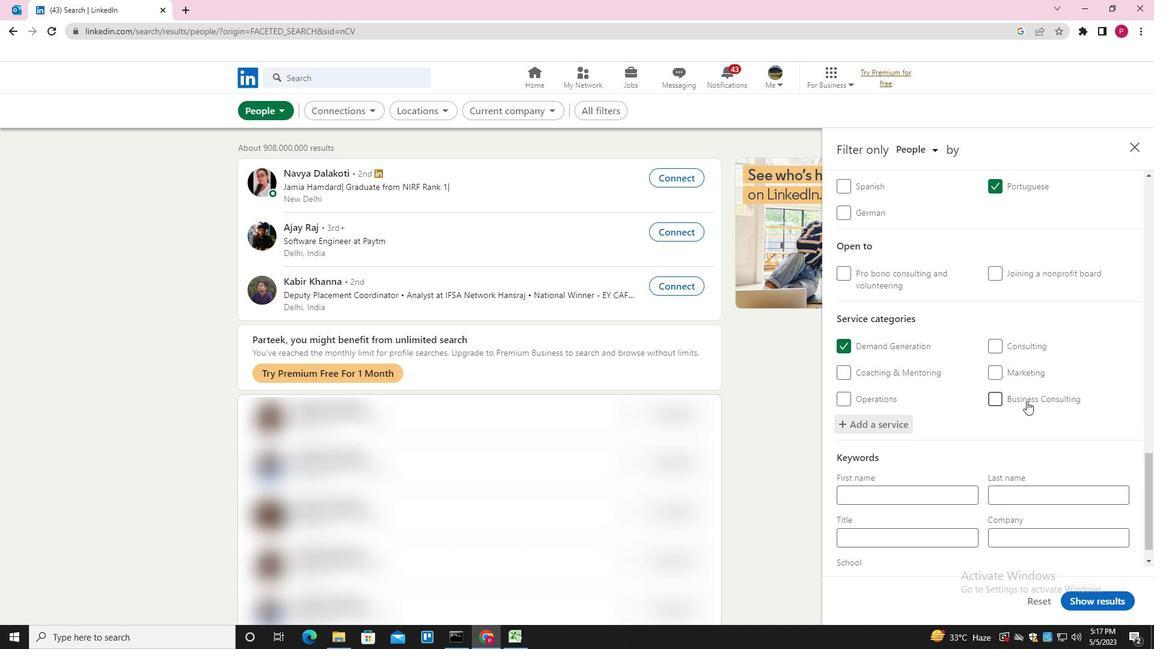 
Action: Mouse moved to (965, 527)
Screenshot: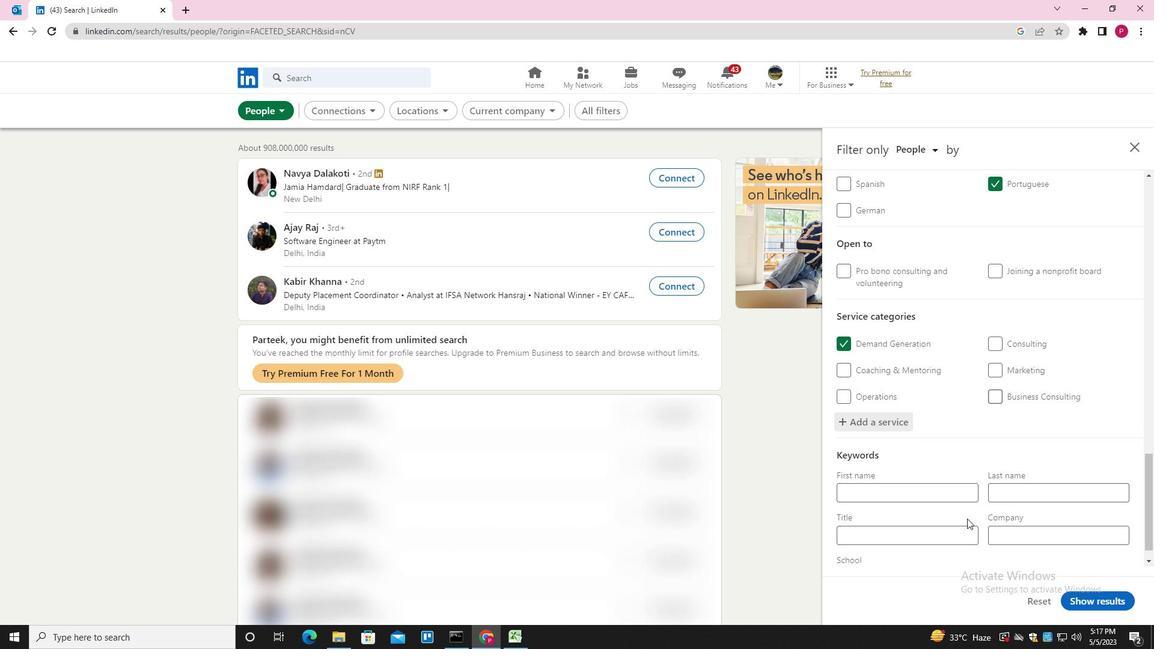 
Action: Mouse pressed left at (965, 527)
Screenshot: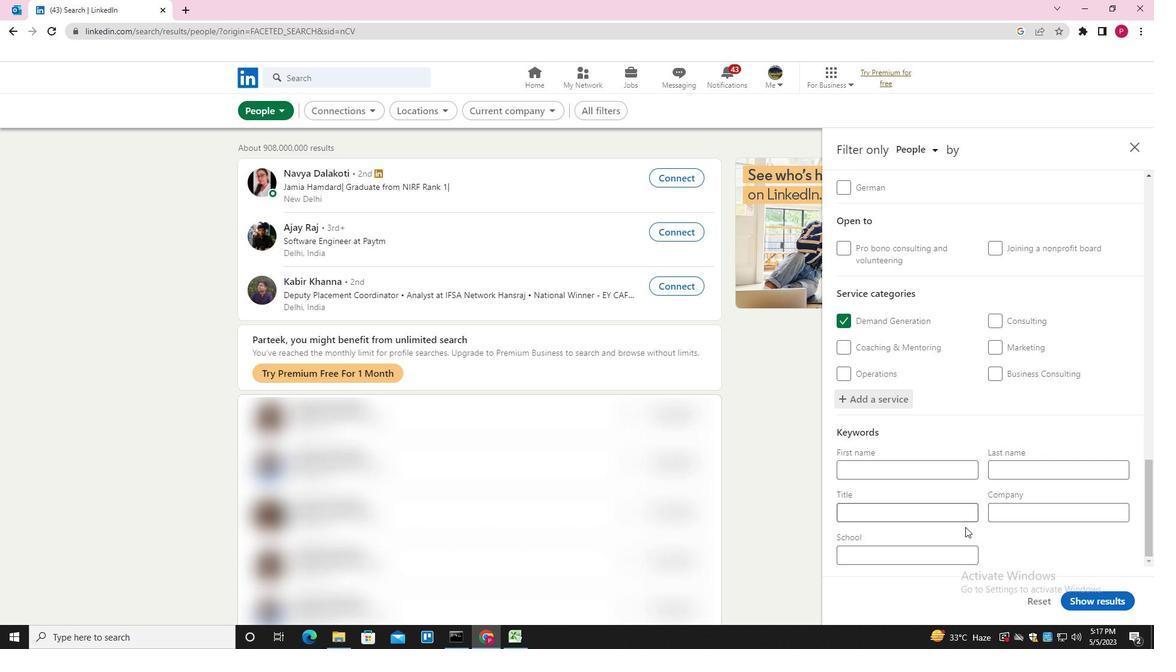 
Action: Mouse moved to (965, 502)
Screenshot: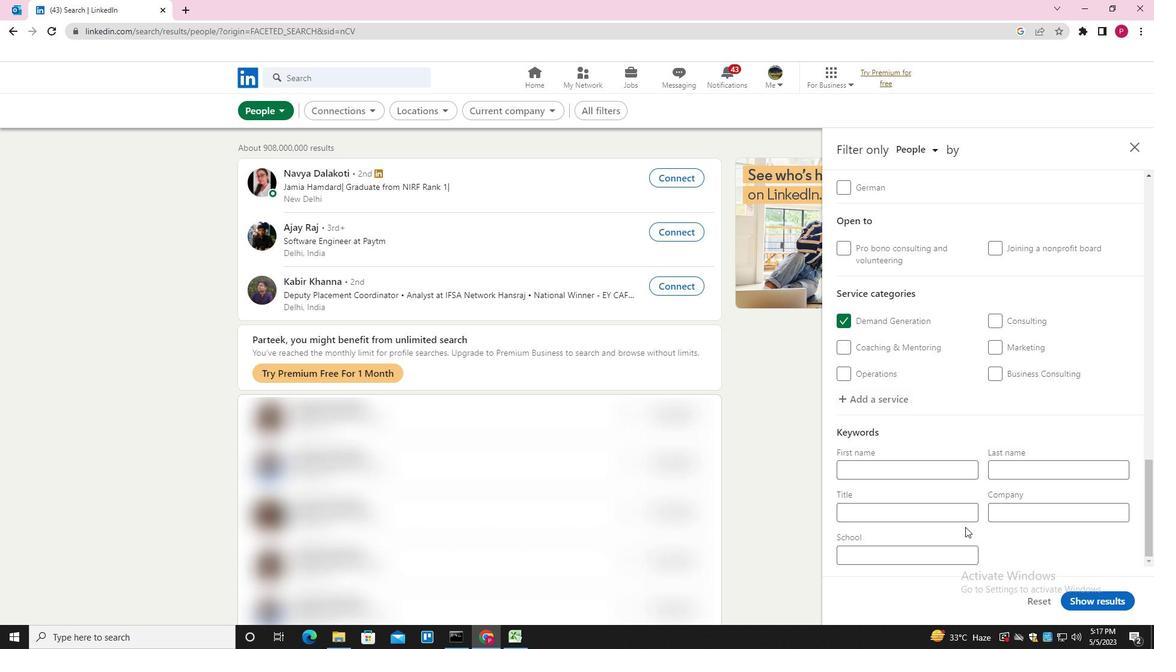 
Action: Mouse pressed left at (965, 502)
Screenshot: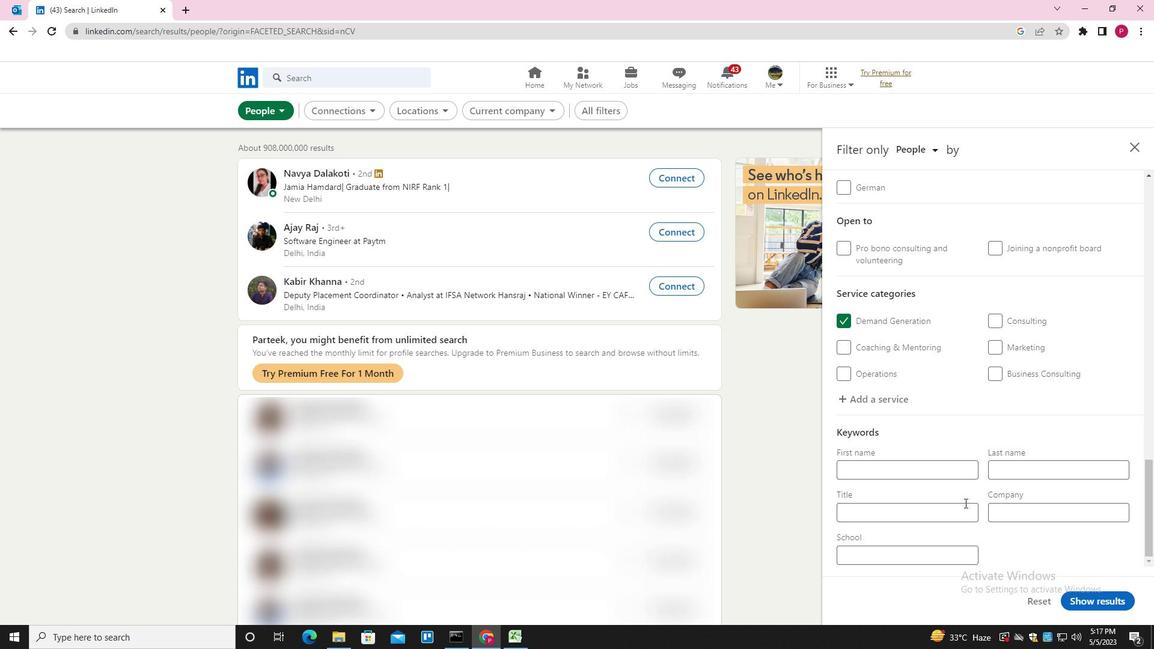 
Action: Key pressed <Key.shift><Key.shift><Key.shift><Key.shift><Key.shift><Key.shift><Key.shift><Key.shift><Key.shift><Key.shift><Key.shift><Key.shift><Key.shift><Key.shift><Key.shift><Key.shift><Key.shift>S<Key.backspace>DESK<Key.space><Key.shift>E<Key.backspace>WORKER/<Key.shift><Key.shift><Key.shift><Key.shift><Key.shift><Key.shift><Key.shift><Key.shift><Key.shift><Key.shift><Key.shift><Key.shift><Key.shift><Key.shift><Key.shift><Key.shift><Key.shift><Key.shift><Key.shift><Key.shift><Key.shift><Key.shift><Key.shift><Key.shift>G<Key.backspace>DESKTOP<Key.space><Key.shift>SUPPORT
Screenshot: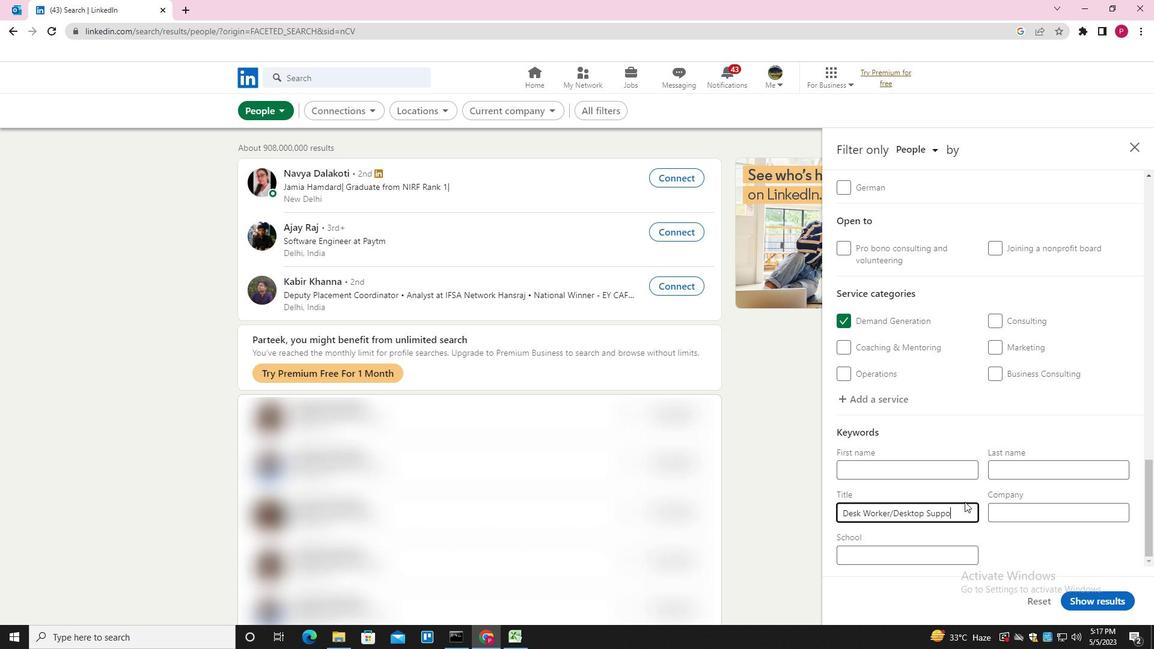 
Action: Mouse moved to (1107, 605)
Screenshot: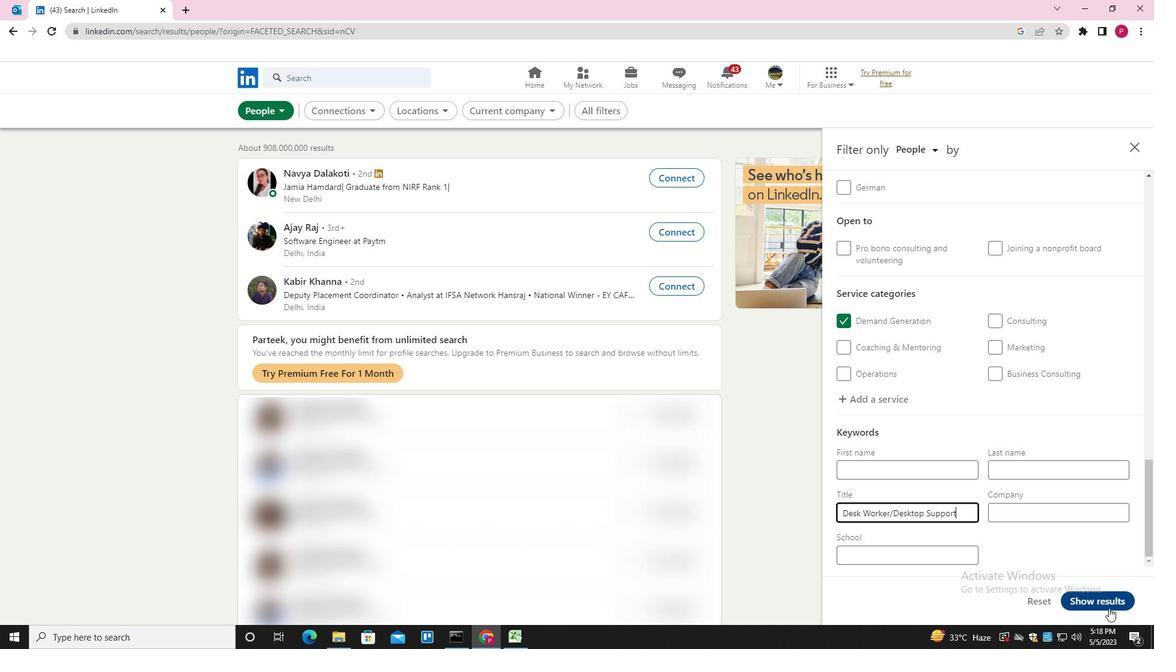 
Action: Mouse pressed left at (1107, 605)
Screenshot: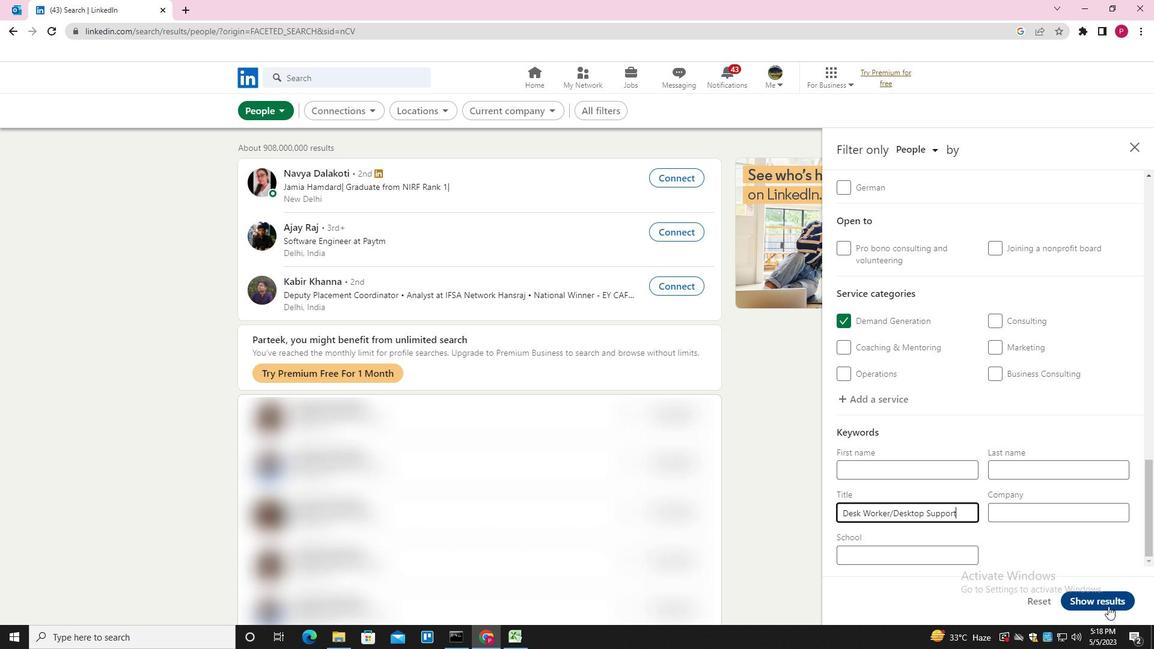 
Action: Mouse moved to (638, 271)
Screenshot: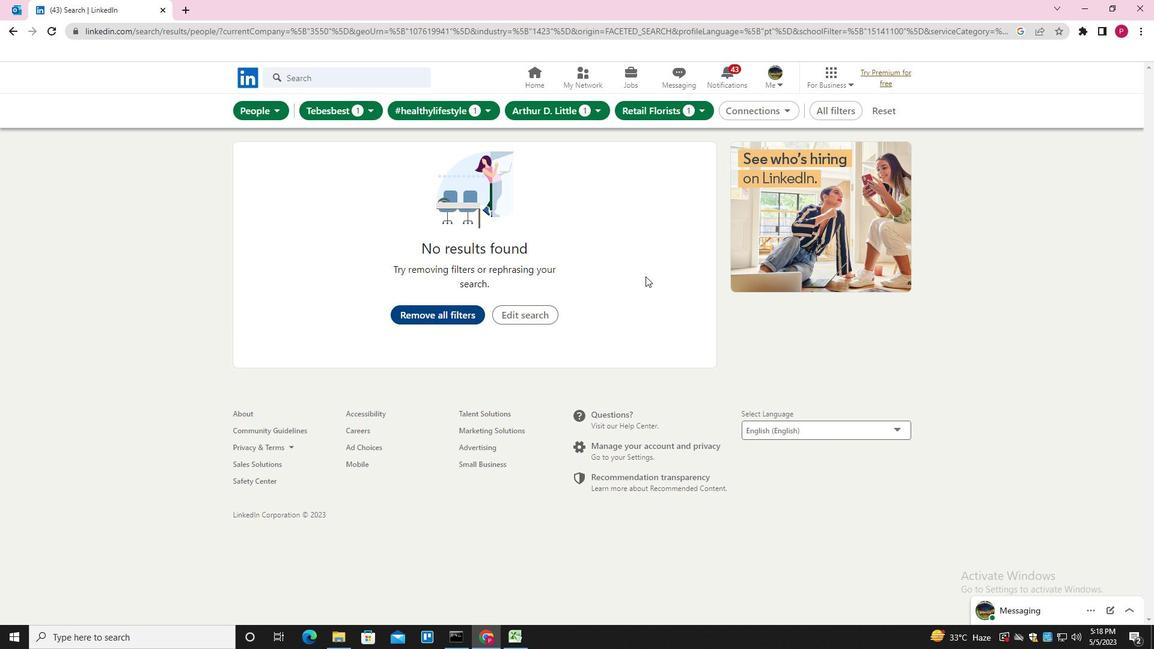 
